 Task: Happy Birthday banner blue modern-bold.
Action: Mouse moved to (118, 275)
Screenshot: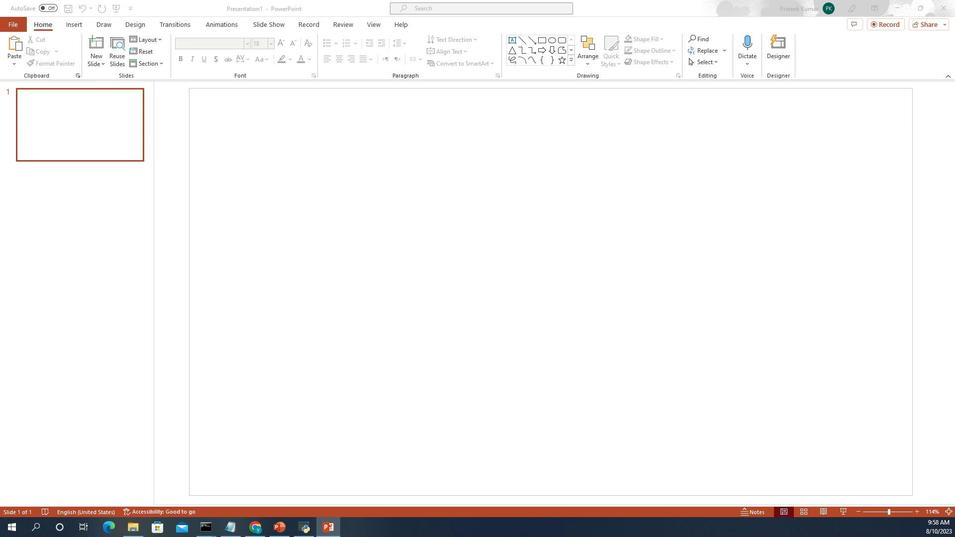 
Action: Mouse pressed left at (118, 275)
Screenshot: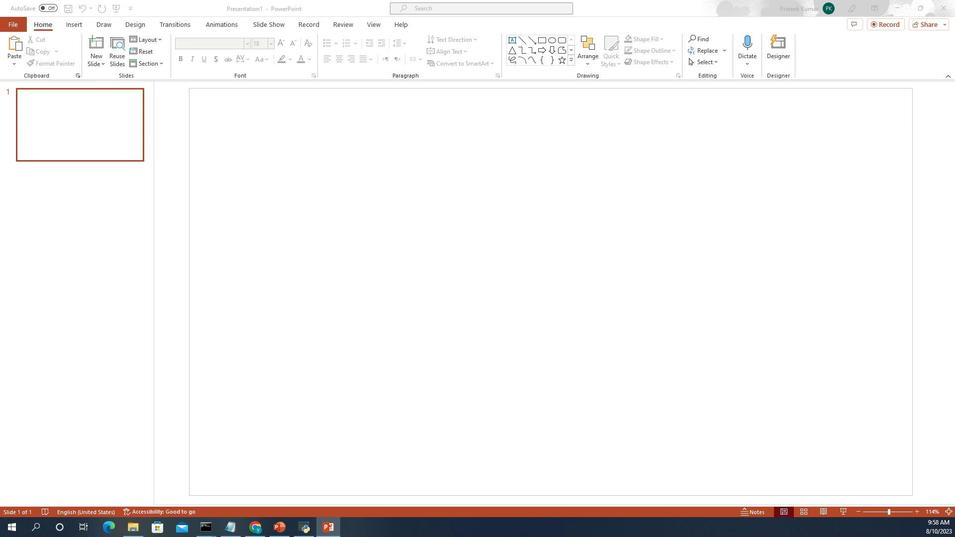 
Action: Mouse moved to (258, 177)
Screenshot: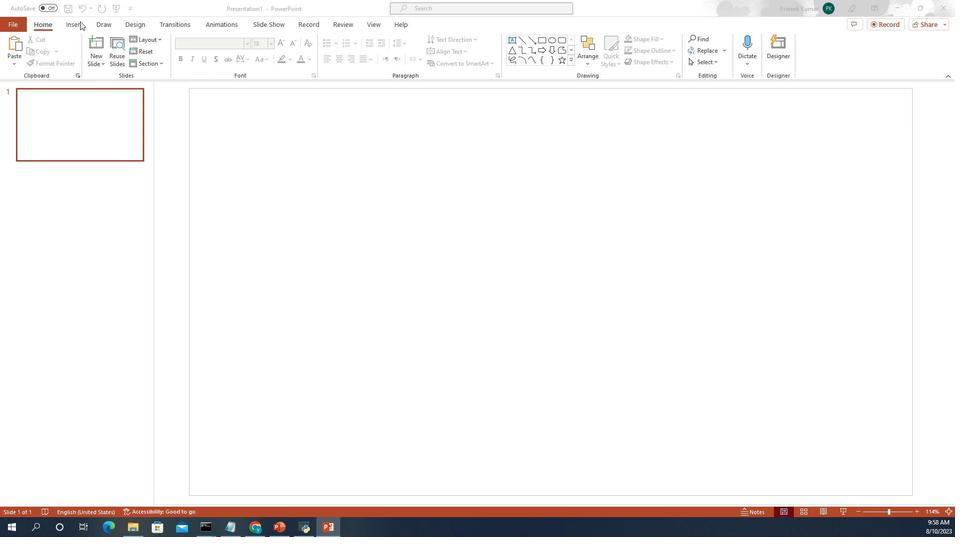 
Action: Mouse pressed left at (258, 177)
Screenshot: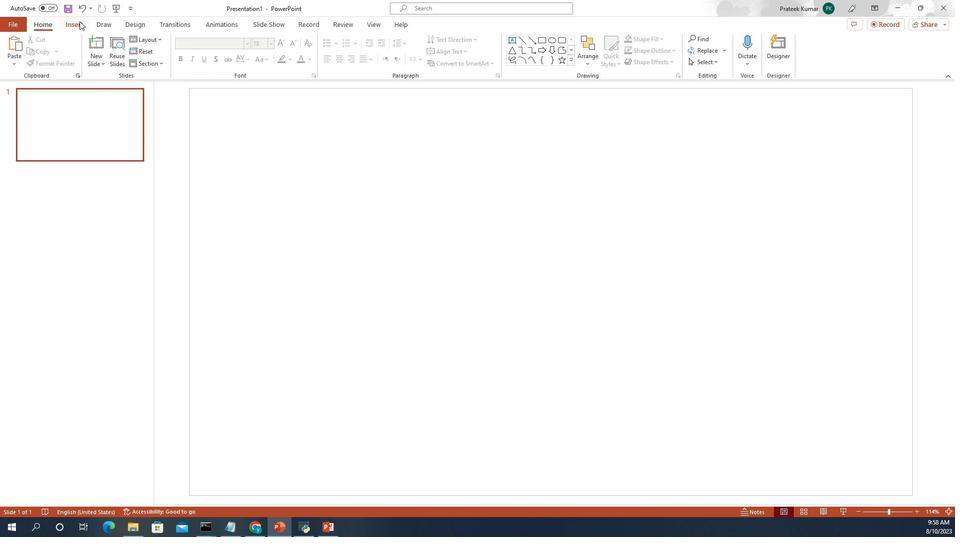 
Action: Mouse moved to (258, 177)
Screenshot: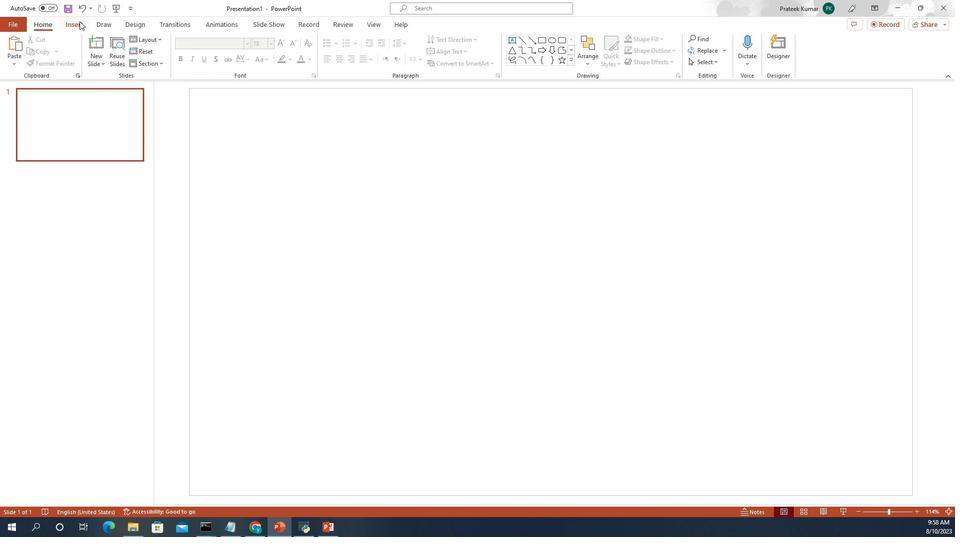 
Action: Mouse pressed left at (258, 177)
Screenshot: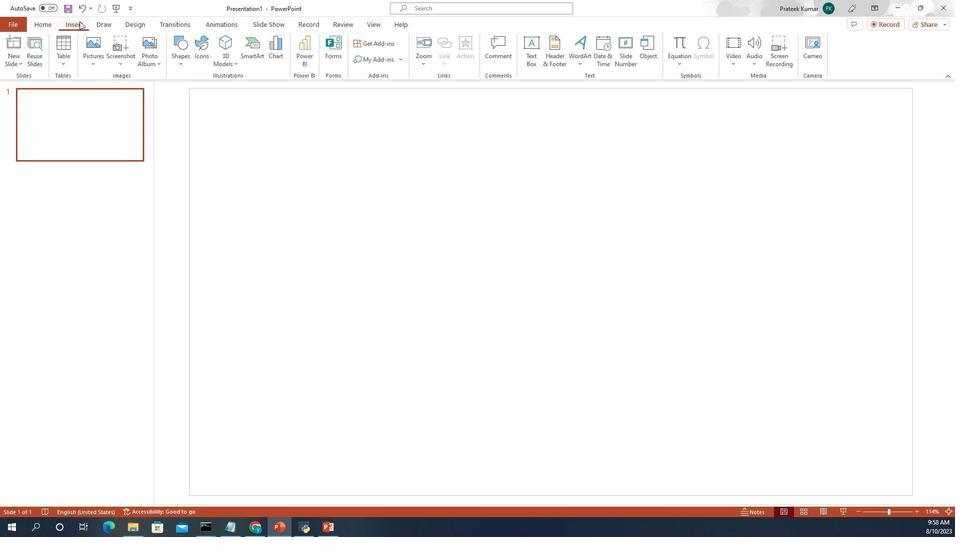 
Action: Mouse moved to (309, 187)
Screenshot: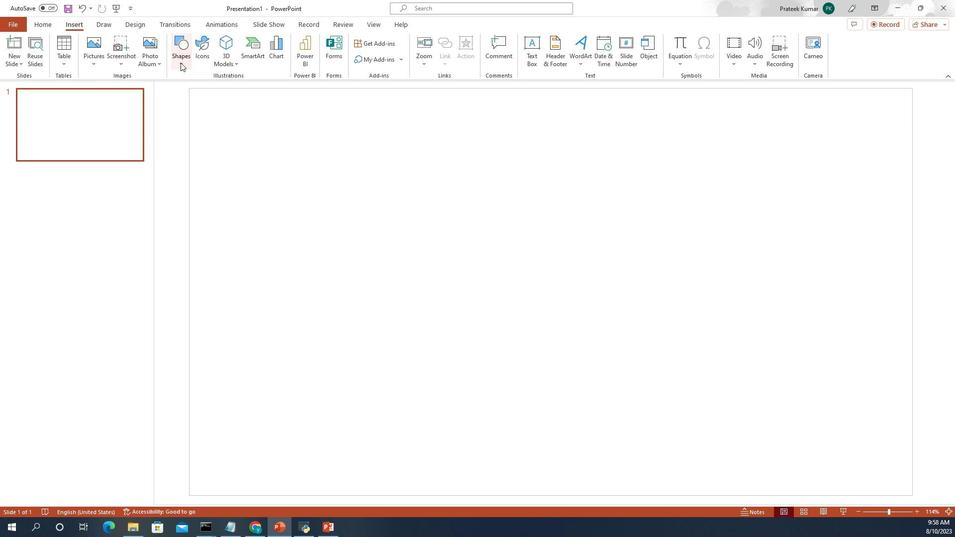 
Action: Mouse pressed left at (309, 187)
Screenshot: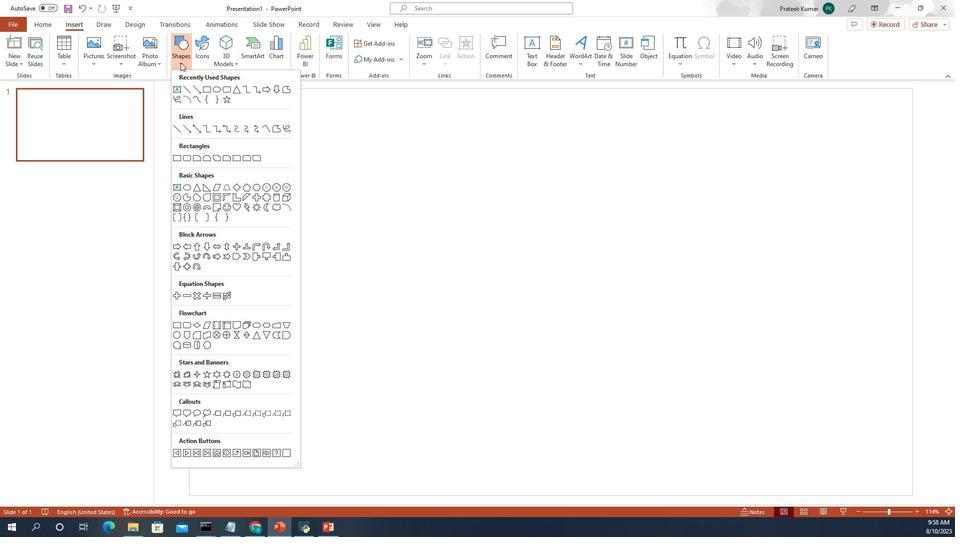 
Action: Mouse moved to (322, 193)
Screenshot: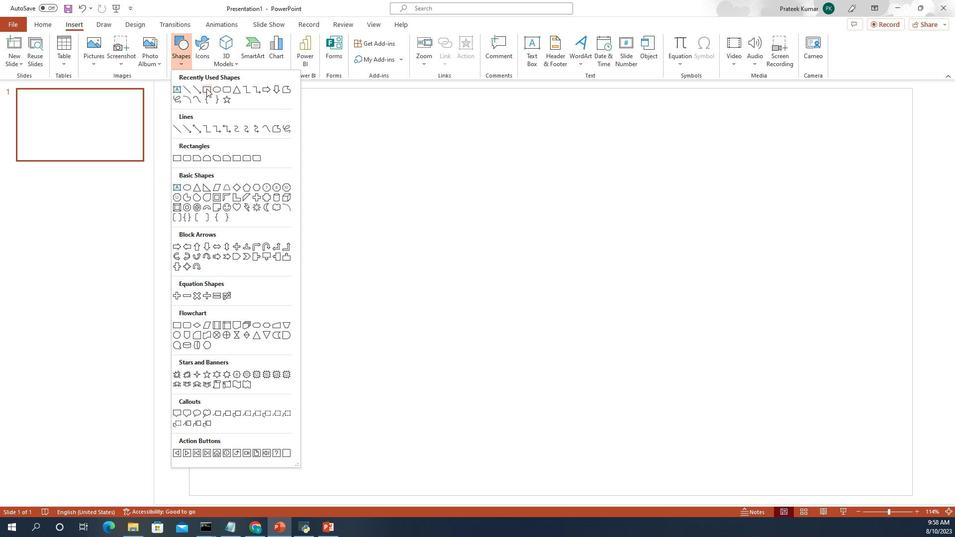 
Action: Mouse pressed left at (322, 193)
Screenshot: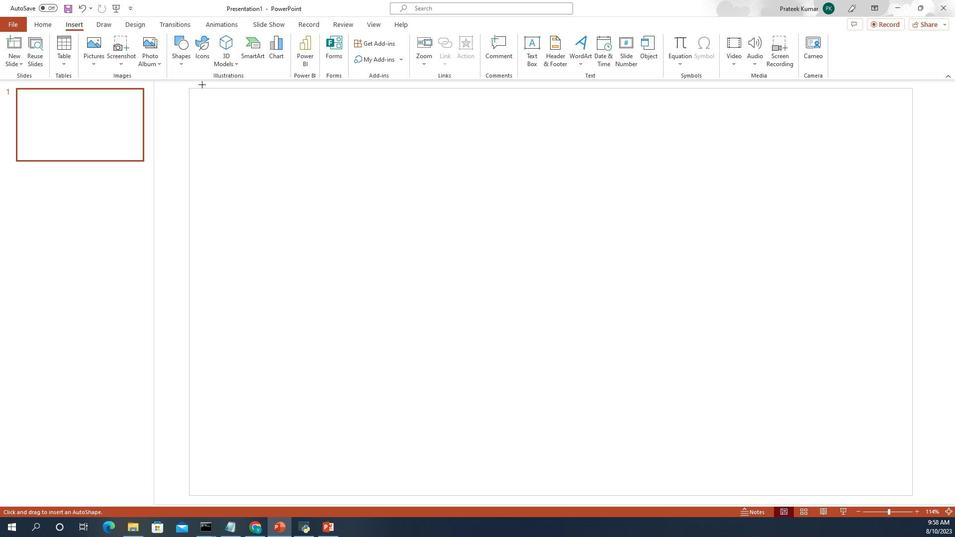 
Action: Mouse moved to (313, 193)
Screenshot: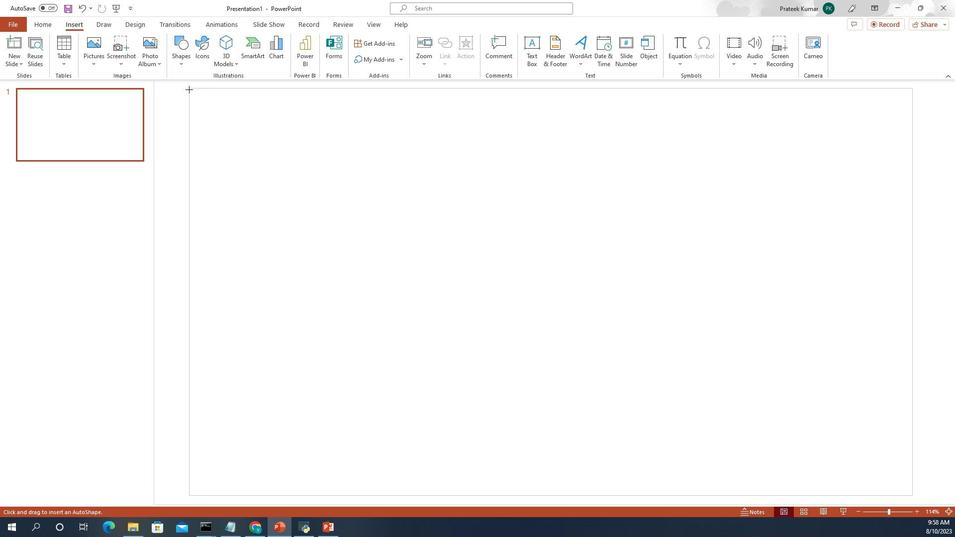 
Action: Mouse pressed left at (313, 193)
Screenshot: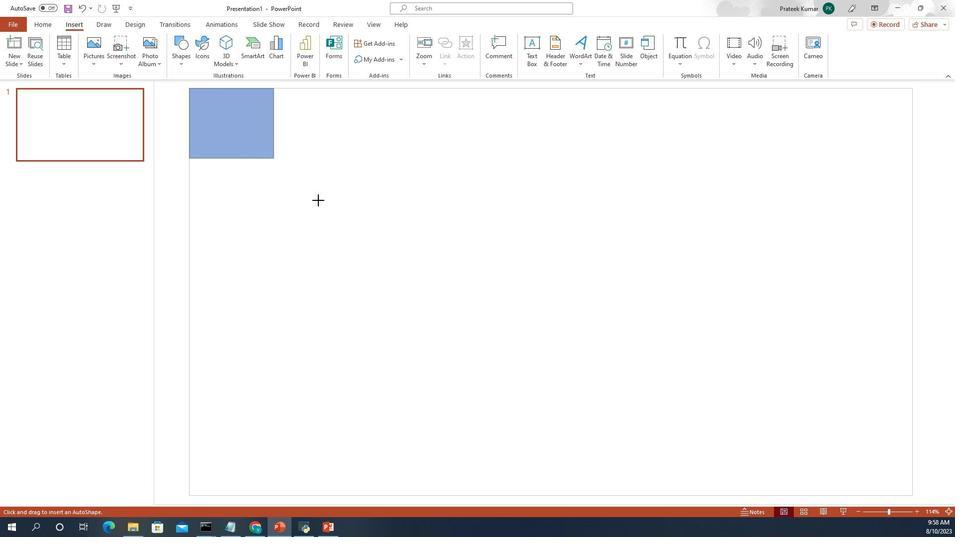 
Action: Mouse moved to (409, 181)
Screenshot: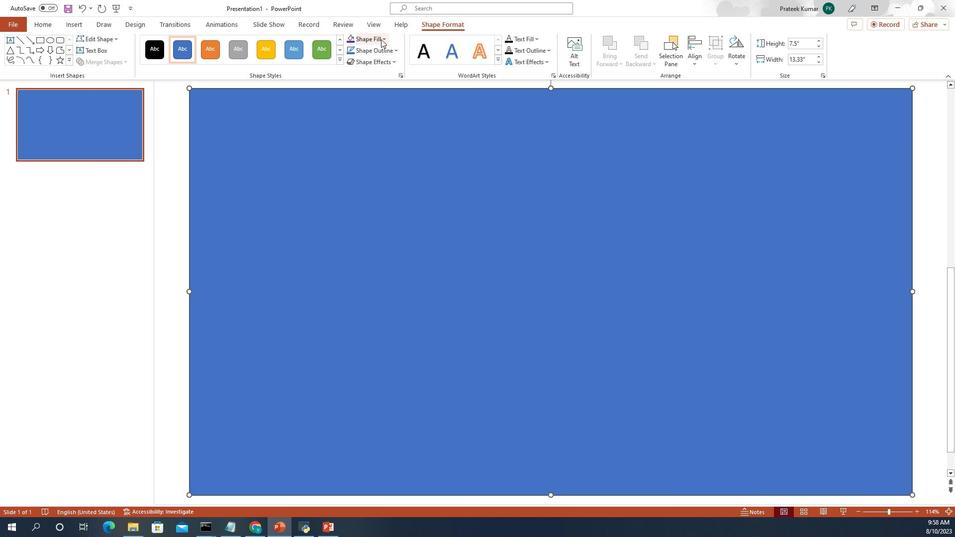 
Action: Mouse pressed left at (409, 181)
Screenshot: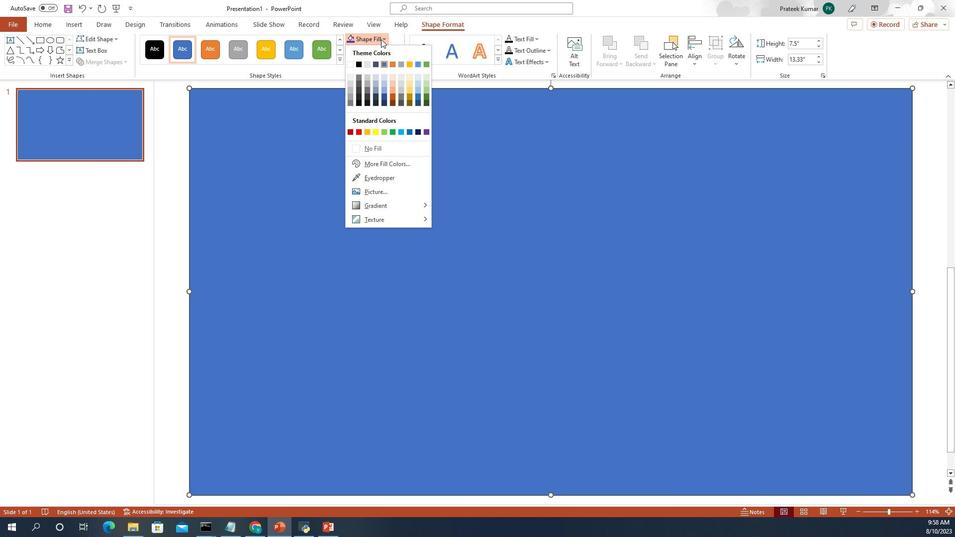 
Action: Mouse moved to (420, 203)
Screenshot: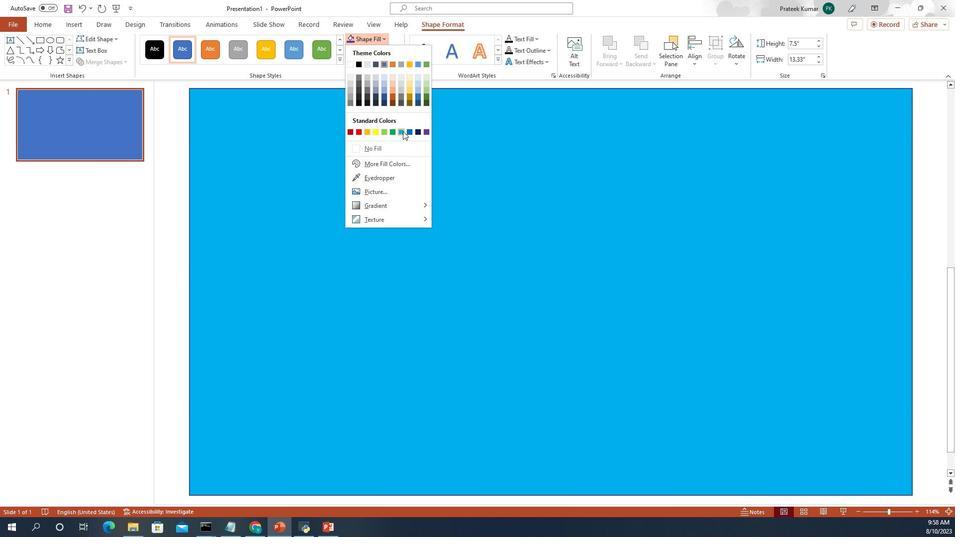 
Action: Mouse pressed left at (420, 203)
Screenshot: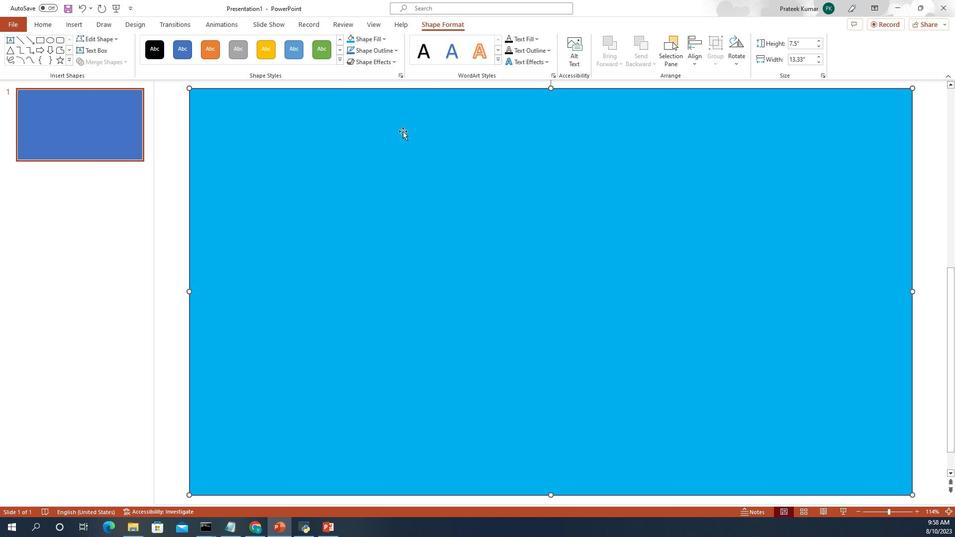 
Action: Mouse moved to (272, 177)
Screenshot: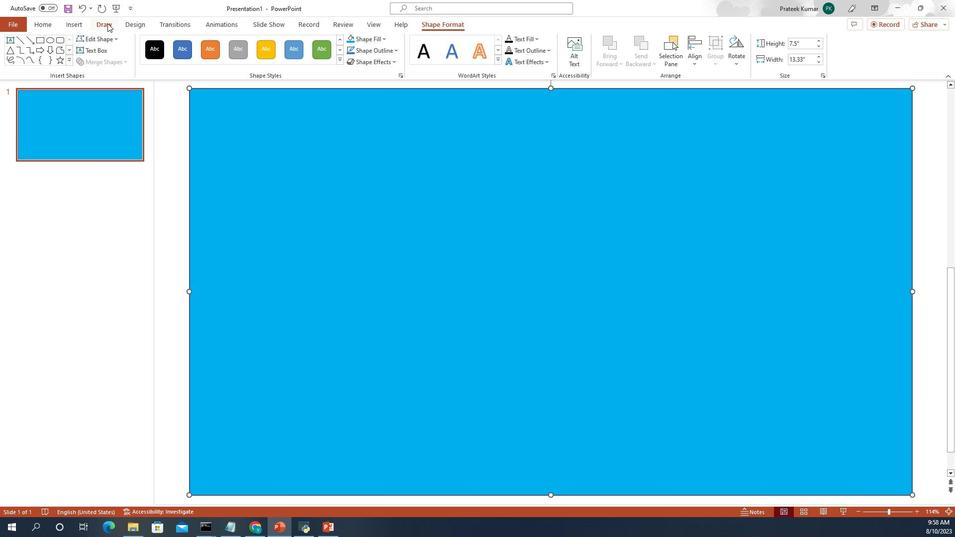 
Action: Mouse pressed left at (272, 177)
Screenshot: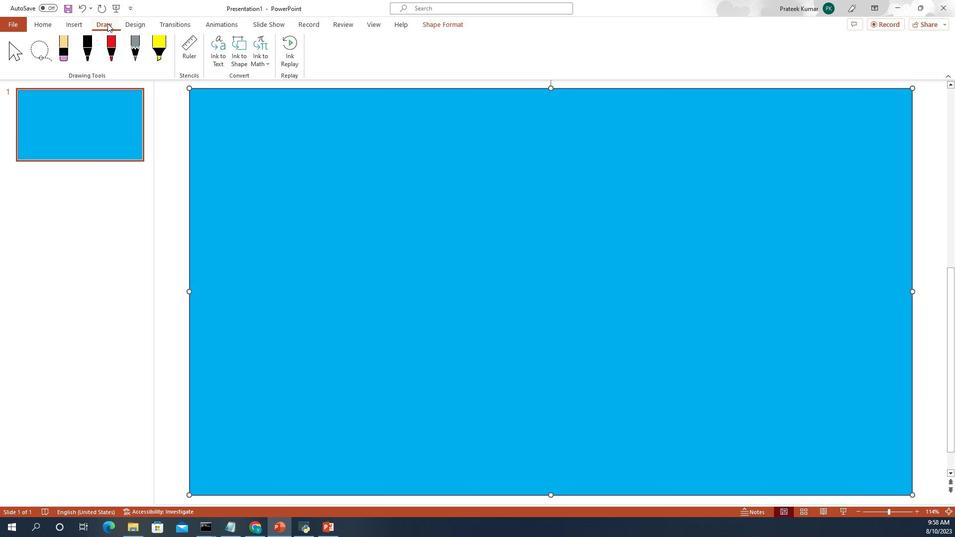 
Action: Mouse moved to (259, 178)
Screenshot: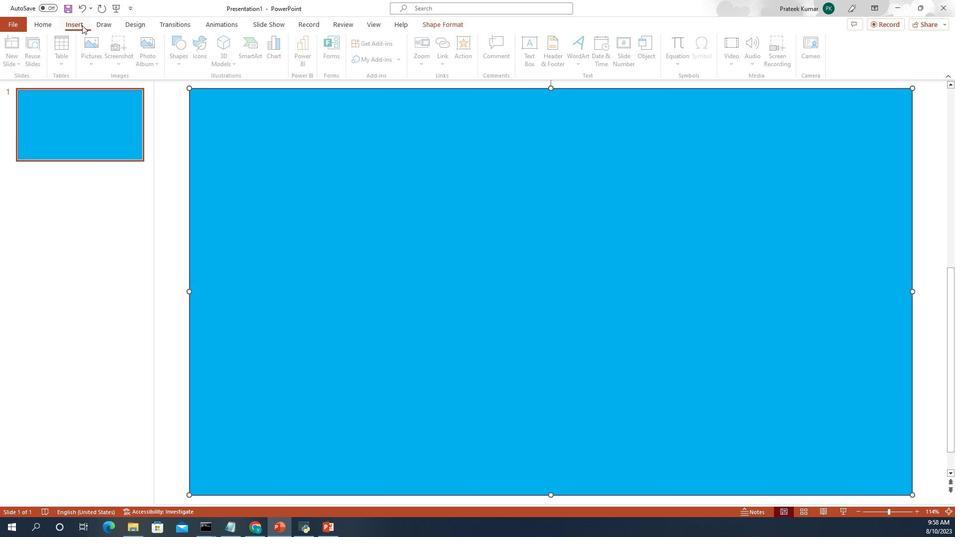
Action: Mouse pressed left at (259, 178)
Screenshot: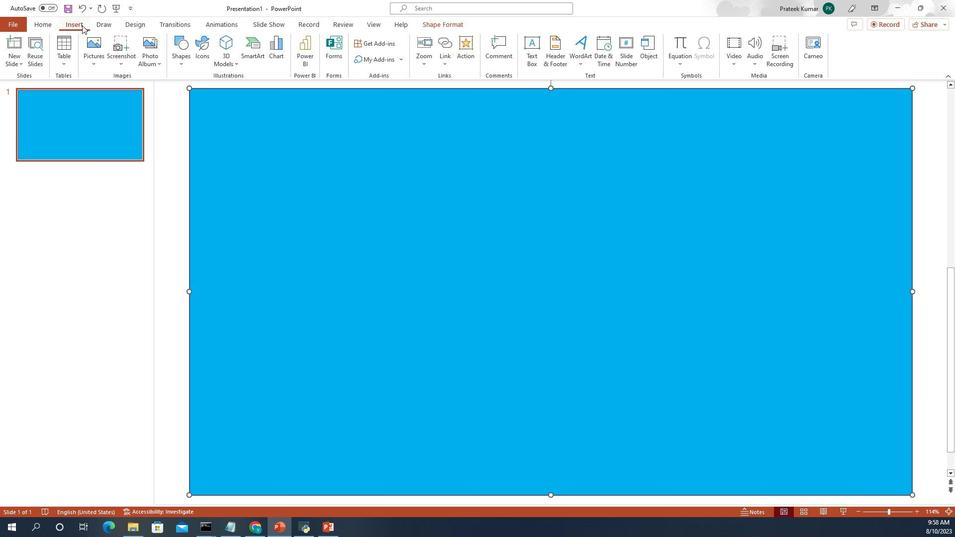 
Action: Mouse moved to (306, 187)
Screenshot: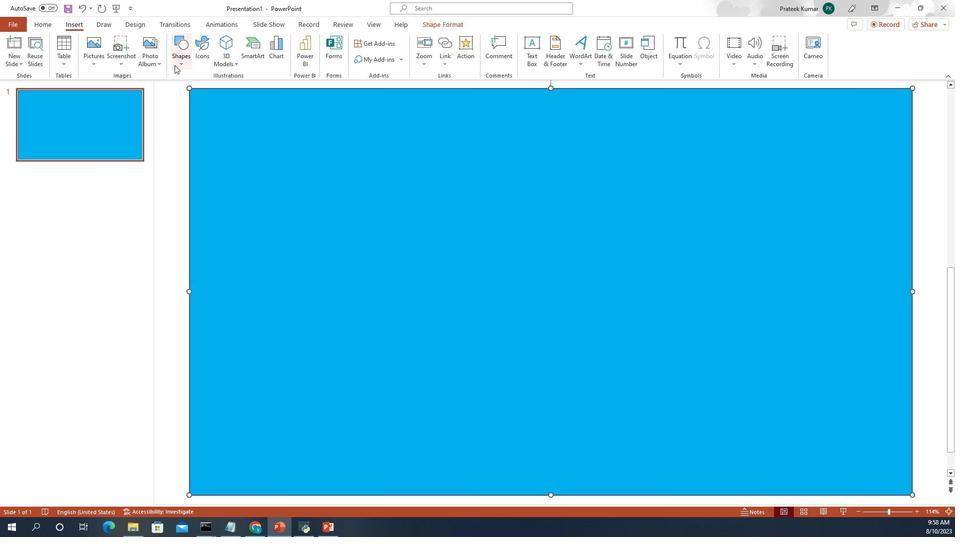 
Action: Mouse pressed left at (306, 187)
Screenshot: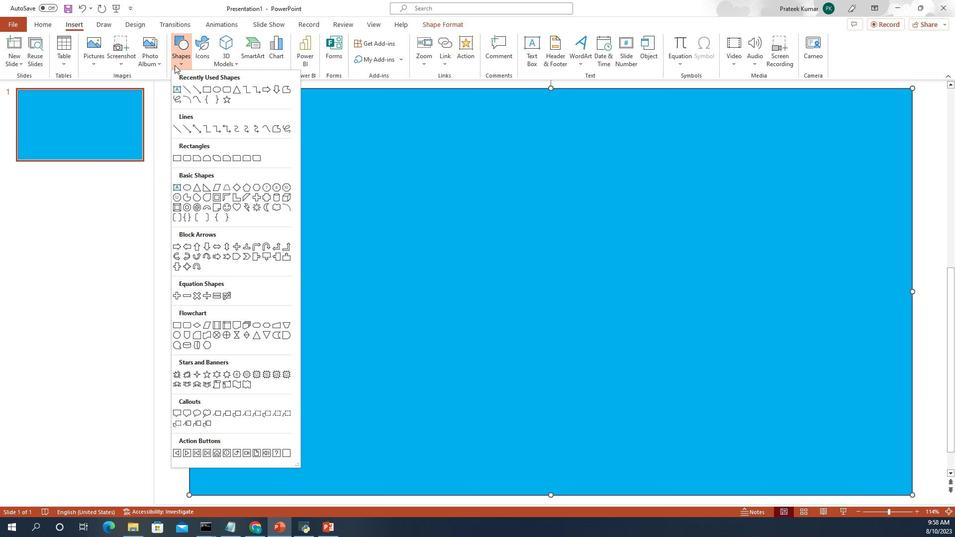 
Action: Mouse moved to (326, 193)
Screenshot: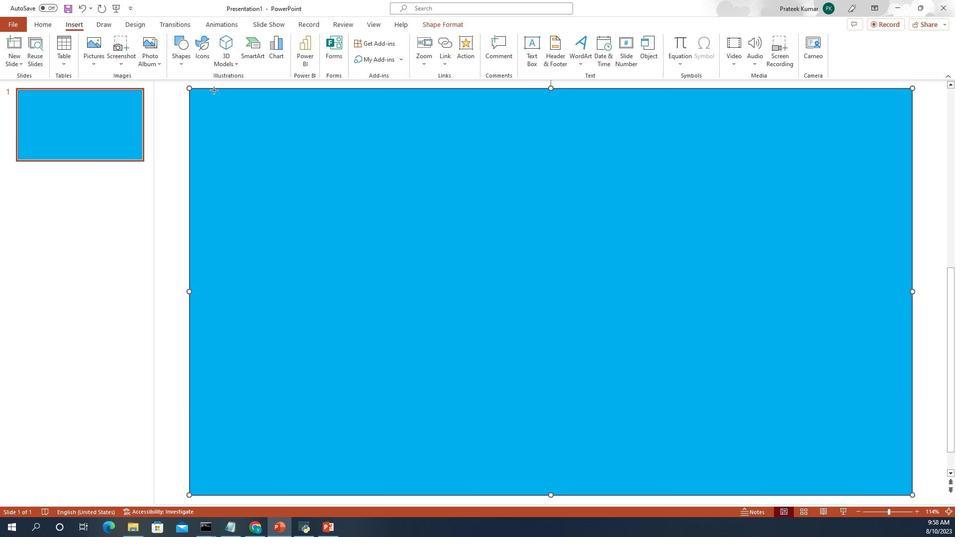
Action: Mouse pressed left at (326, 193)
Screenshot: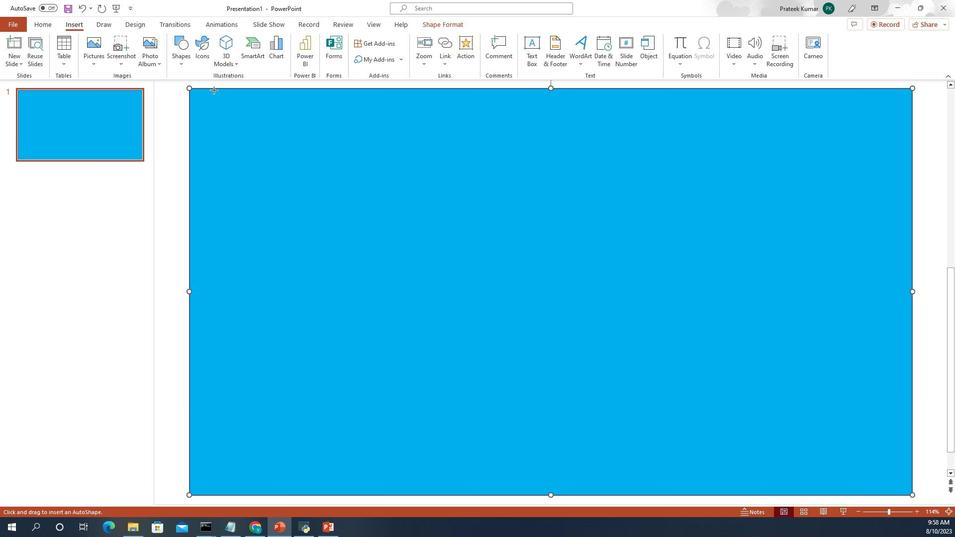 
Action: Mouse moved to (332, 207)
Screenshot: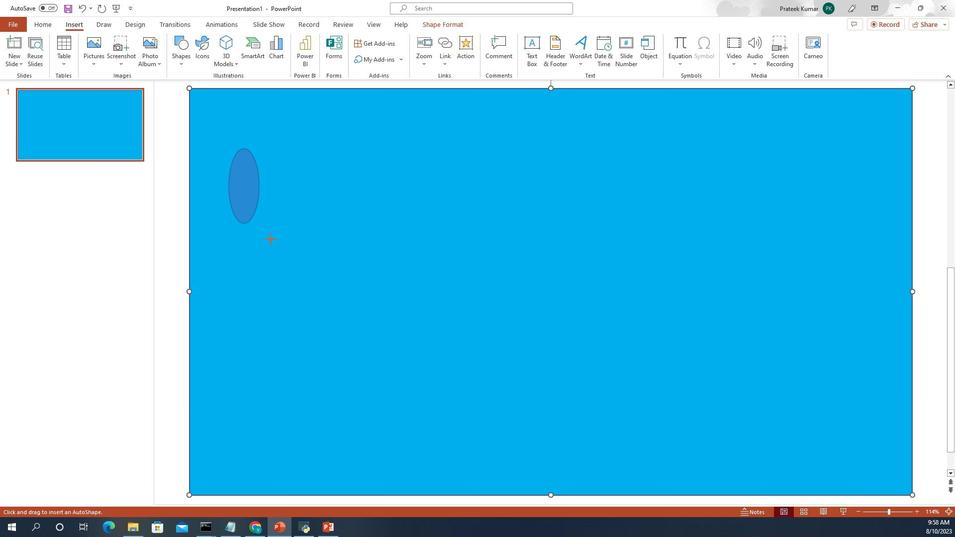 
Action: Mouse pressed left at (332, 207)
Screenshot: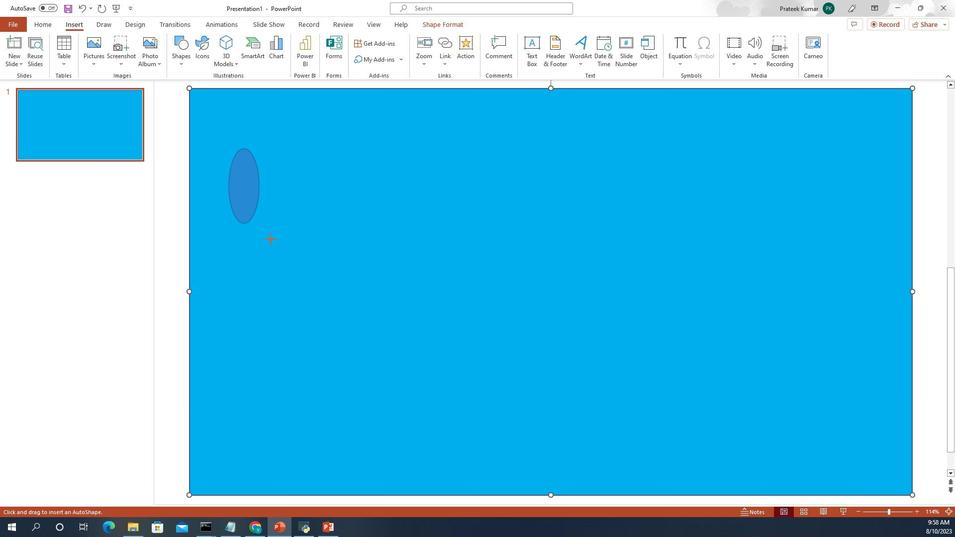 
Action: Mouse moved to (255, 178)
Screenshot: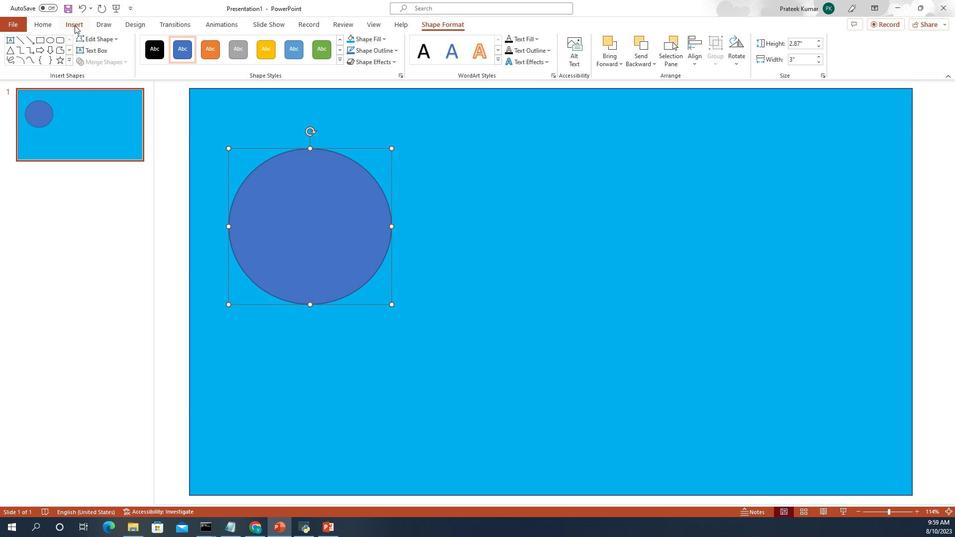 
Action: Mouse pressed left at (255, 178)
Screenshot: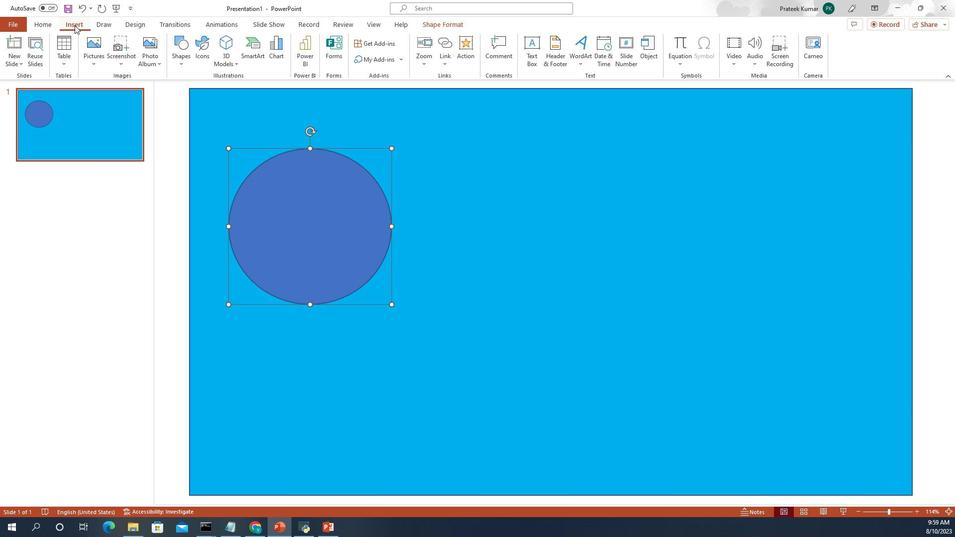 
Action: Mouse moved to (306, 188)
Screenshot: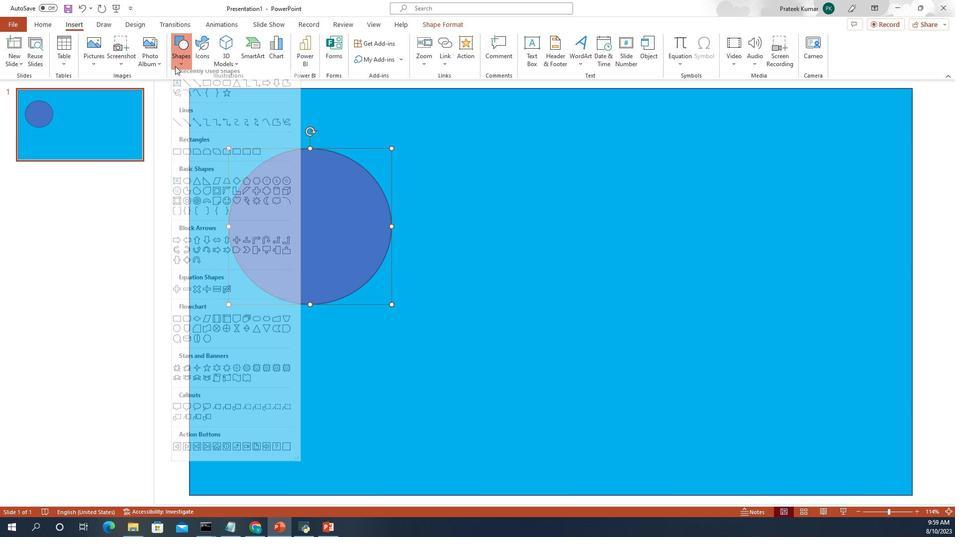 
Action: Mouse pressed left at (306, 188)
Screenshot: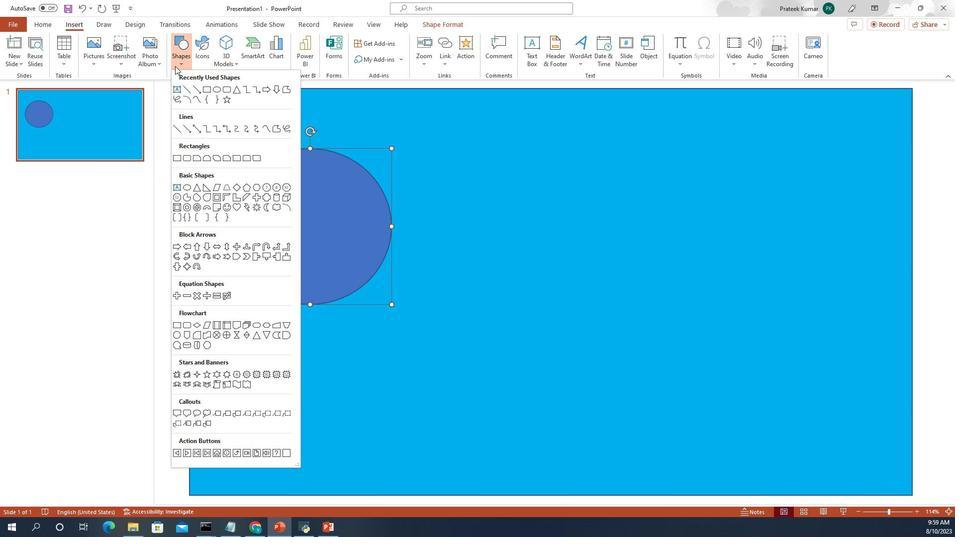 
Action: Mouse moved to (335, 193)
Screenshot: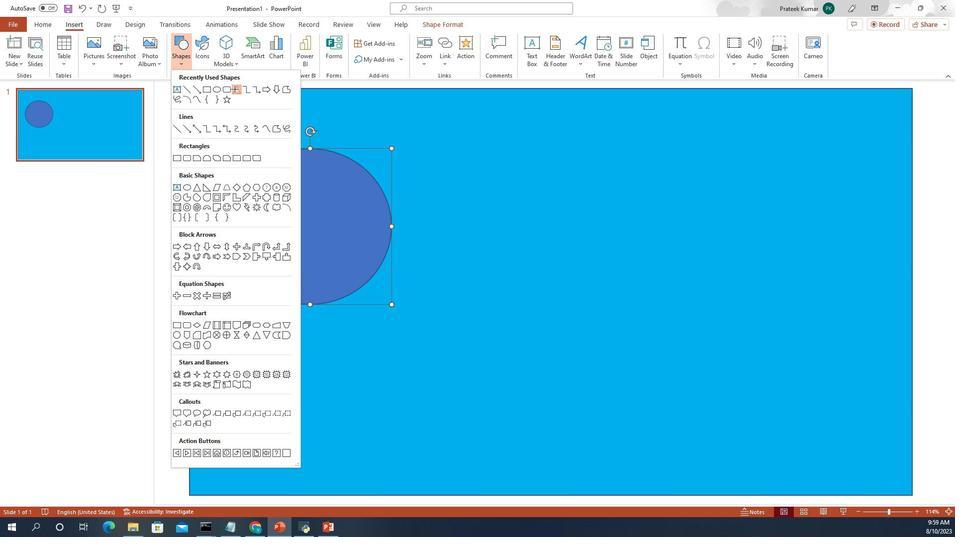 
Action: Mouse pressed left at (335, 193)
Screenshot: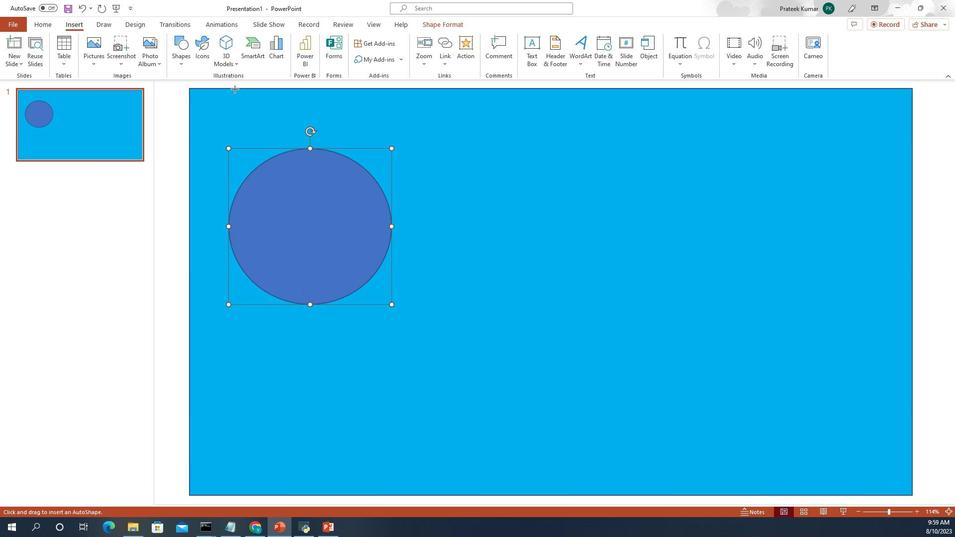 
Action: Mouse moved to (469, 207)
Screenshot: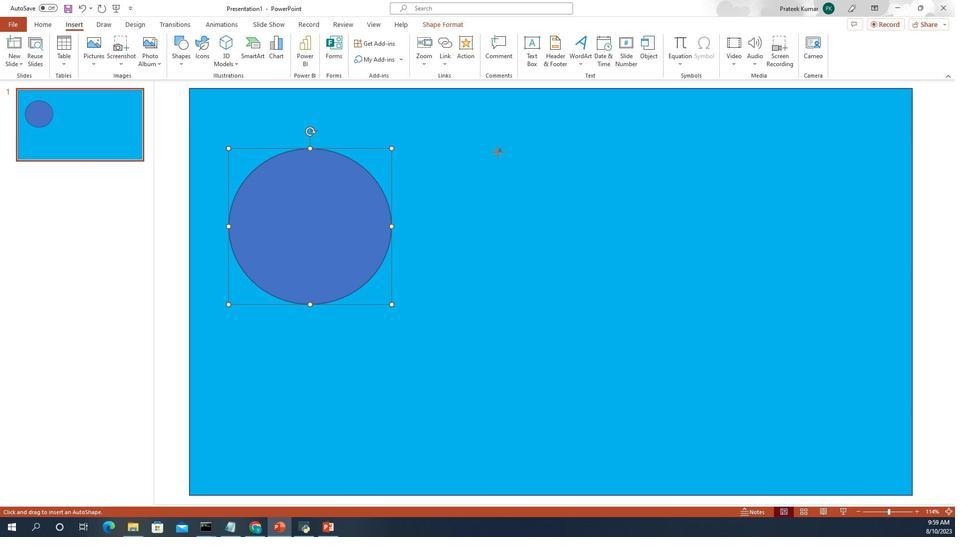 
Action: Mouse pressed left at (469, 207)
Screenshot: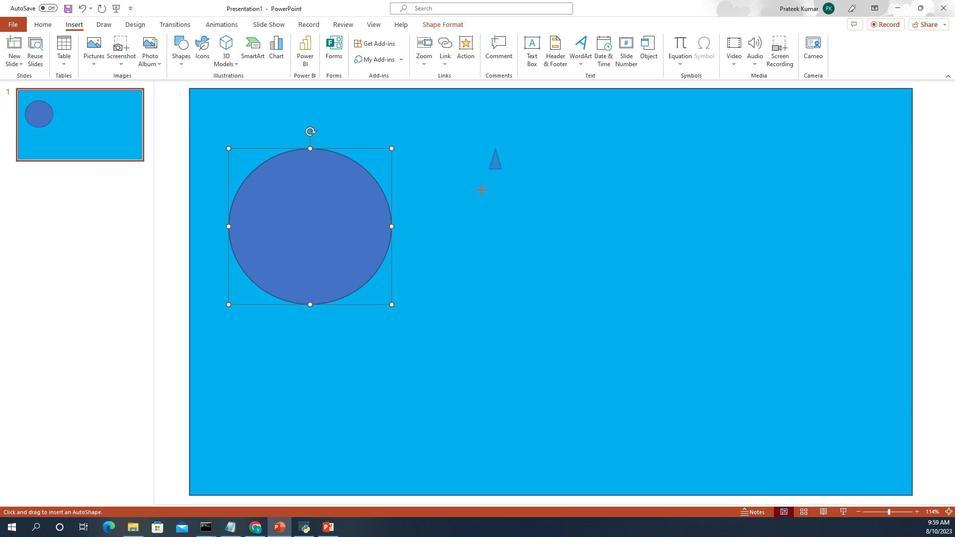 
Action: Mouse moved to (469, 251)
Screenshot: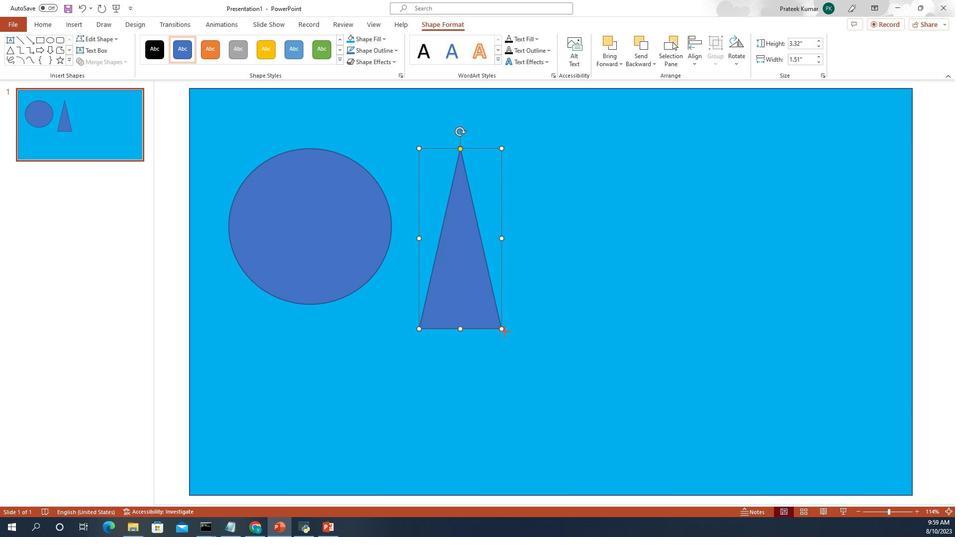 
Action: Mouse pressed left at (469, 251)
Screenshot: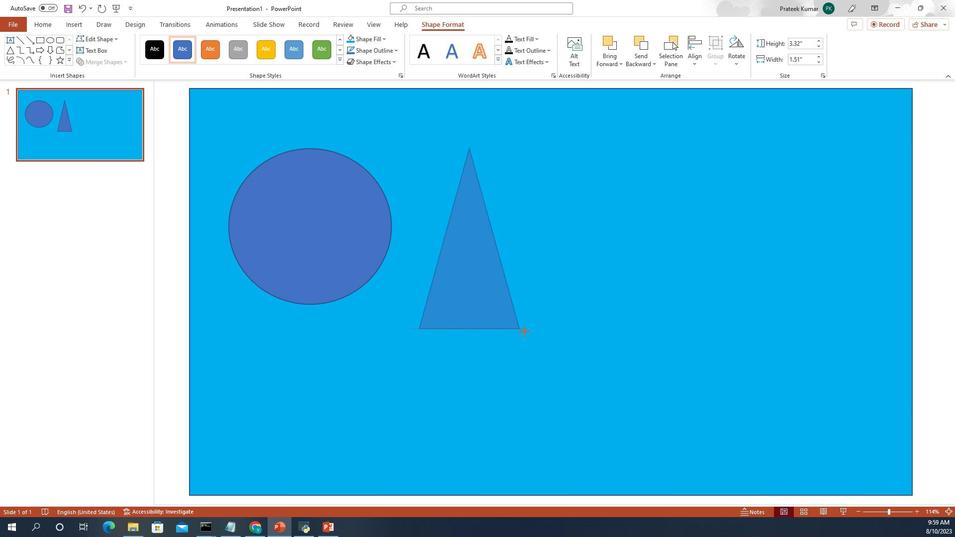 
Action: Mouse moved to (429, 229)
Screenshot: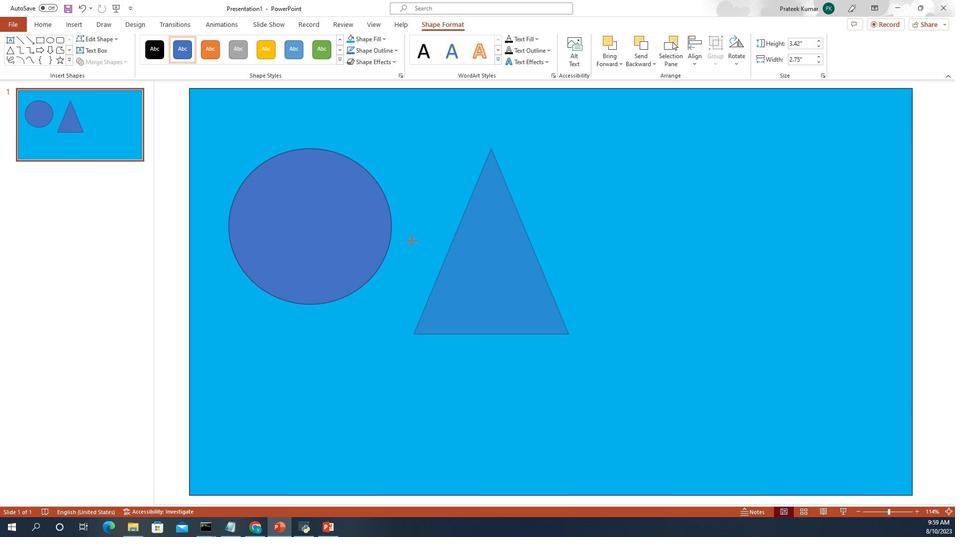 
Action: Mouse pressed left at (429, 229)
Screenshot: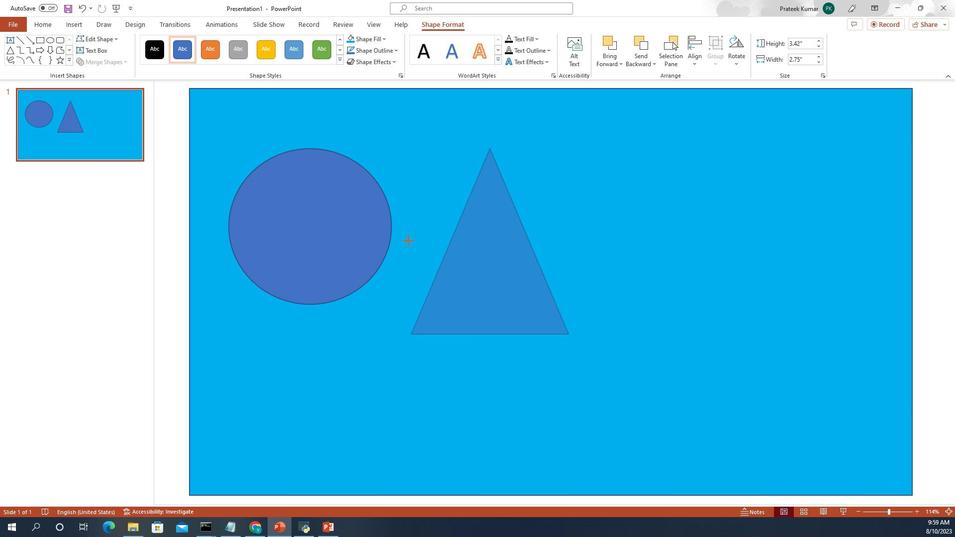 
Action: Mouse moved to (257, 178)
Screenshot: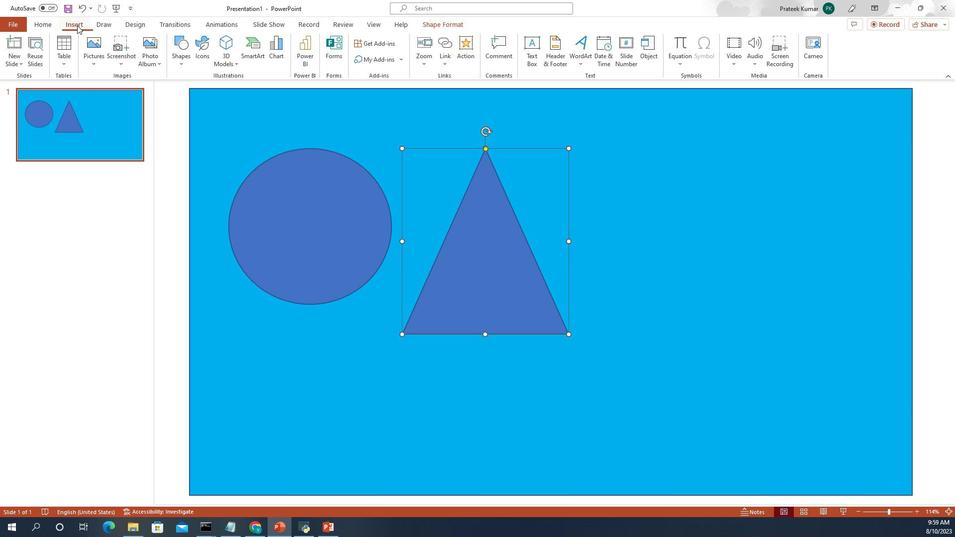 
Action: Mouse pressed left at (257, 178)
Screenshot: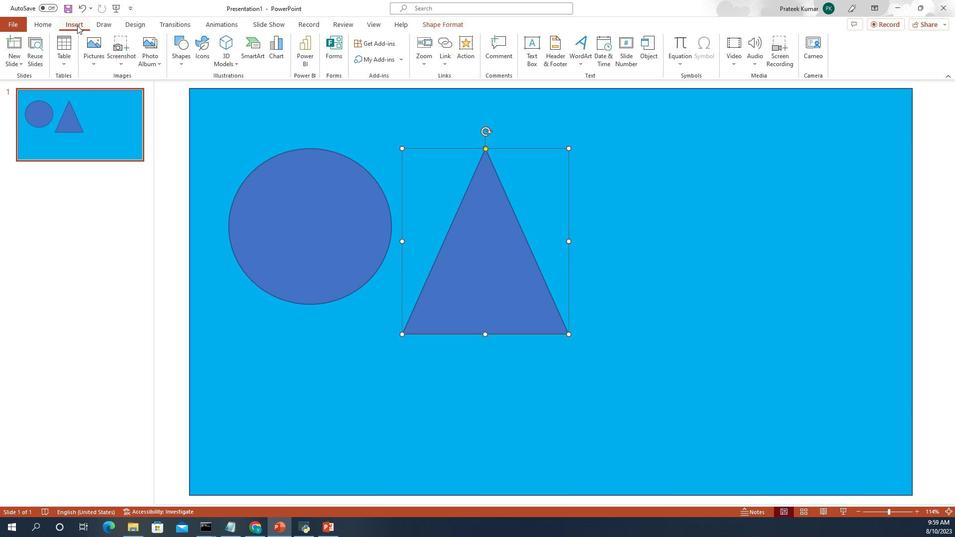 
Action: Mouse moved to (311, 188)
Screenshot: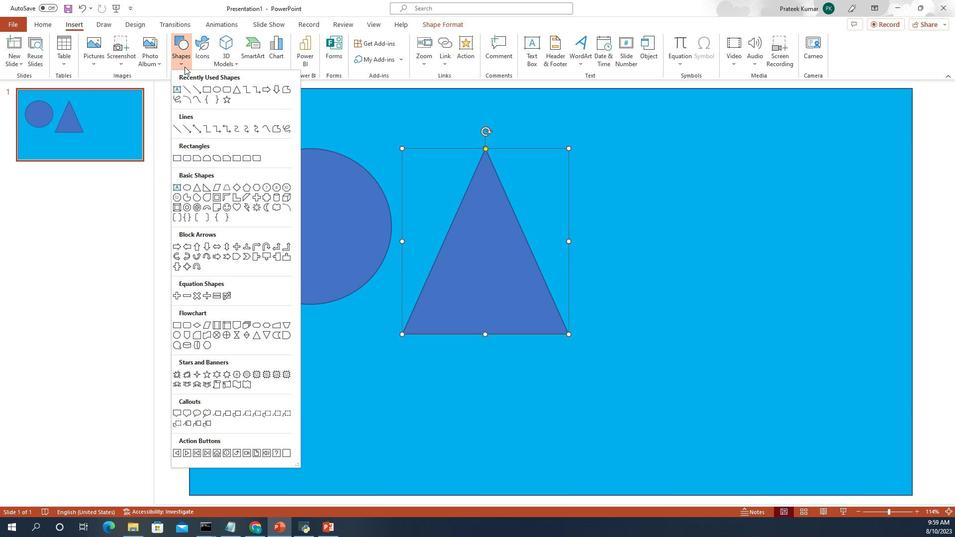 
Action: Mouse pressed left at (311, 188)
Screenshot: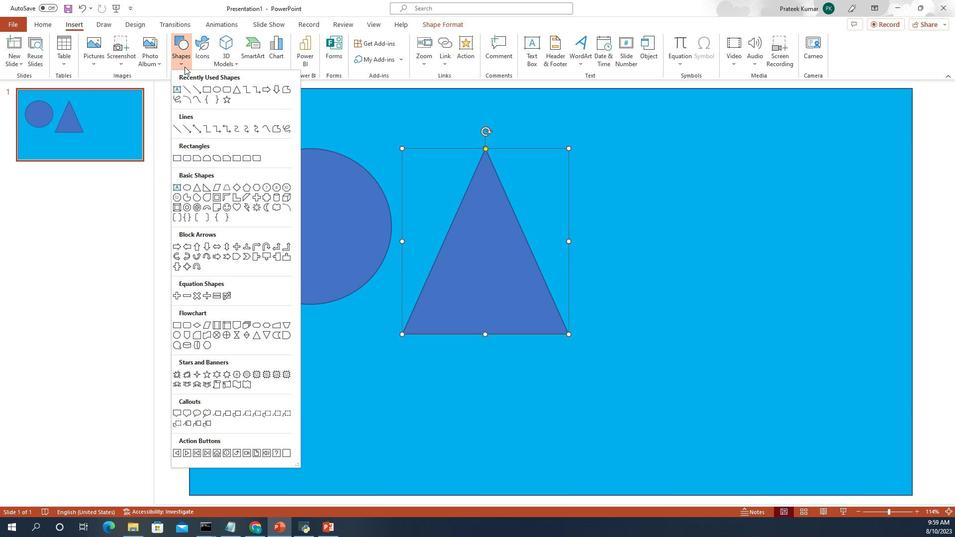 
Action: Mouse moved to (322, 194)
Screenshot: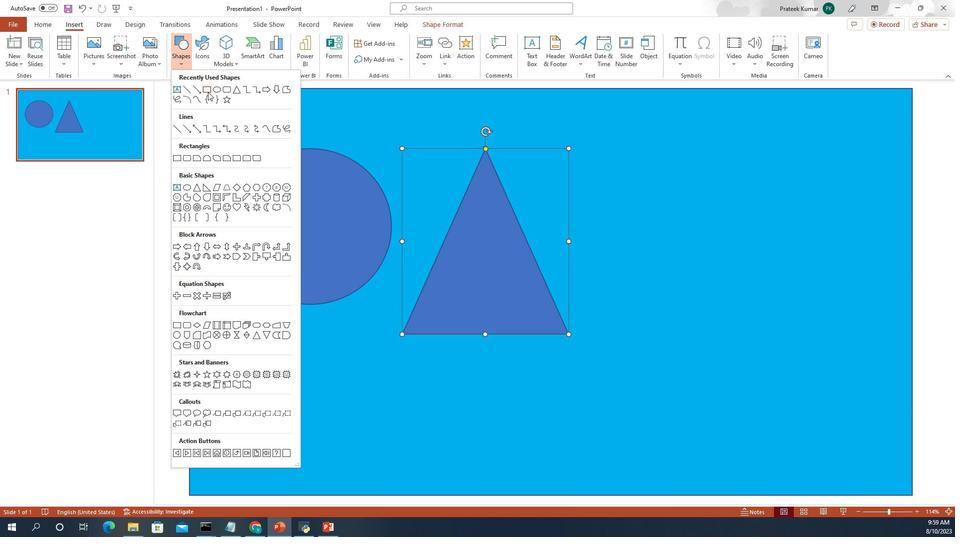 
Action: Mouse pressed left at (322, 194)
Screenshot: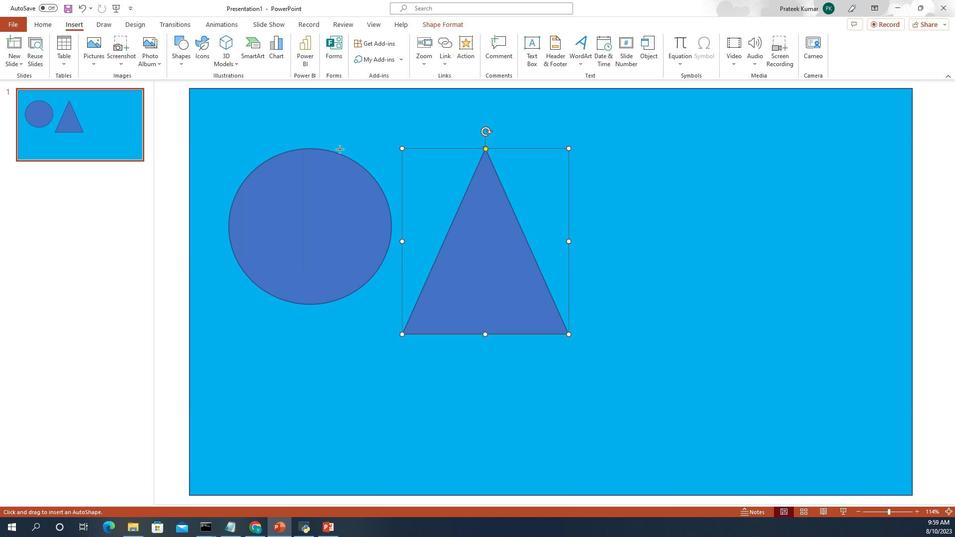 
Action: Mouse moved to (526, 209)
Screenshot: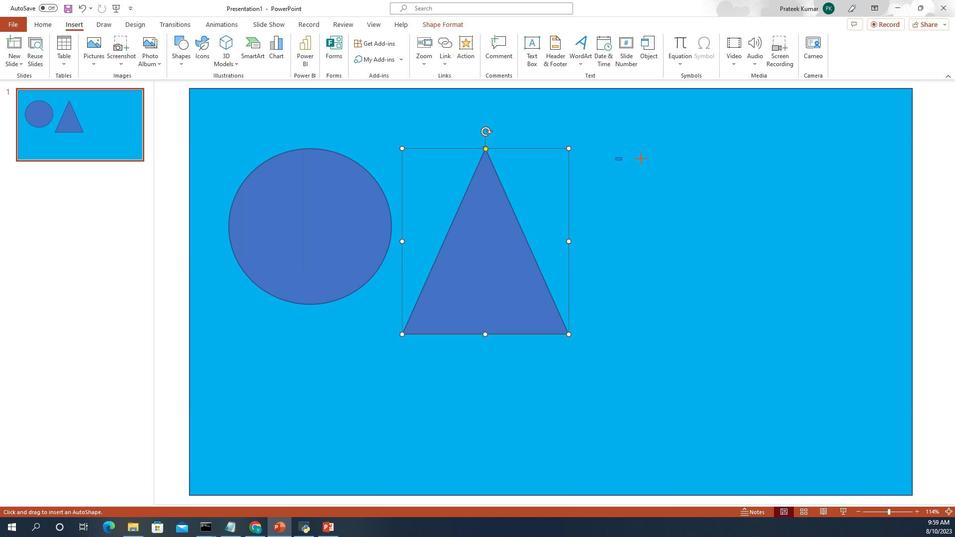 
Action: Mouse pressed left at (526, 209)
Screenshot: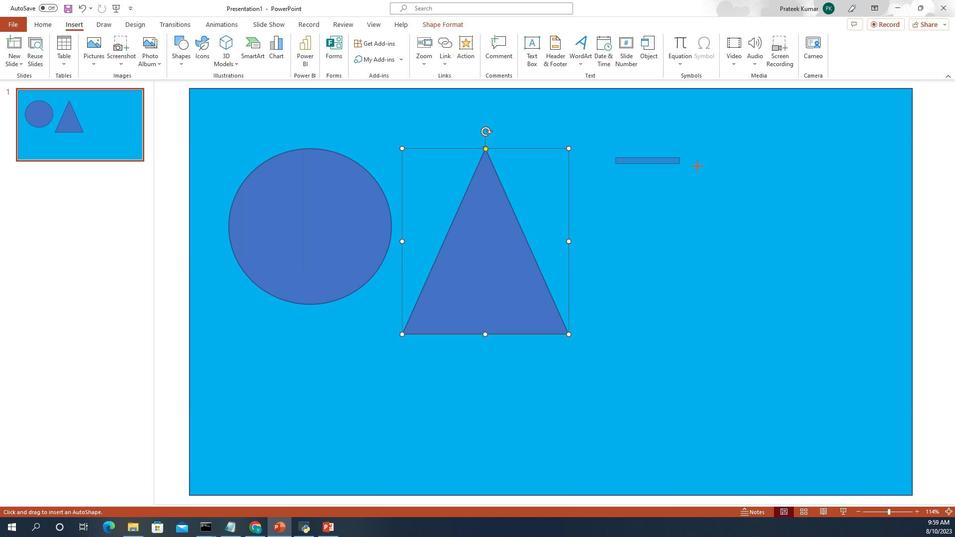 
Action: Mouse moved to (605, 237)
Screenshot: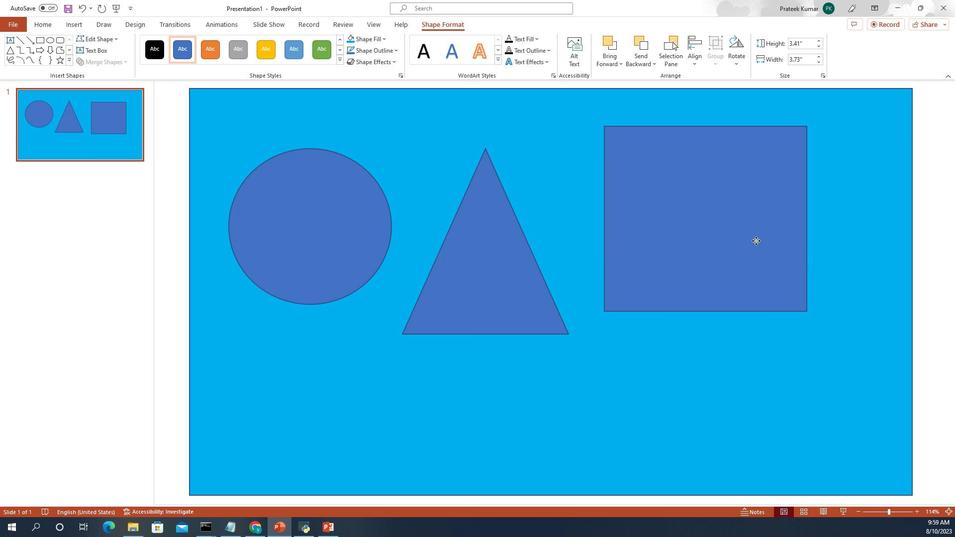 
Action: Mouse pressed left at (605, 237)
Screenshot: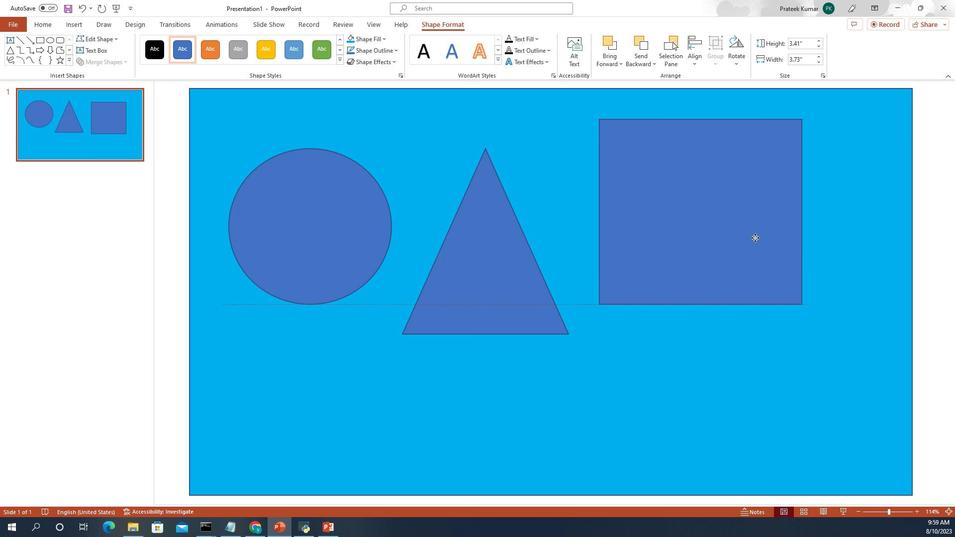 
Action: Mouse moved to (552, 233)
Screenshot: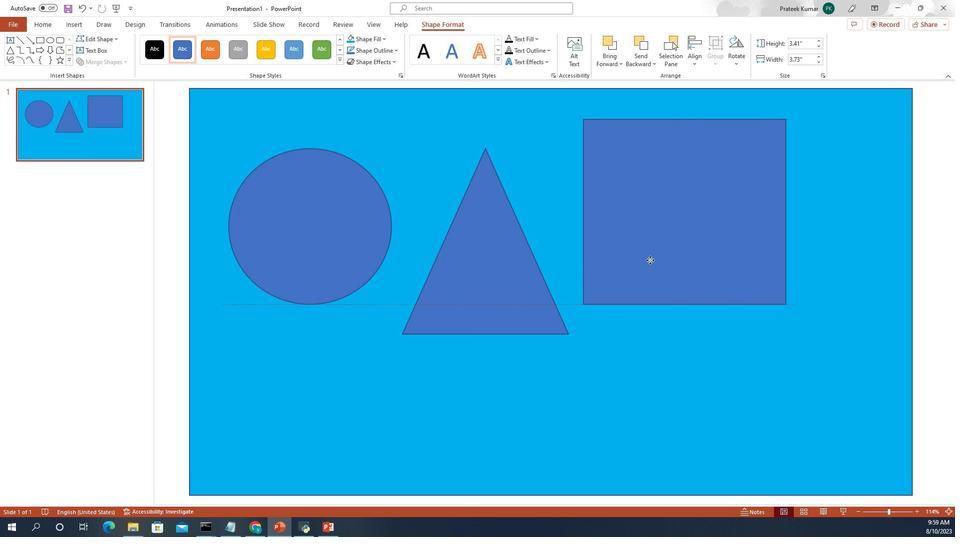 
Action: Mouse pressed left at (552, 233)
Screenshot: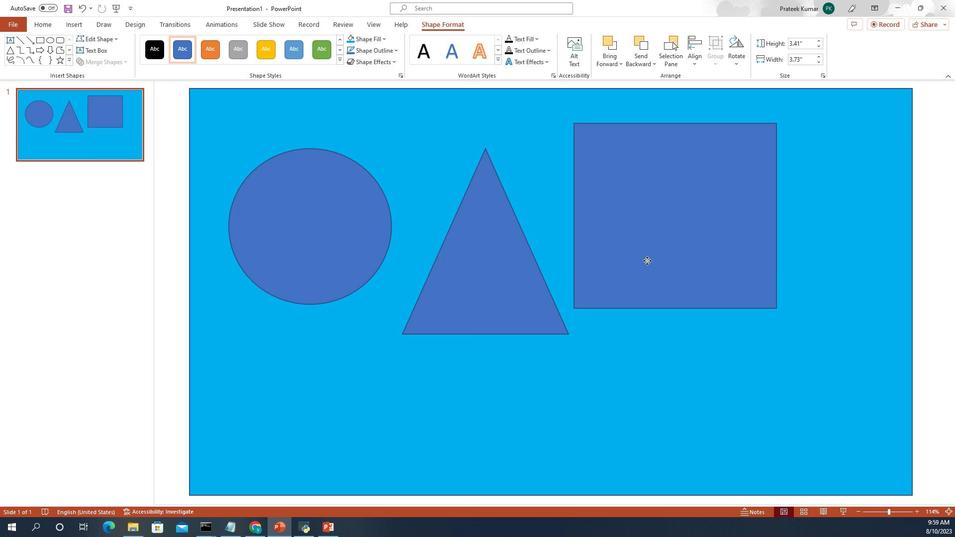 
Action: Mouse moved to (488, 238)
Screenshot: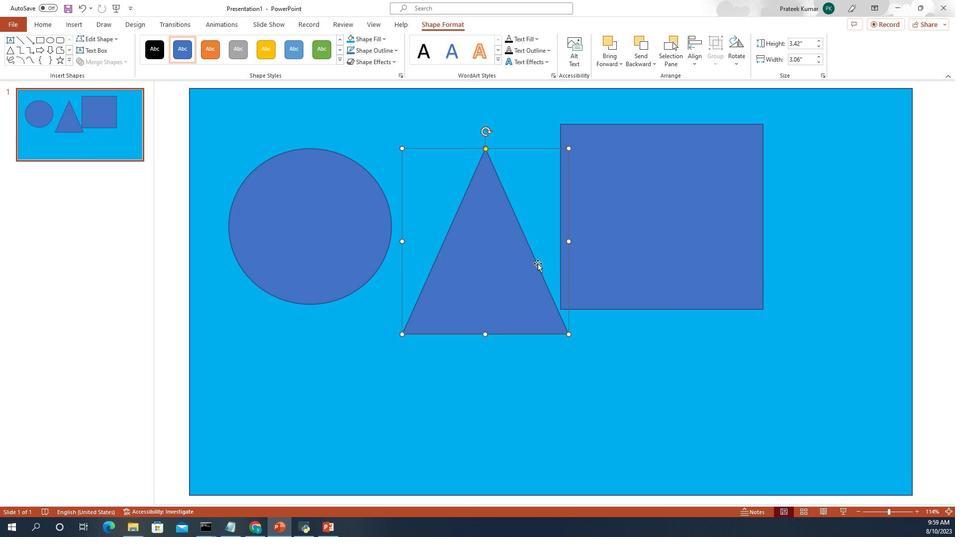 
Action: Mouse pressed left at (488, 238)
Screenshot: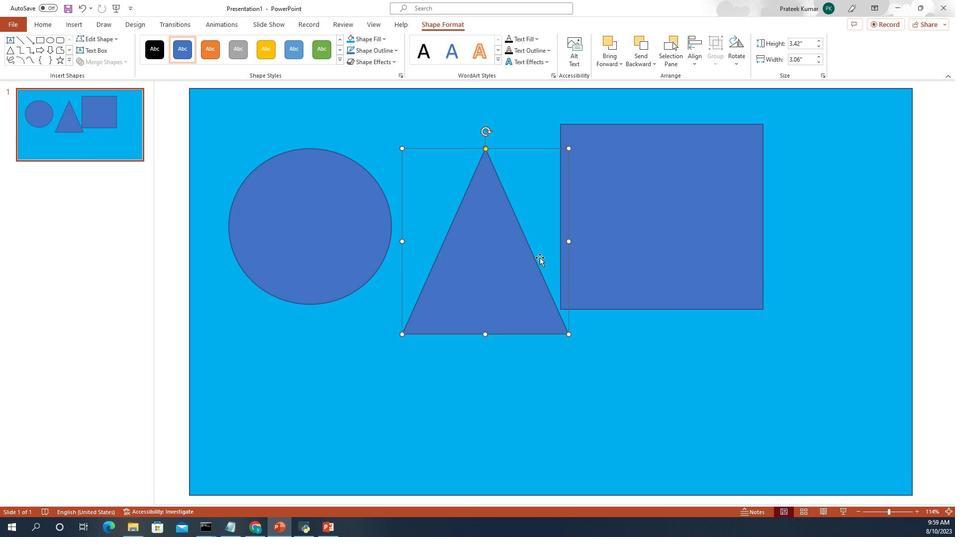 
Action: Mouse moved to (503, 229)
Screenshot: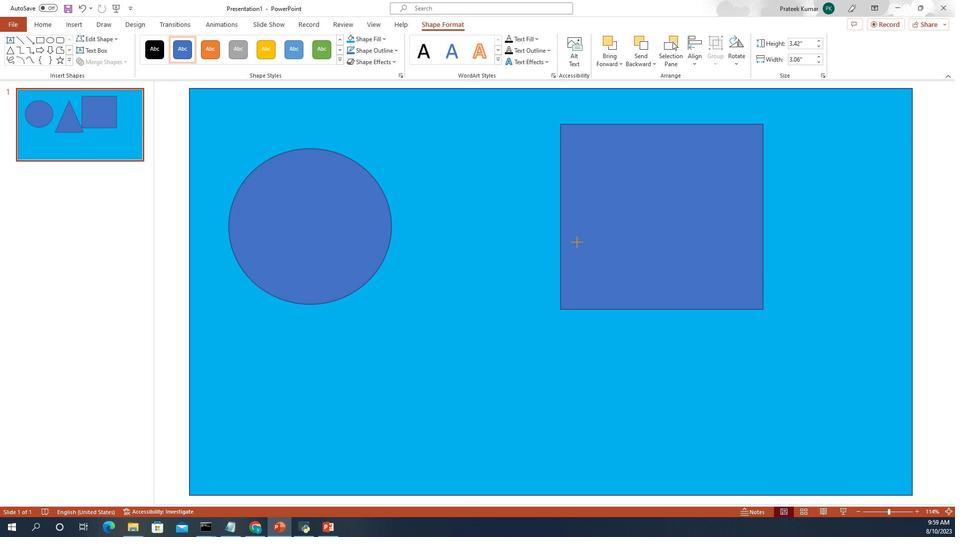 
Action: Mouse pressed left at (503, 229)
Screenshot: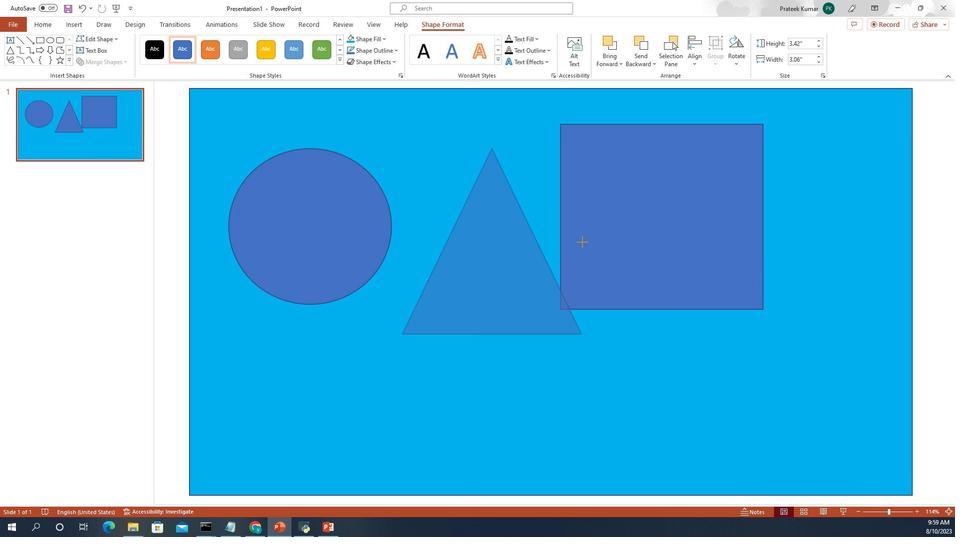 
Action: Mouse moved to (471, 231)
Screenshot: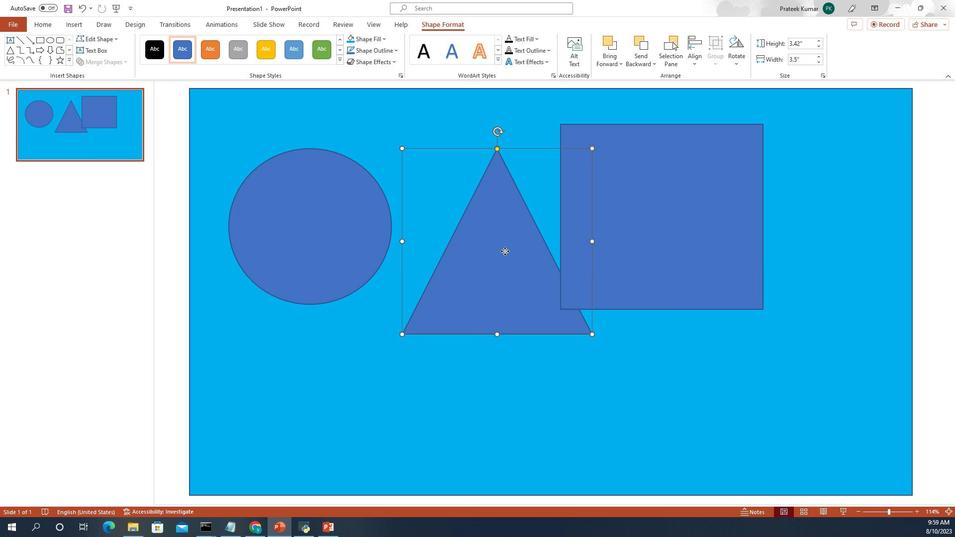 
Action: Mouse pressed left at (471, 231)
Screenshot: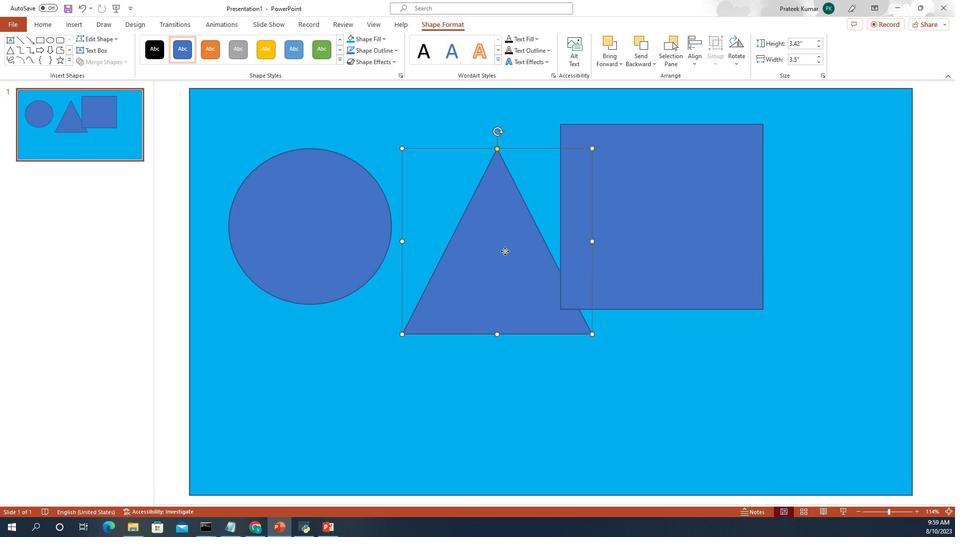 
Action: Mouse pressed right at (471, 231)
Screenshot: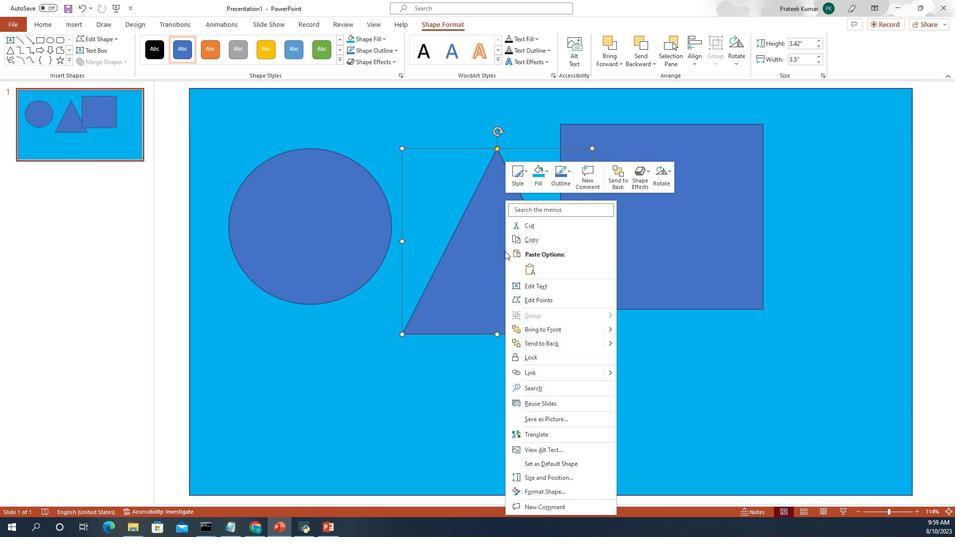 
Action: Mouse moved to (496, 250)
Screenshot: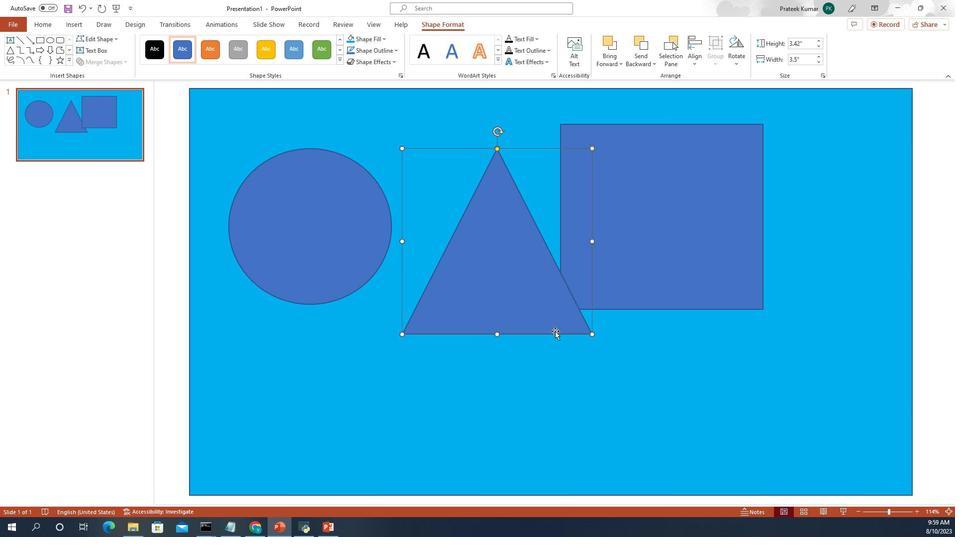 
Action: Mouse pressed left at (496, 250)
Screenshot: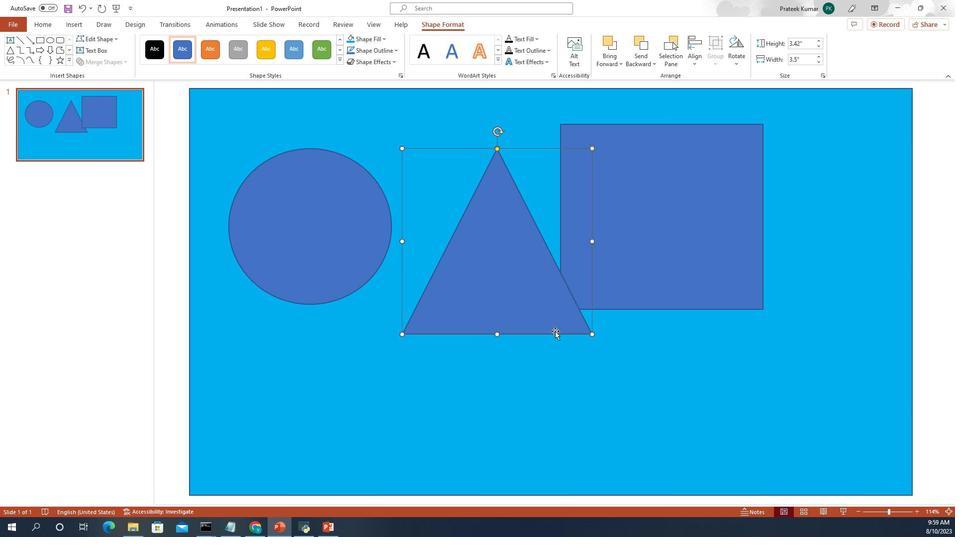 
Action: Mouse moved to (479, 245)
Screenshot: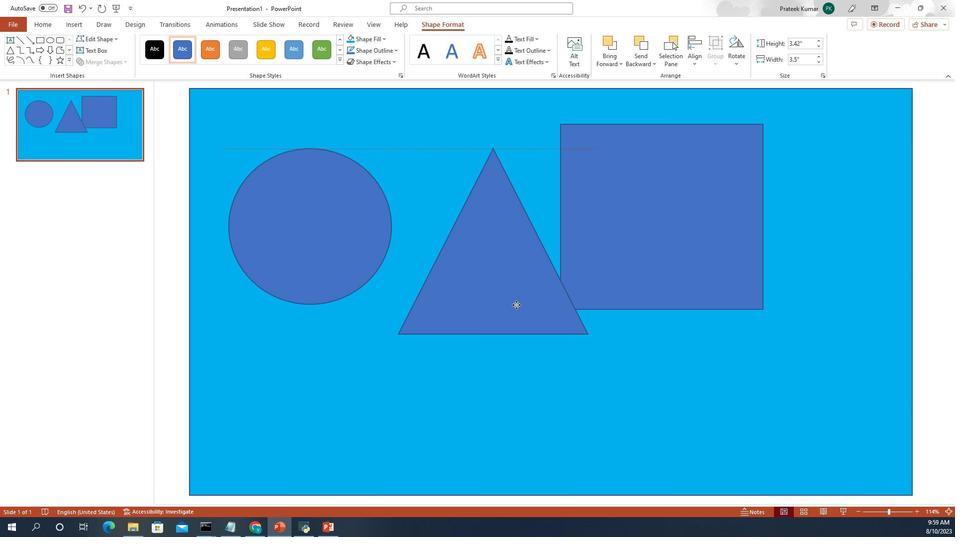 
Action: Mouse pressed left at (479, 245)
Screenshot: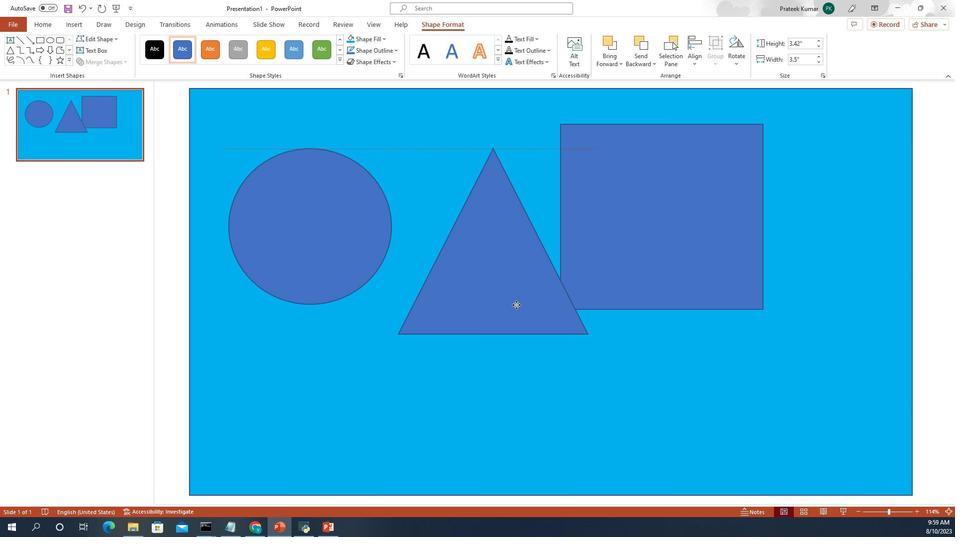 
Action: Mouse moved to (266, 178)
Screenshot: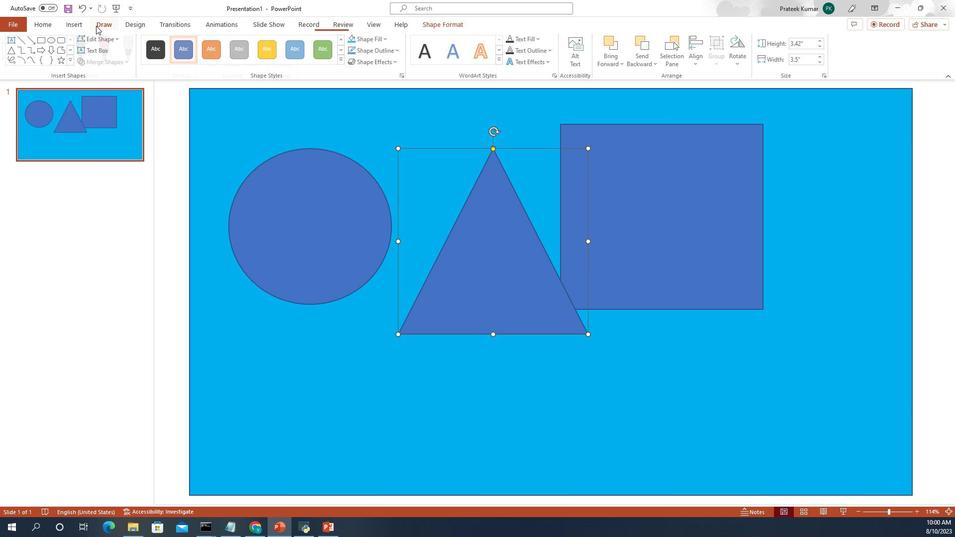 
Action: Mouse pressed left at (266, 178)
Screenshot: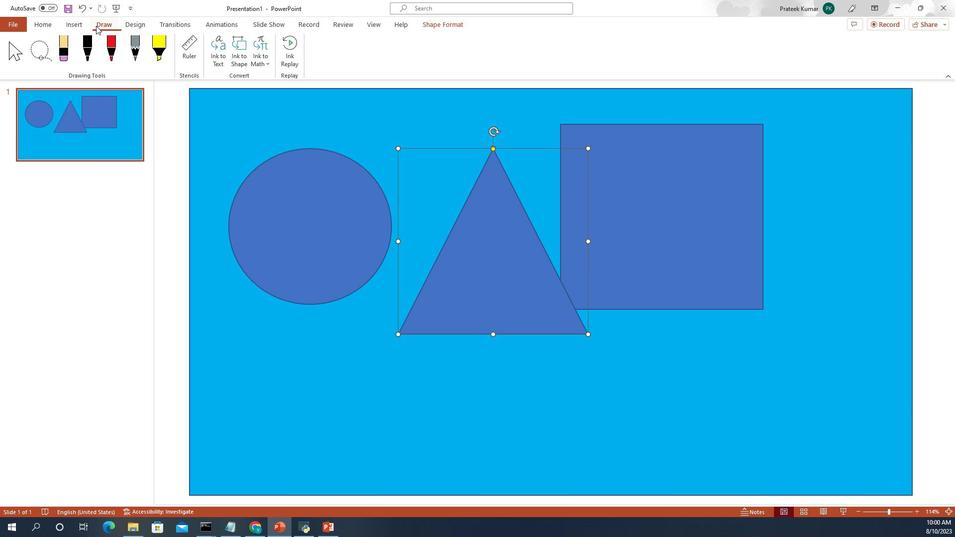 
Action: Mouse moved to (254, 178)
Screenshot: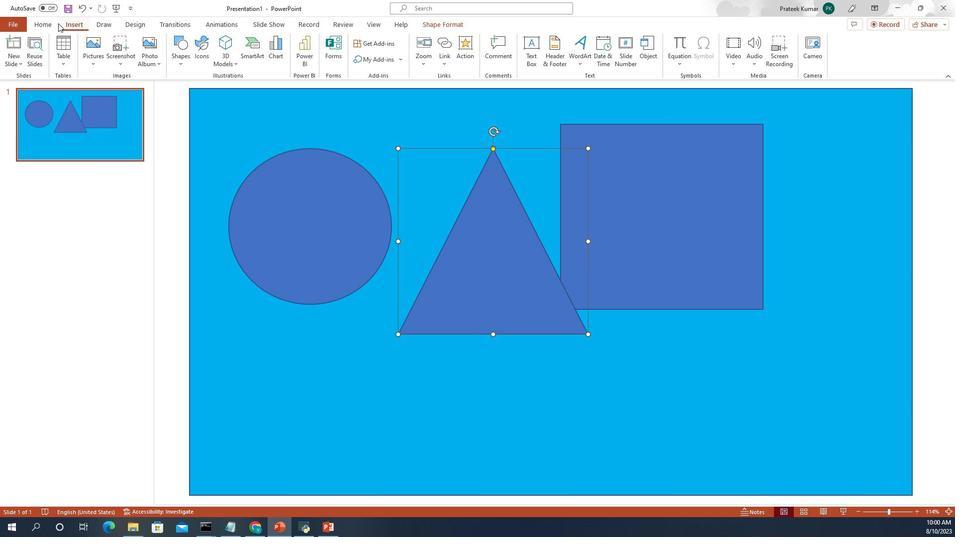 
Action: Mouse pressed left at (254, 178)
Screenshot: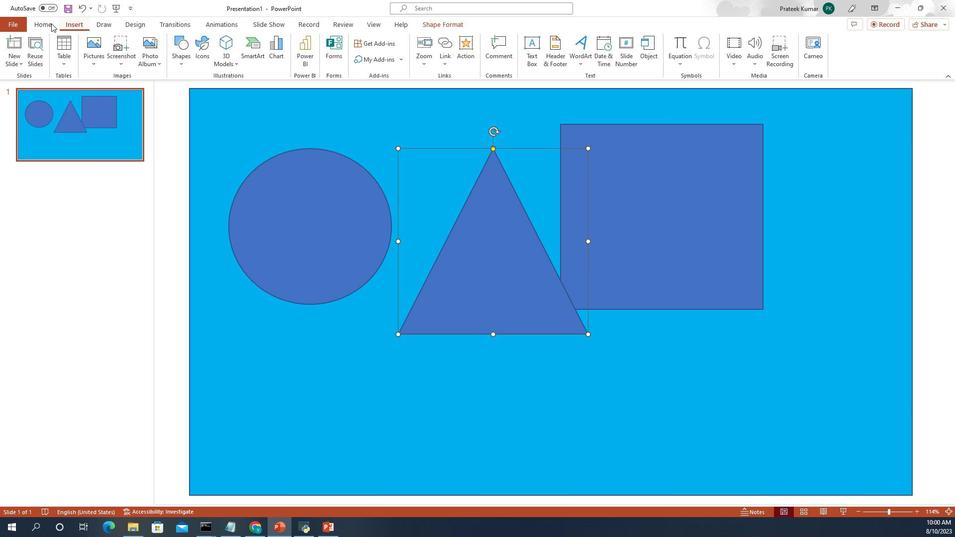 
Action: Mouse moved to (242, 177)
Screenshot: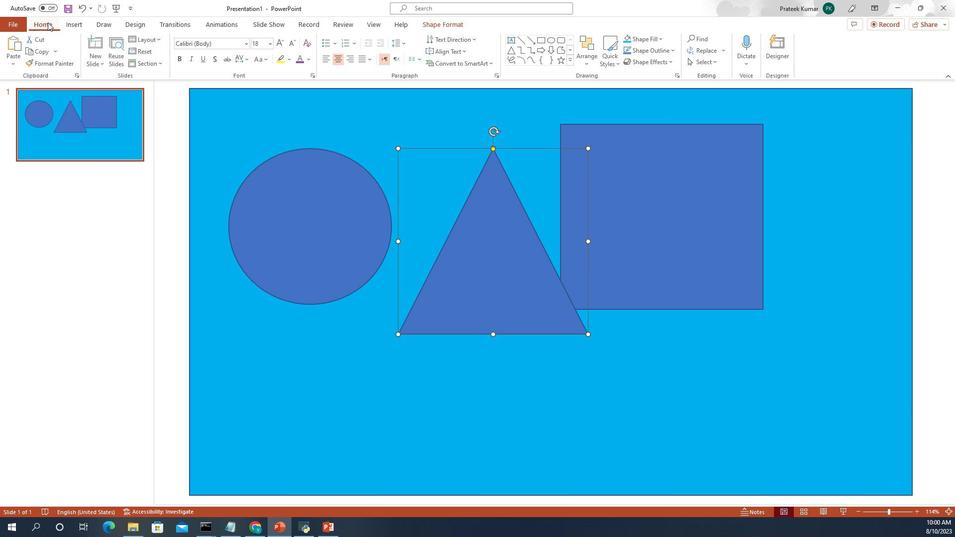 
Action: Mouse pressed left at (242, 177)
Screenshot: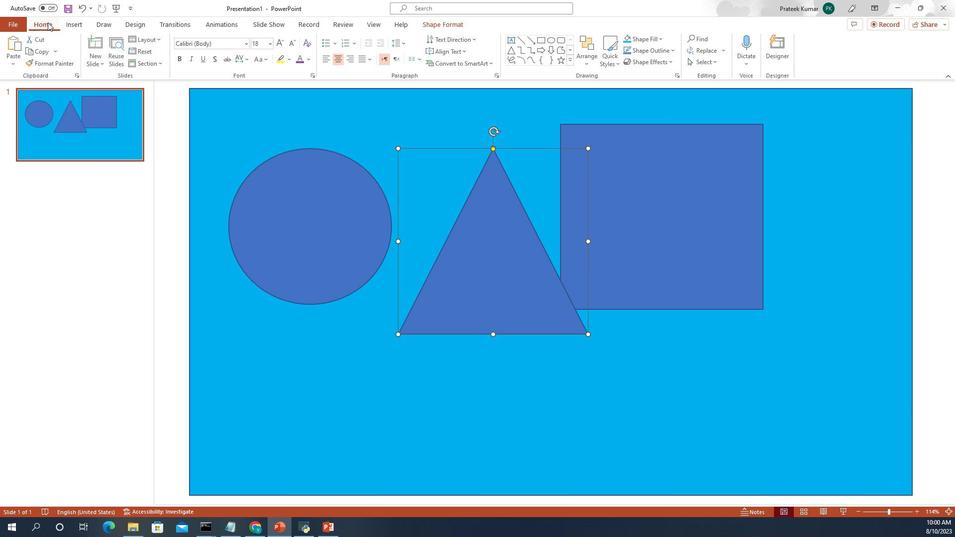 
Action: Mouse moved to (256, 177)
Screenshot: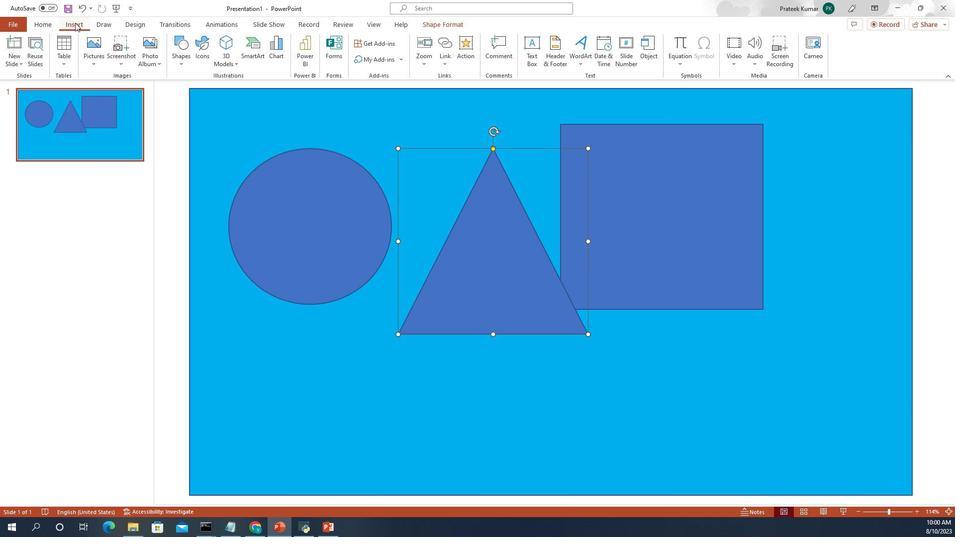 
Action: Mouse pressed left at (256, 177)
Screenshot: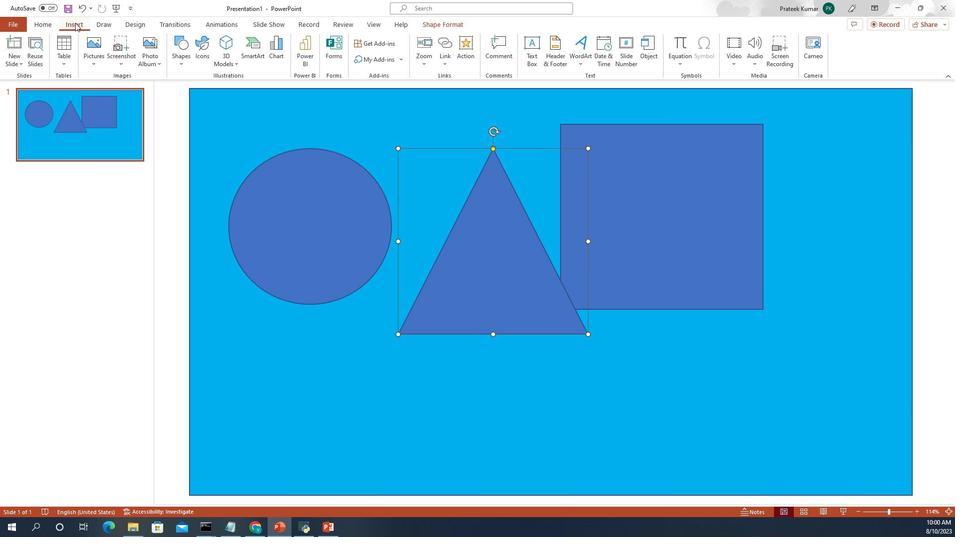 
Action: Mouse moved to (352, 216)
Screenshot: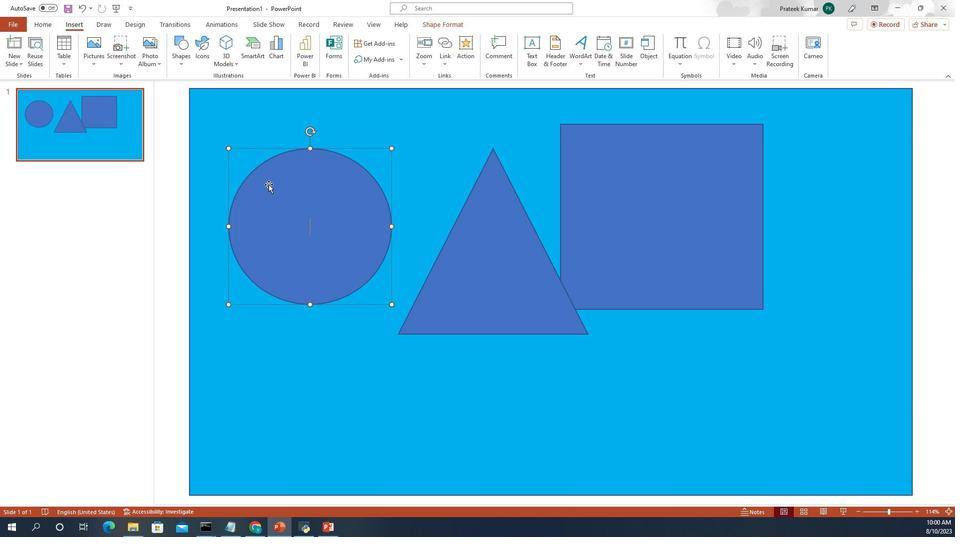 
Action: Mouse pressed left at (352, 216)
Screenshot: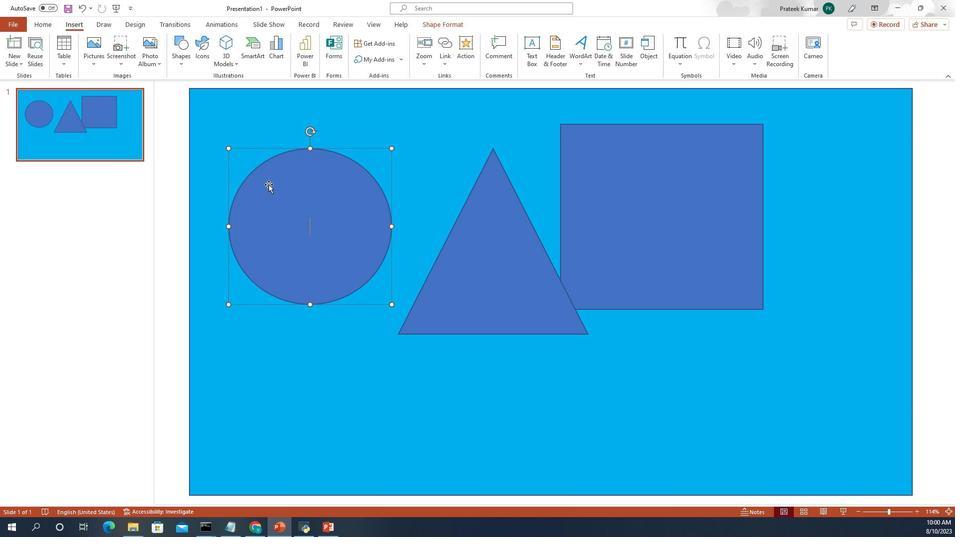 
Action: Mouse pressed left at (352, 216)
Screenshot: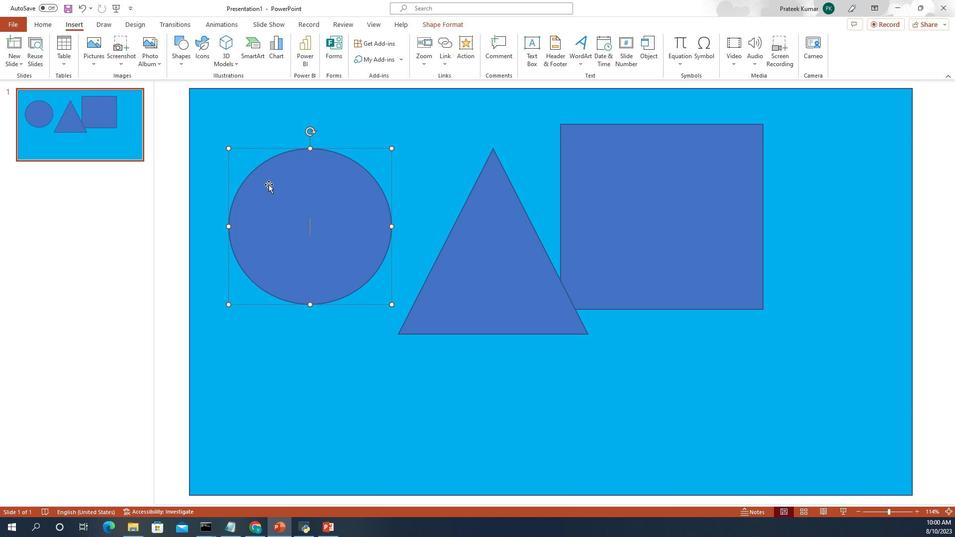 
Action: Mouse pressed left at (352, 216)
Screenshot: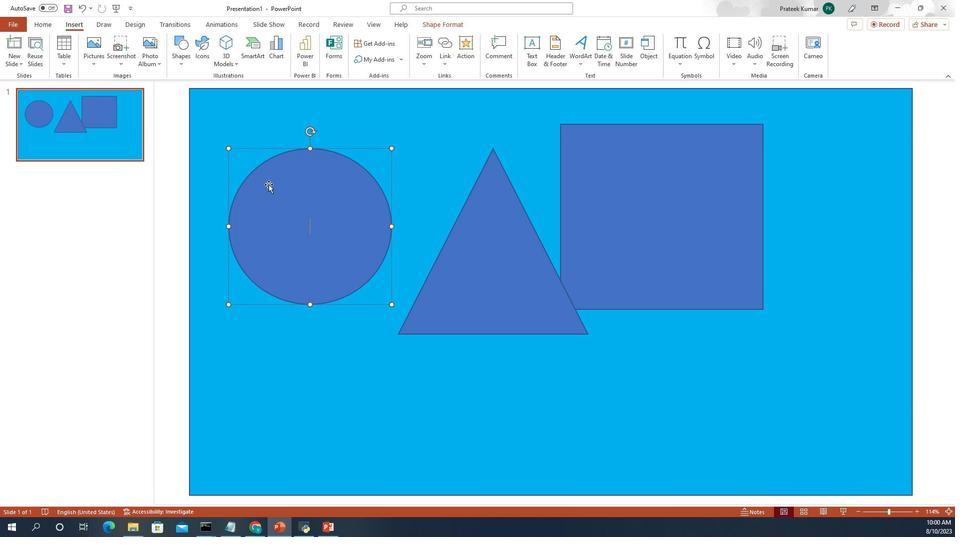 
Action: Mouse pressed left at (352, 216)
Screenshot: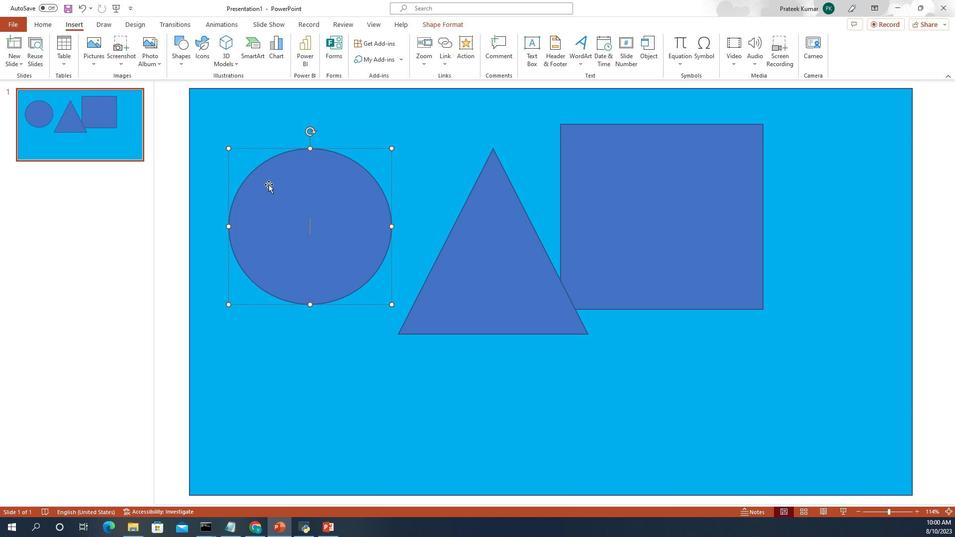 
Action: Mouse pressed left at (352, 216)
Screenshot: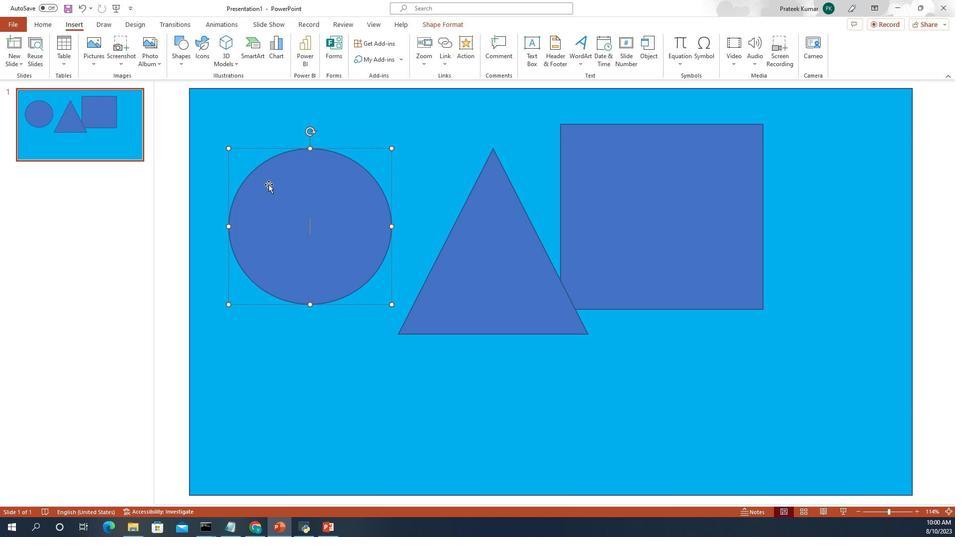 
Action: Mouse pressed left at (352, 216)
Screenshot: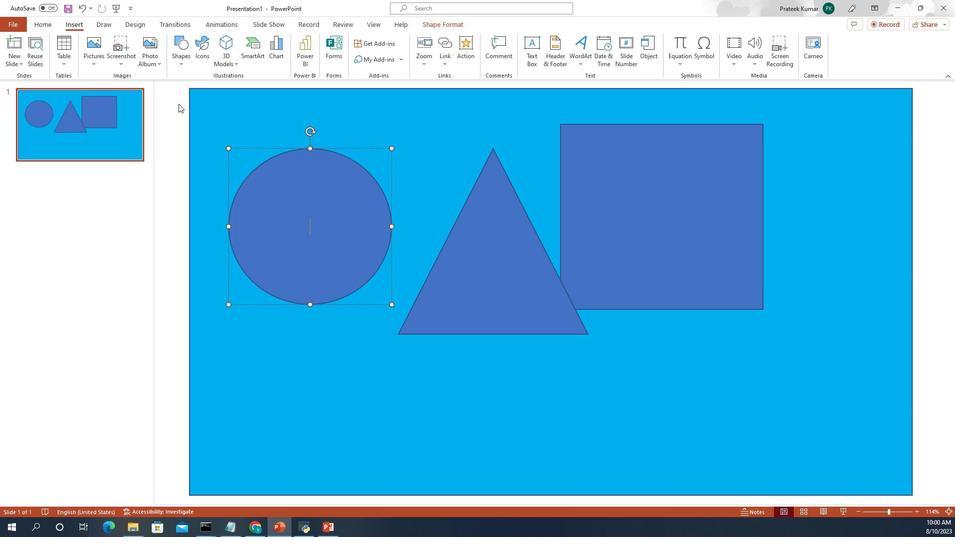 
Action: Mouse moved to (274, 178)
Screenshot: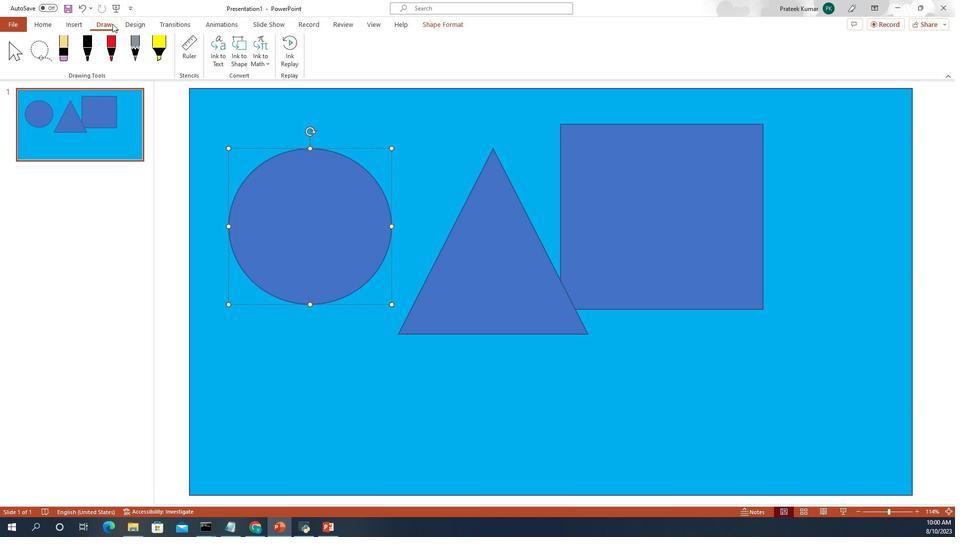
Action: Mouse pressed left at (274, 178)
Screenshot: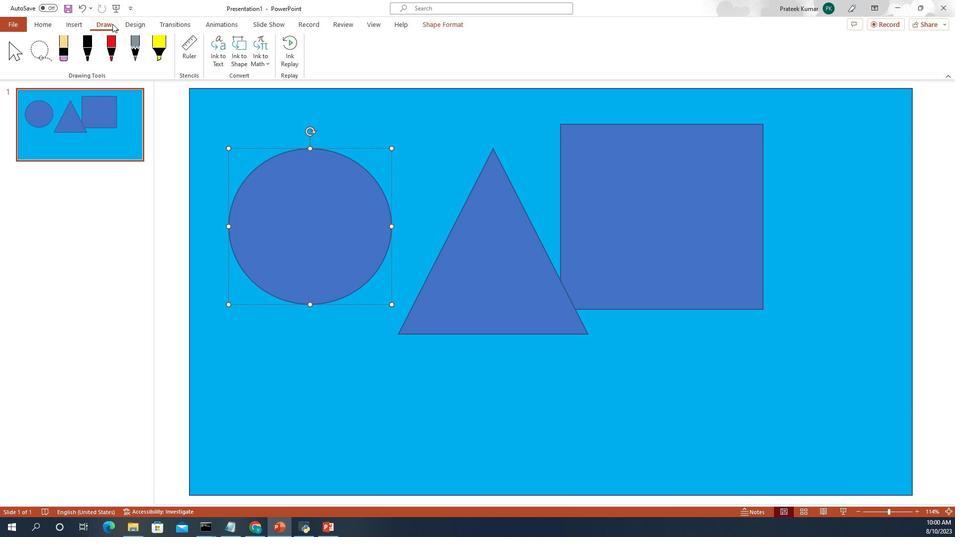 
Action: Mouse moved to (361, 219)
Screenshot: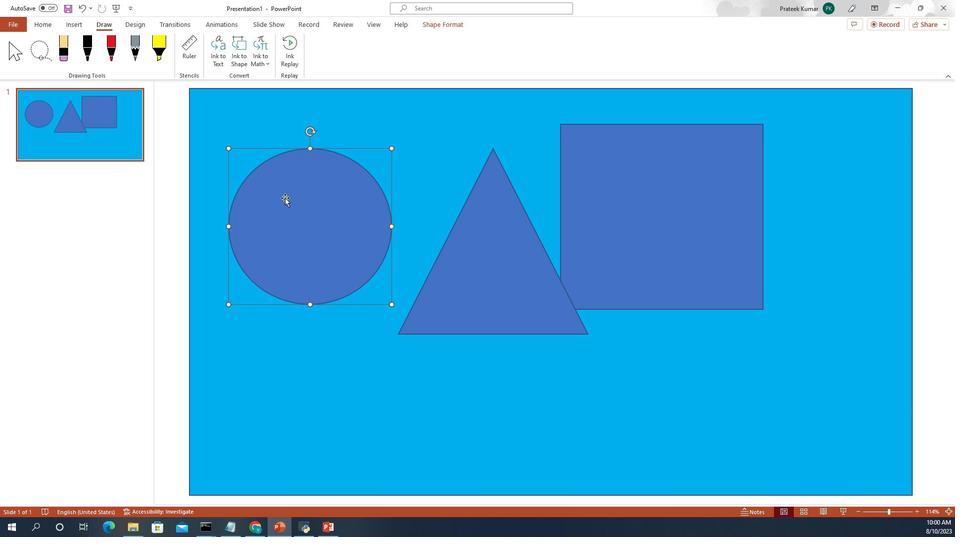 
Action: Mouse pressed left at (361, 219)
Screenshot: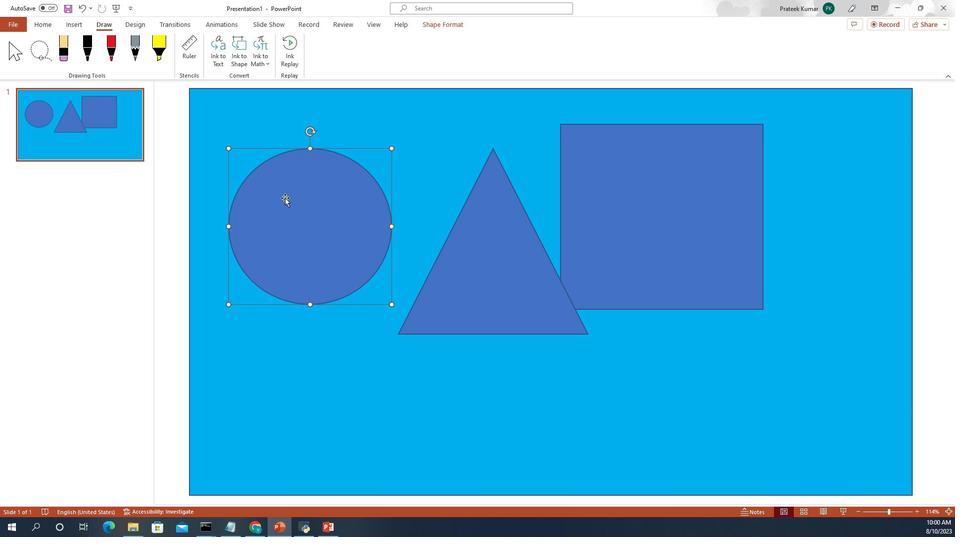 
Action: Mouse pressed left at (361, 219)
Screenshot: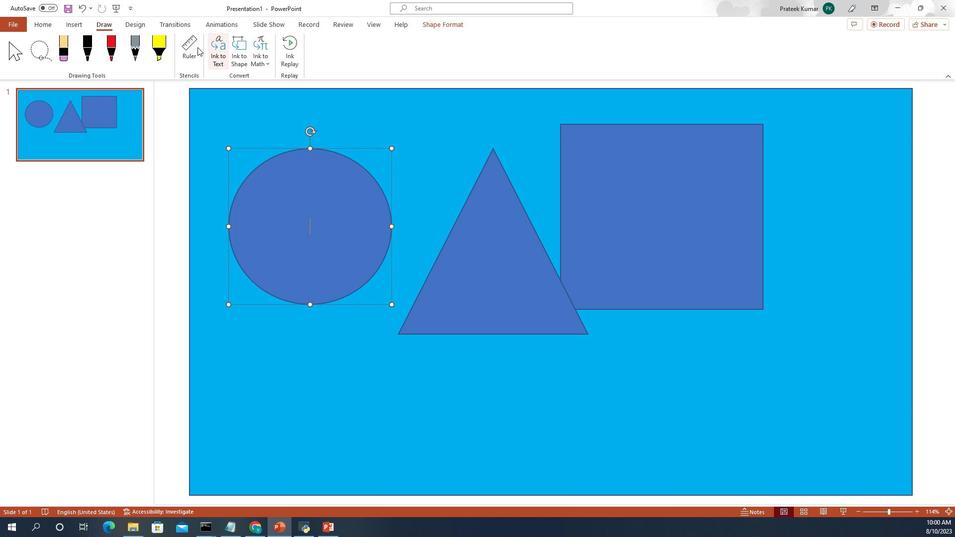 
Action: Mouse moved to (289, 177)
Screenshot: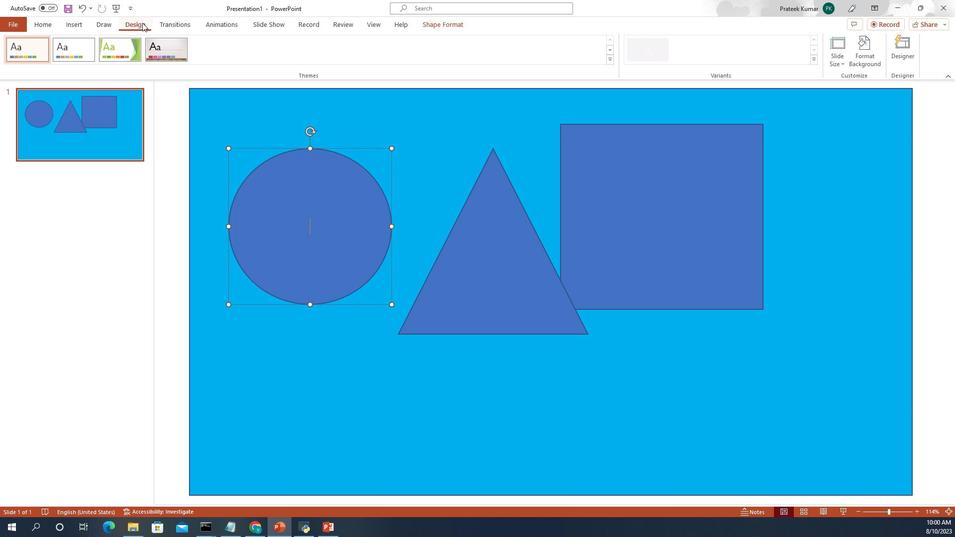 
Action: Mouse pressed left at (289, 177)
Screenshot: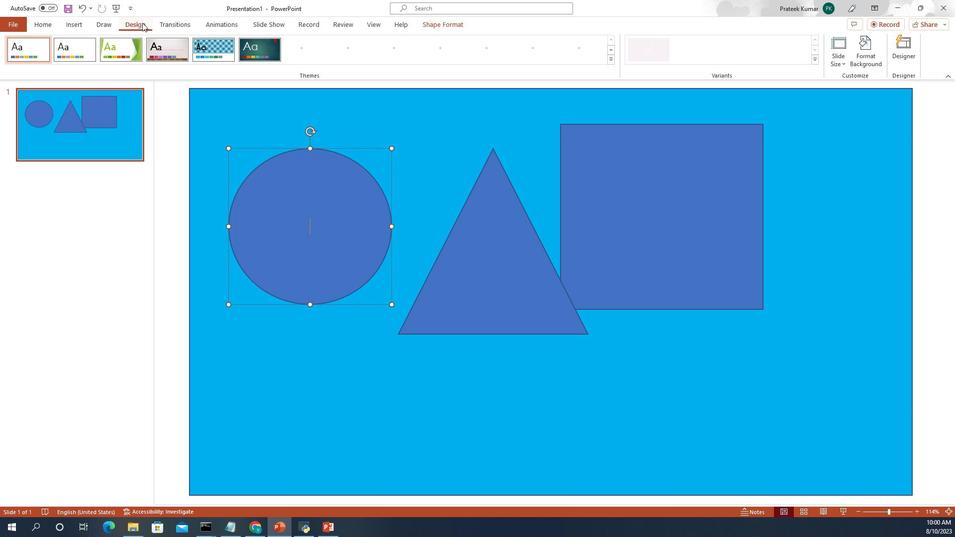 
Action: Mouse moved to (646, 185)
Screenshot: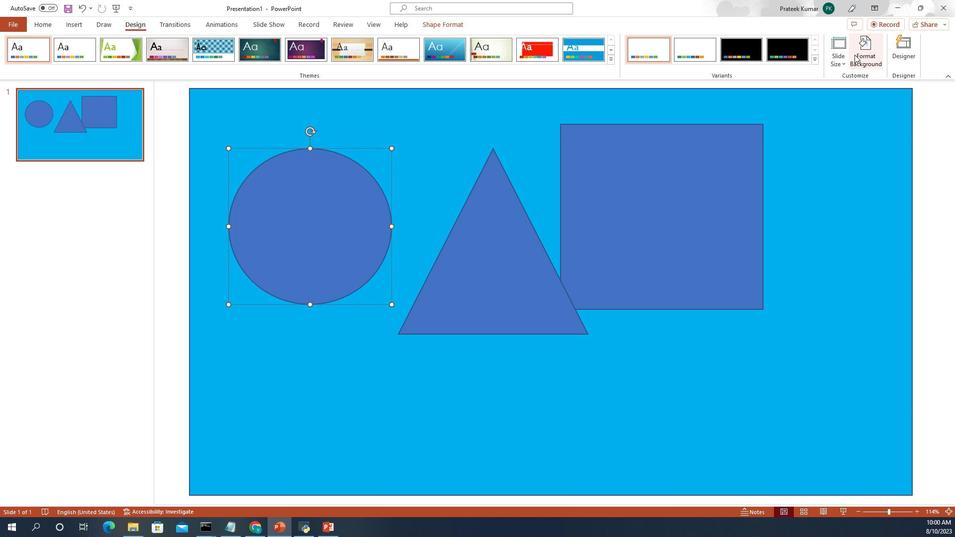 
Action: Mouse pressed left at (646, 185)
Screenshot: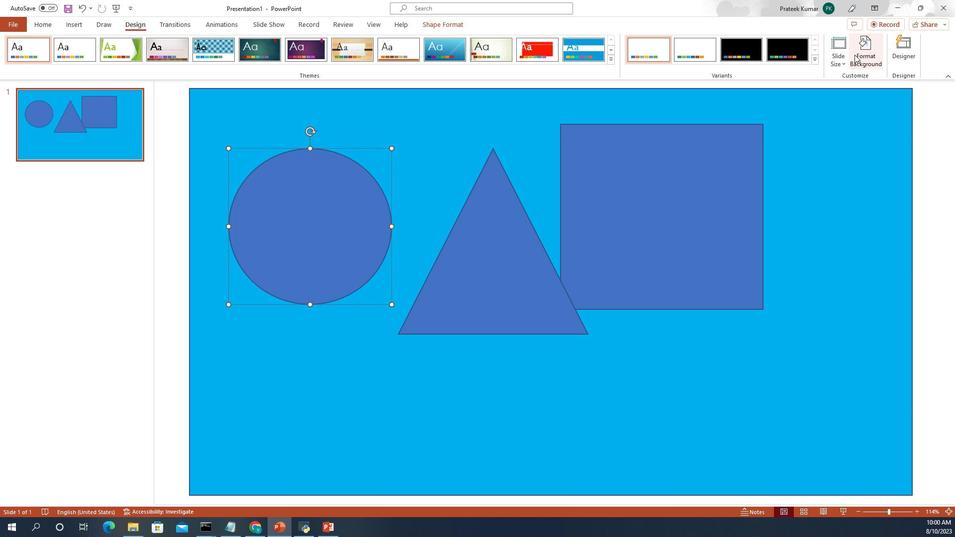 
Action: Mouse moved to (365, 228)
Screenshot: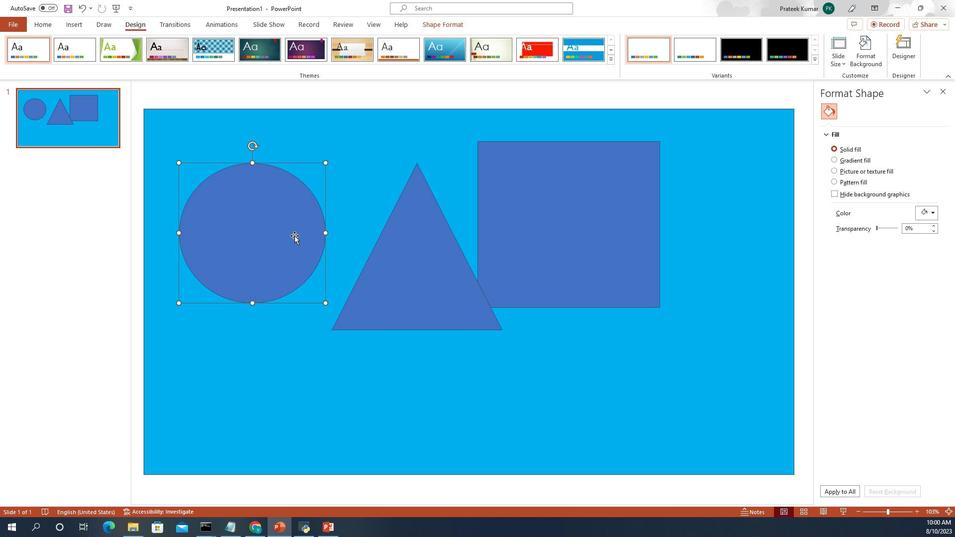
Action: Mouse pressed left at (365, 228)
Screenshot: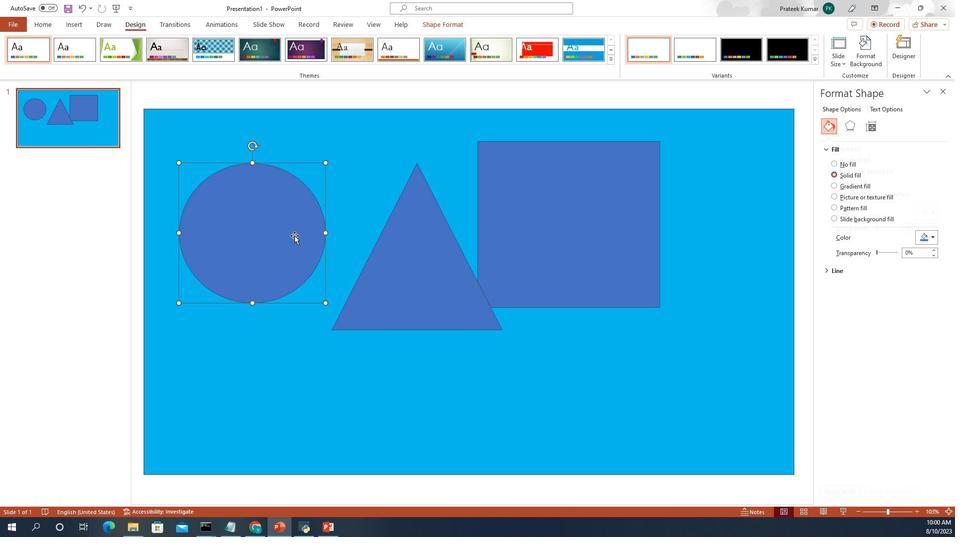 
Action: Mouse moved to (635, 218)
Screenshot: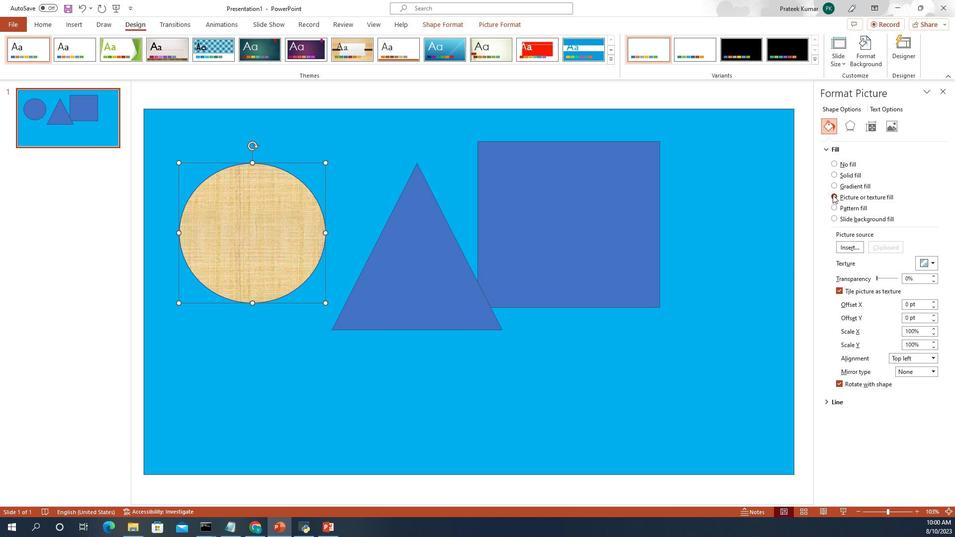 
Action: Mouse pressed left at (635, 218)
Screenshot: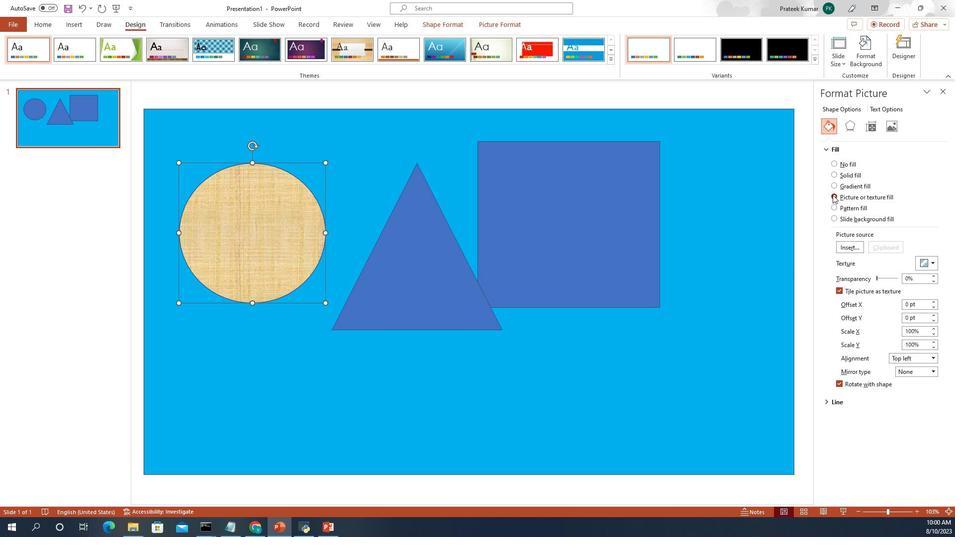
Action: Mouse moved to (642, 230)
Screenshot: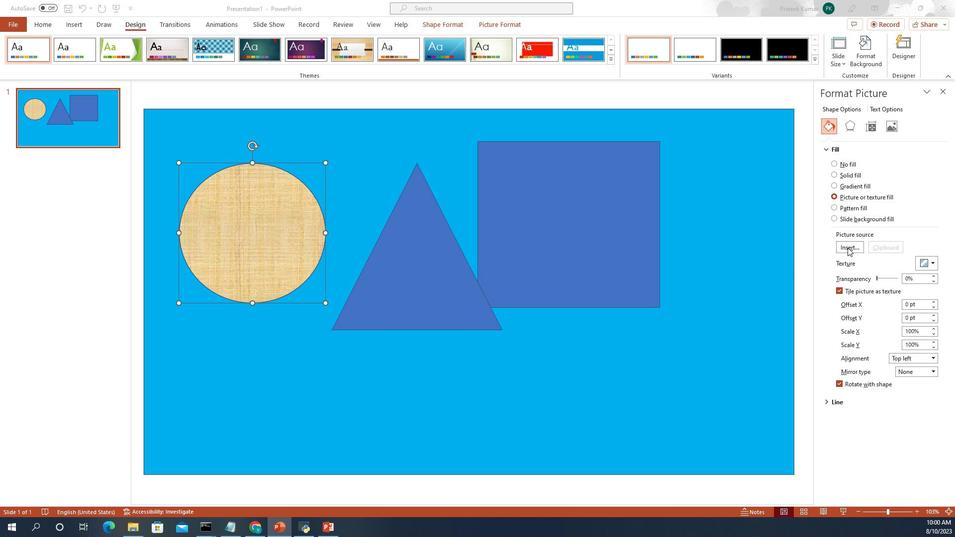 
Action: Mouse pressed left at (642, 230)
Screenshot: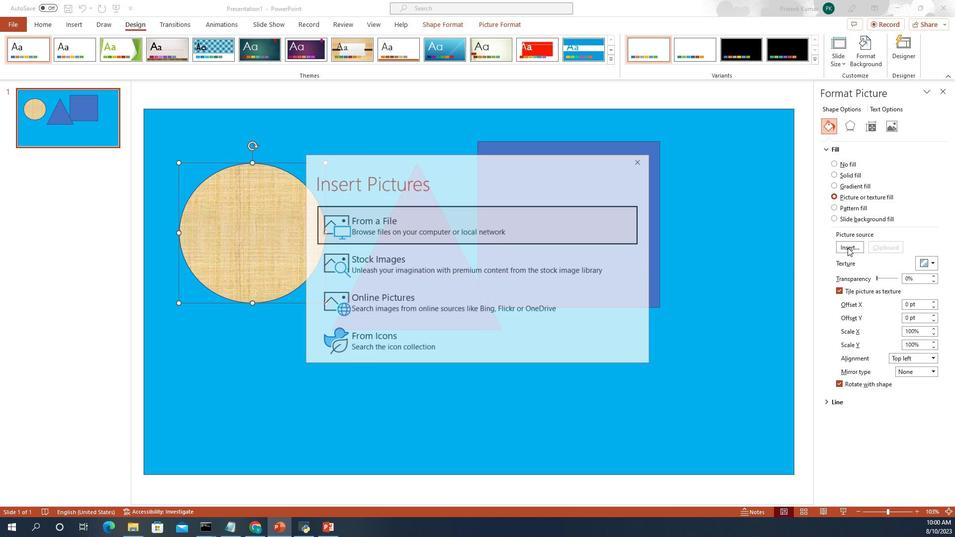 
Action: Mouse moved to (465, 224)
Screenshot: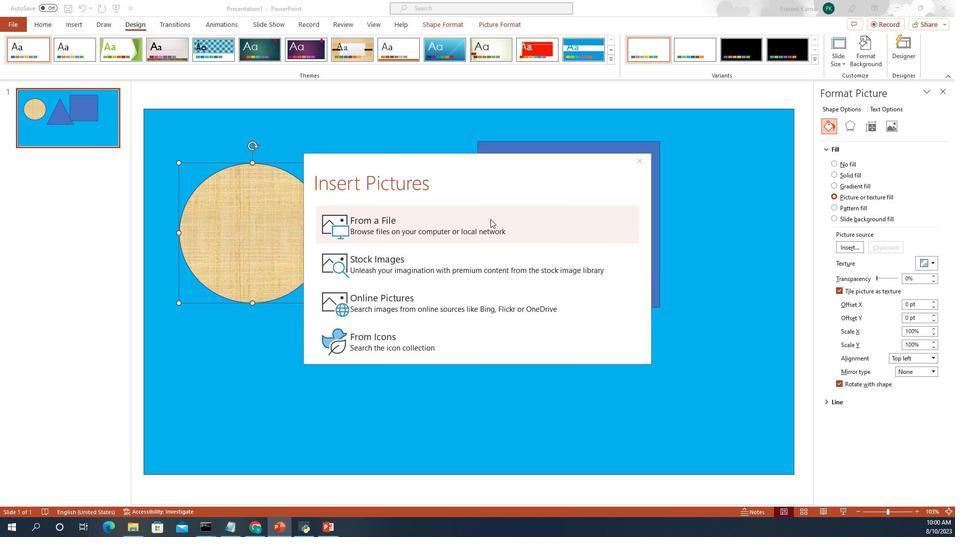 
Action: Mouse pressed left at (465, 224)
Screenshot: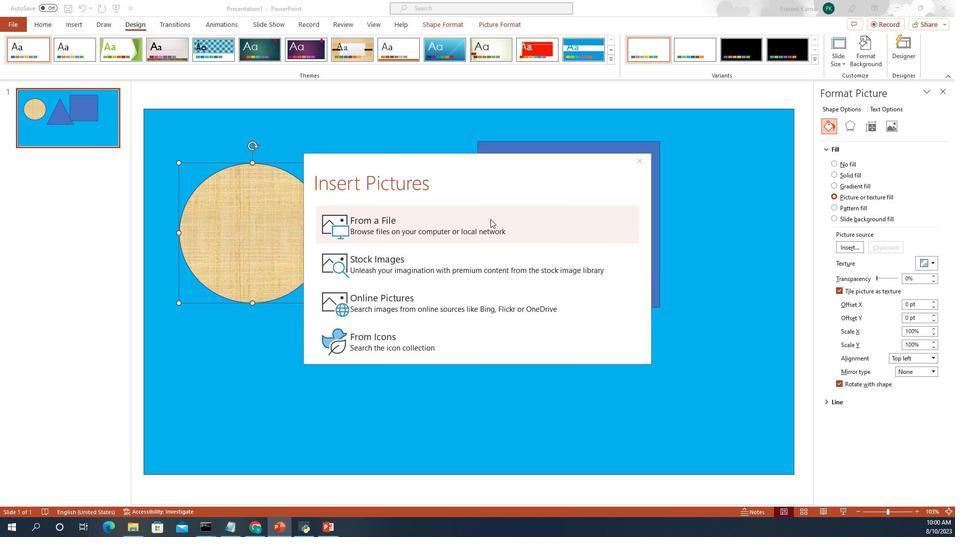 
Action: Mouse moved to (240, 197)
Screenshot: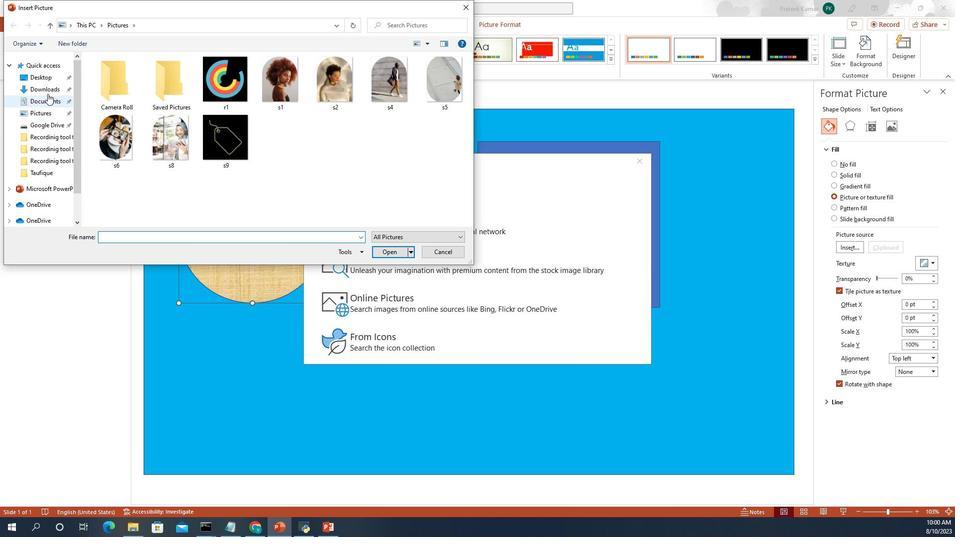 
Action: Mouse scrolled (240, 198) with delta (0, 0)
Screenshot: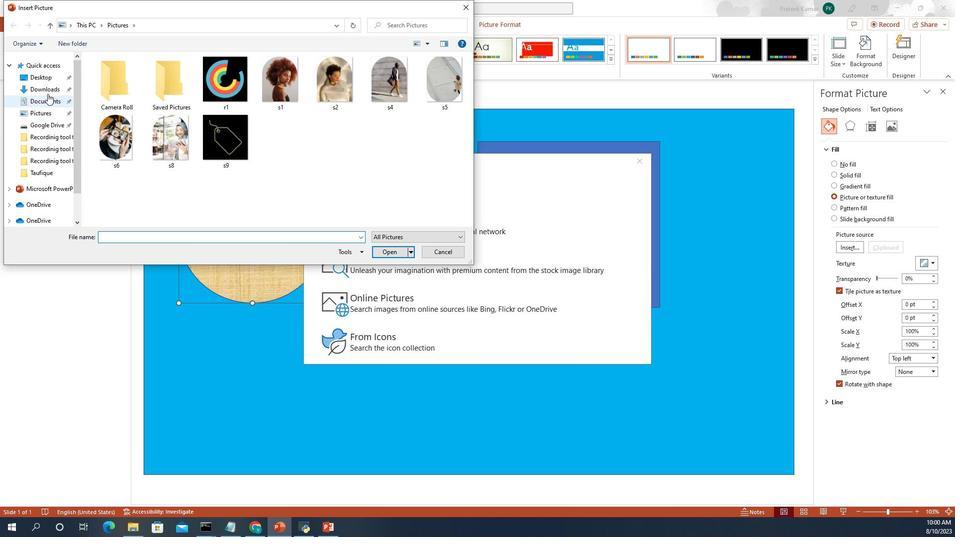 
Action: Mouse moved to (241, 197)
Screenshot: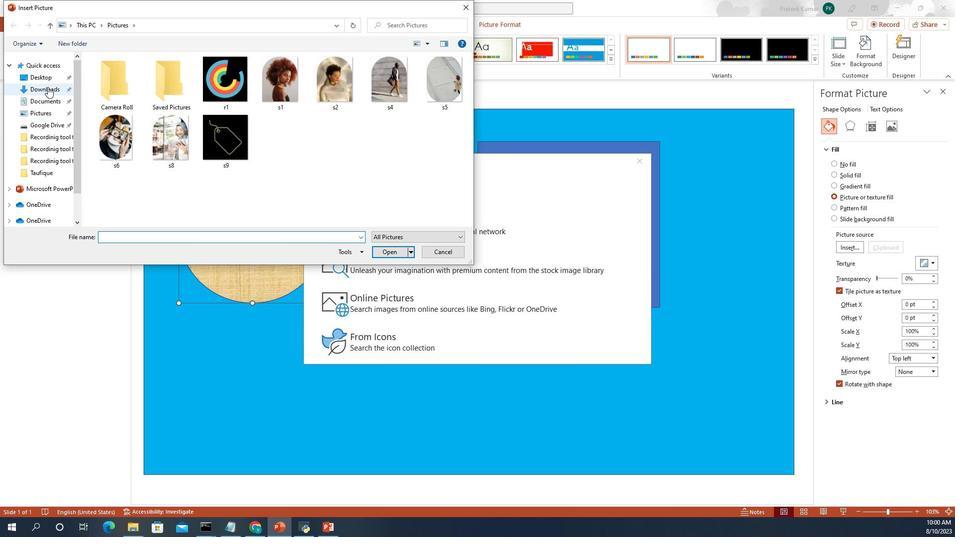 
Action: Mouse scrolled (241, 197) with delta (0, 0)
Screenshot: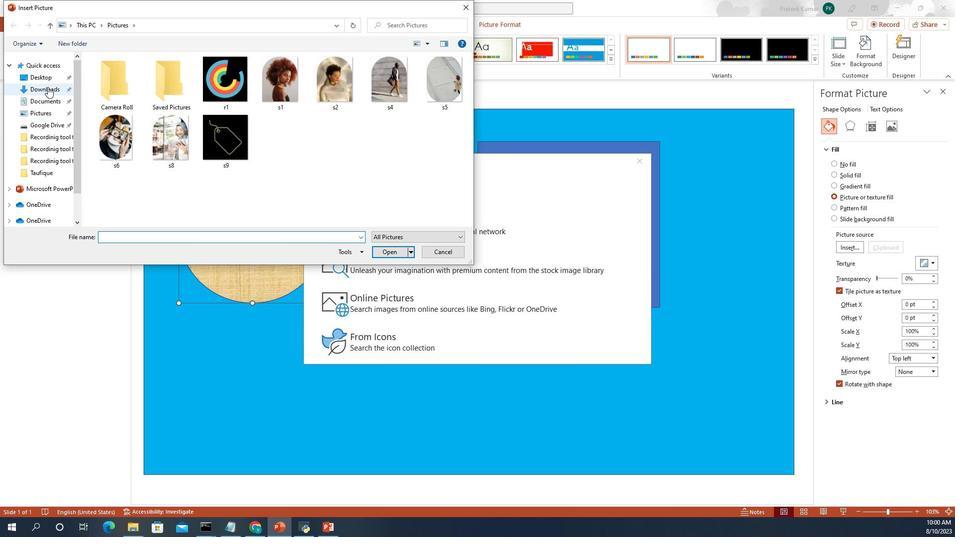 
Action: Mouse moved to (242, 197)
Screenshot: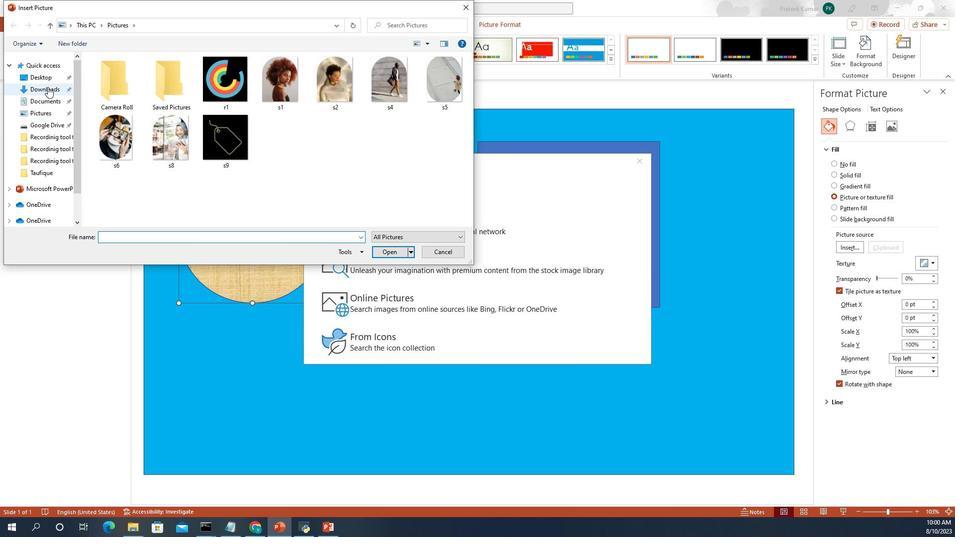 
Action: Mouse scrolled (242, 197) with delta (0, 0)
Screenshot: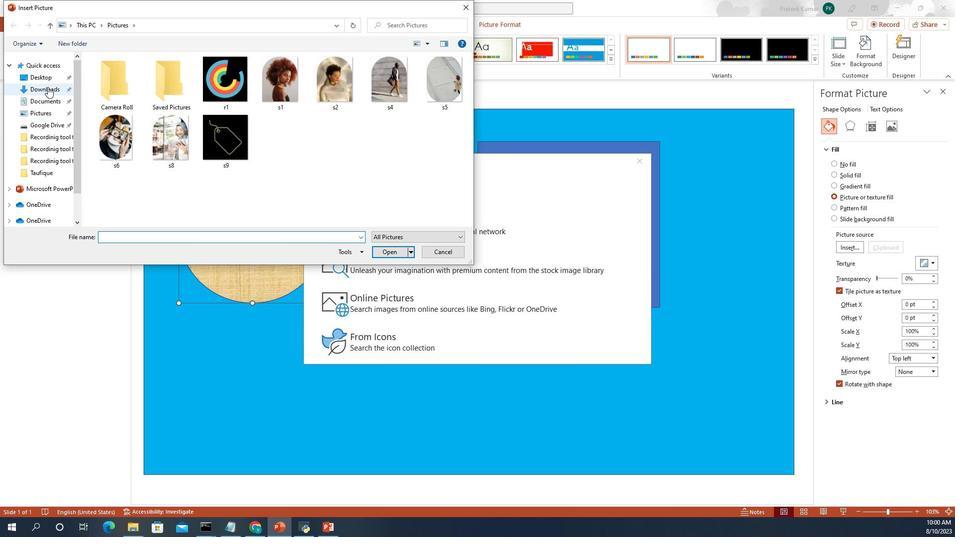 
Action: Mouse moved to (243, 197)
Screenshot: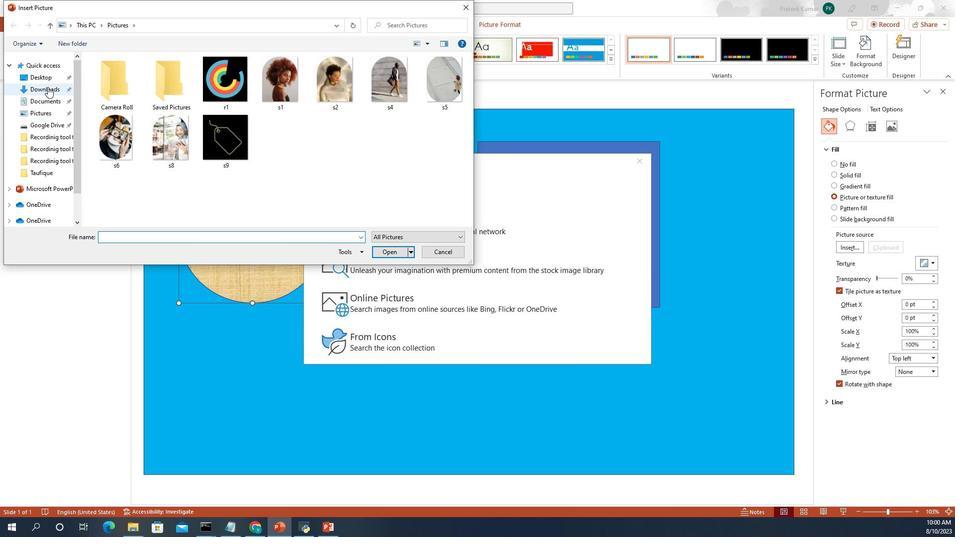 
Action: Mouse scrolled (243, 197) with delta (0, 0)
Screenshot: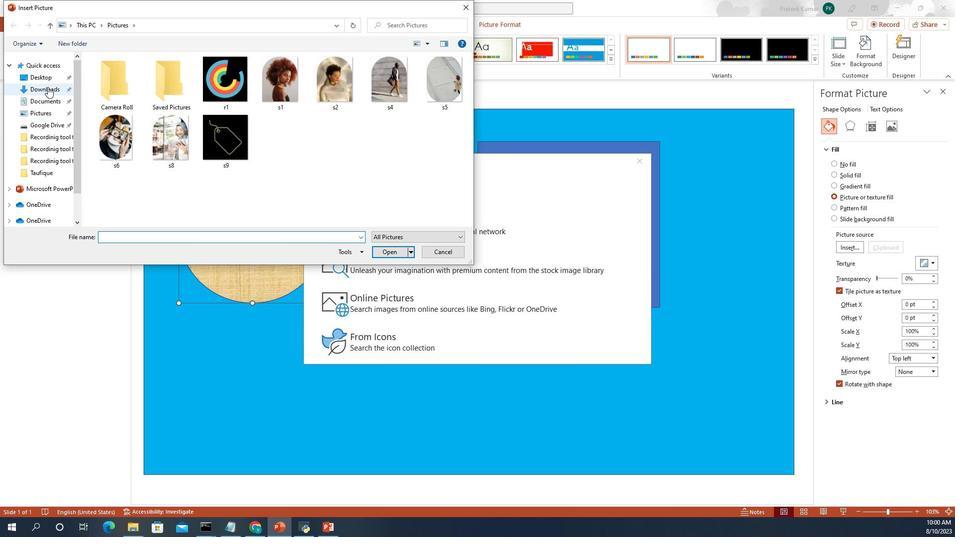 
Action: Mouse scrolled (243, 197) with delta (0, 0)
Screenshot: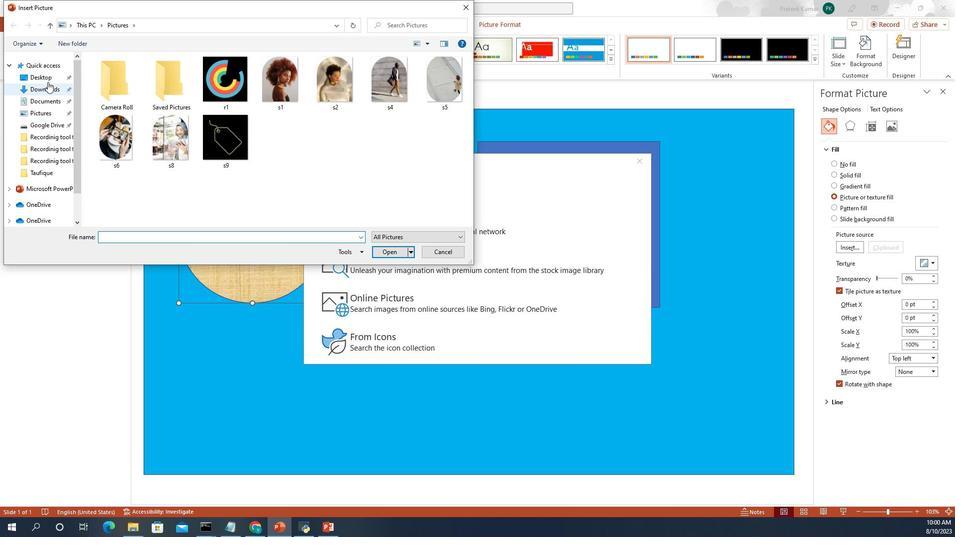 
Action: Mouse moved to (242, 191)
Screenshot: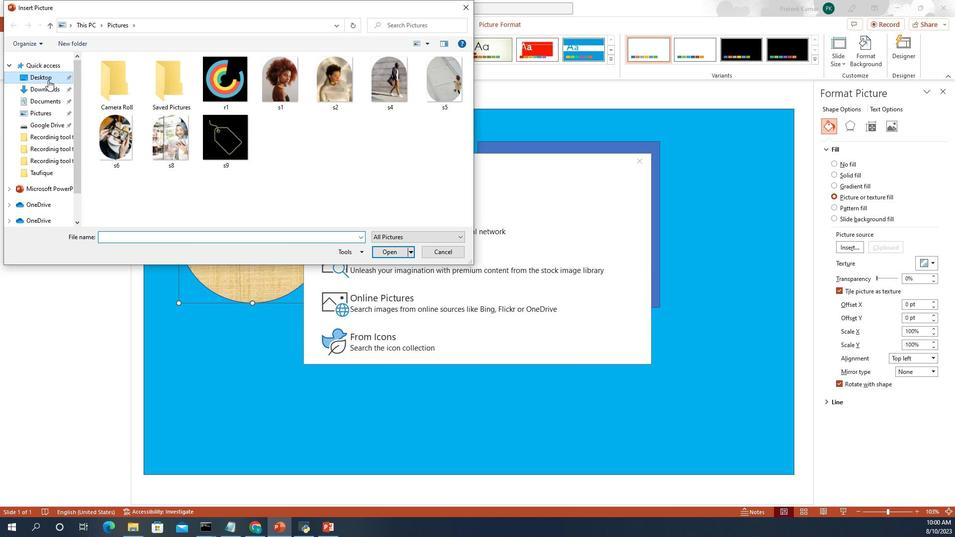 
Action: Mouse pressed left at (242, 191)
Screenshot: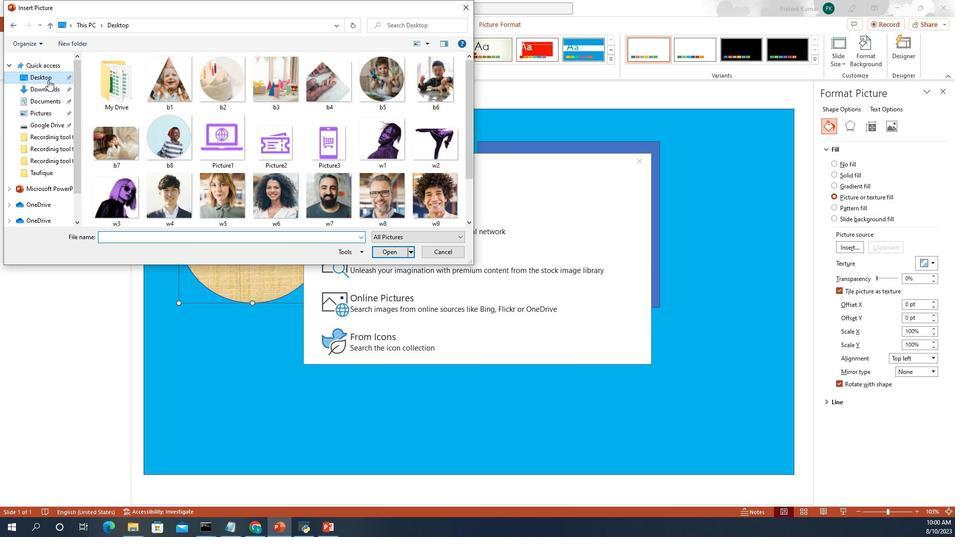 
Action: Mouse moved to (322, 192)
Screenshot: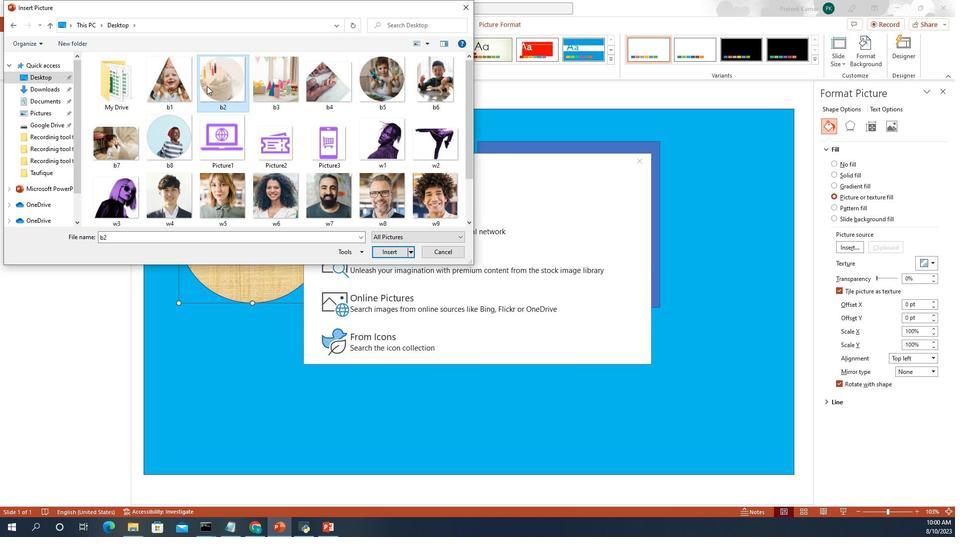 
Action: Mouse pressed left at (322, 192)
Screenshot: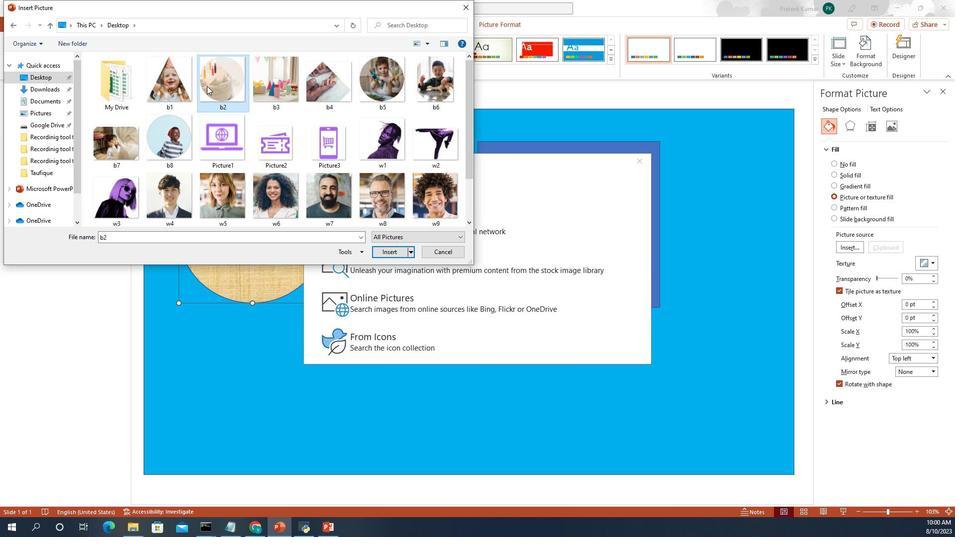 
Action: Mouse moved to (408, 232)
Screenshot: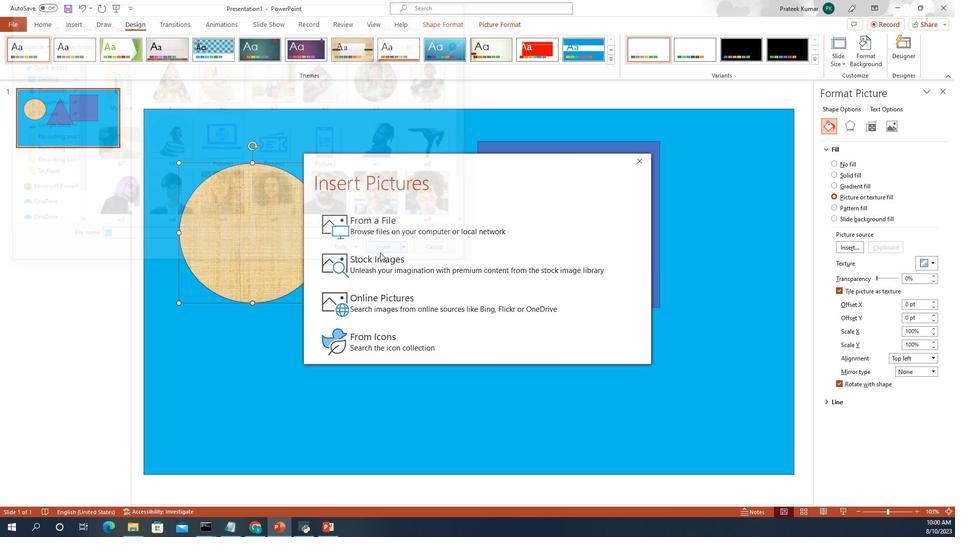 
Action: Mouse pressed left at (408, 232)
Screenshot: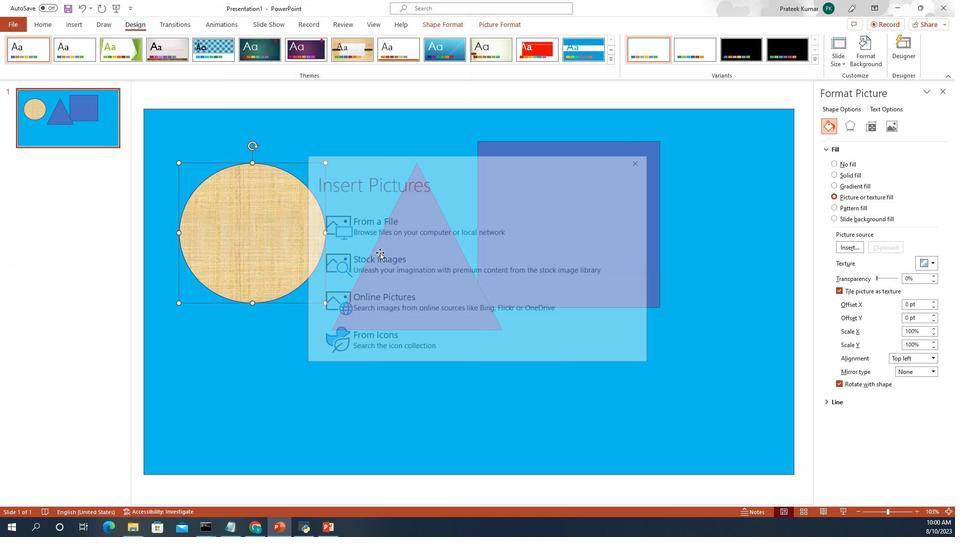 
Action: Mouse moved to (434, 235)
Screenshot: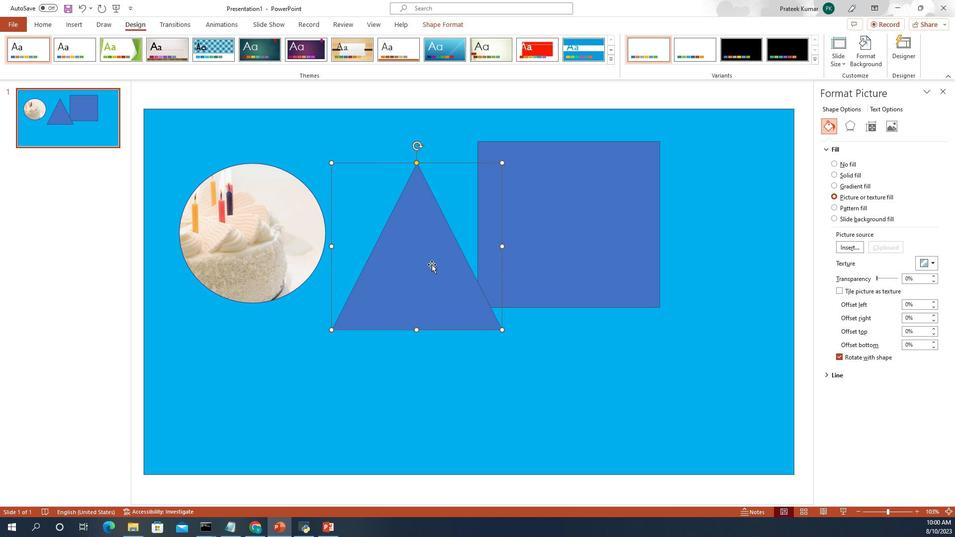 
Action: Mouse pressed left at (434, 235)
Screenshot: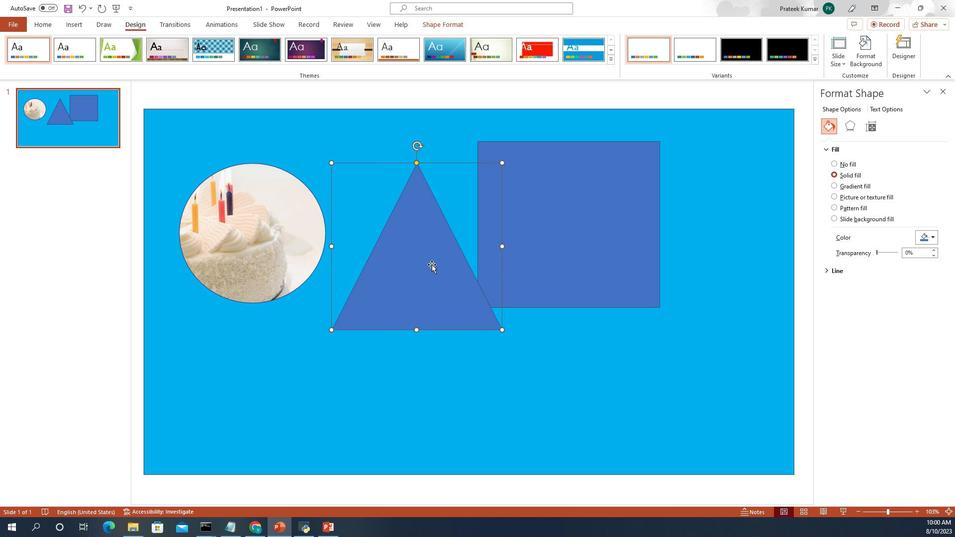 
Action: Mouse moved to (636, 218)
Screenshot: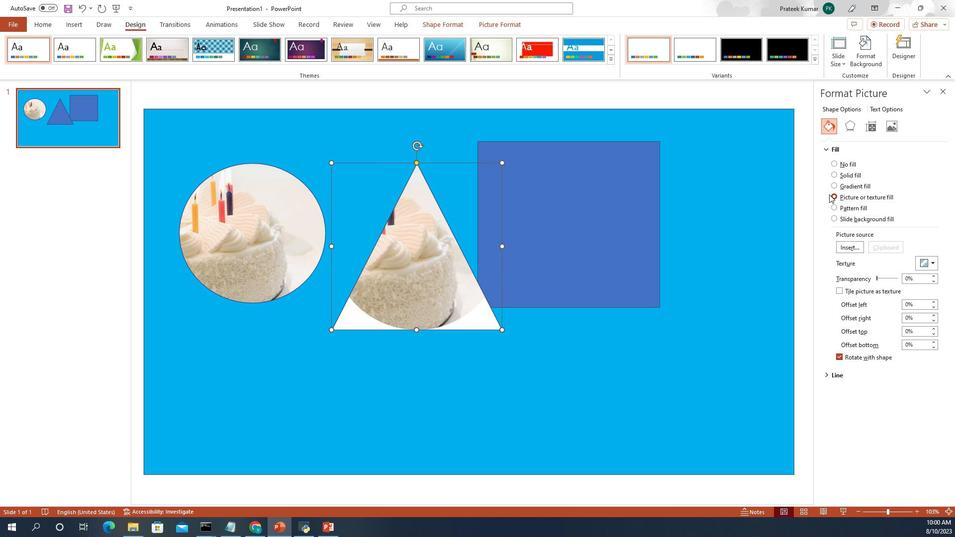 
Action: Mouse pressed left at (636, 218)
Screenshot: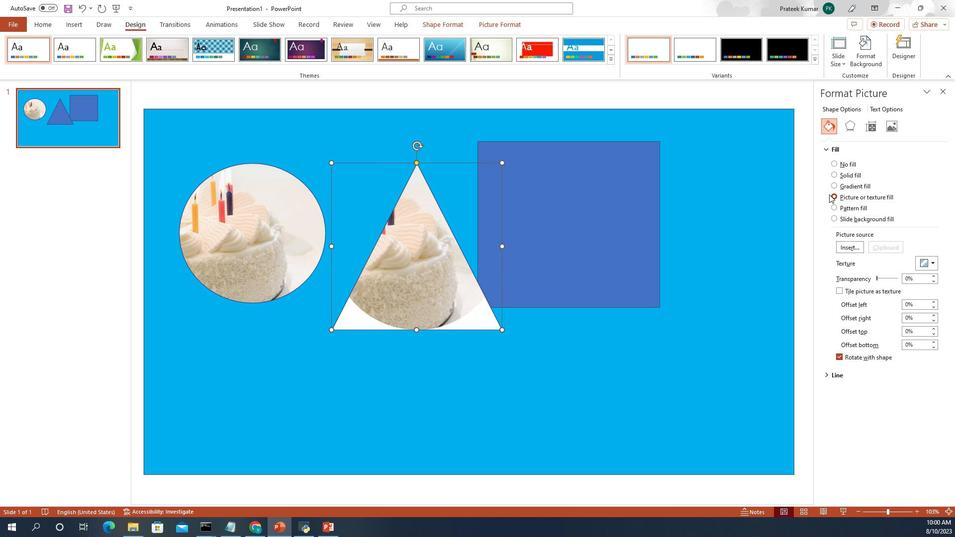 
Action: Mouse moved to (641, 230)
Screenshot: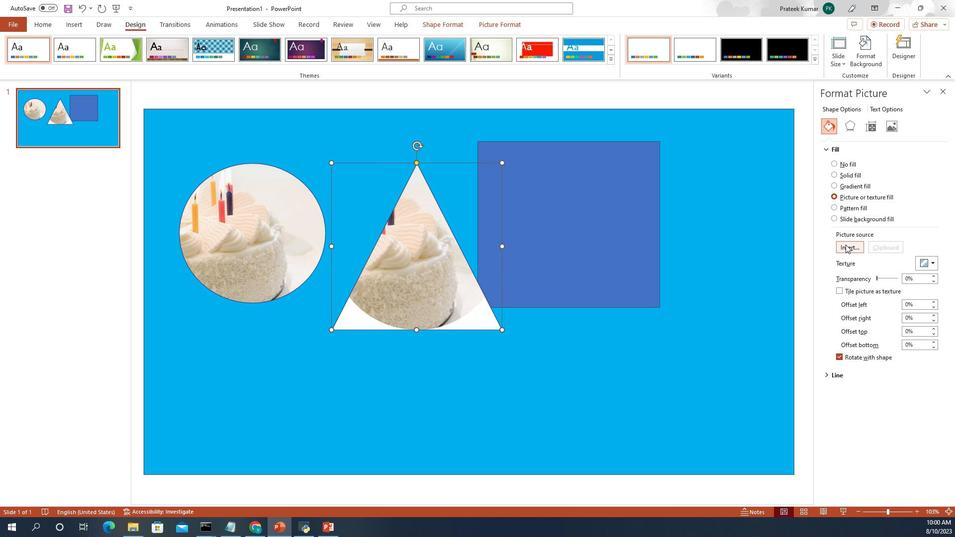 
Action: Mouse pressed left at (641, 230)
Screenshot: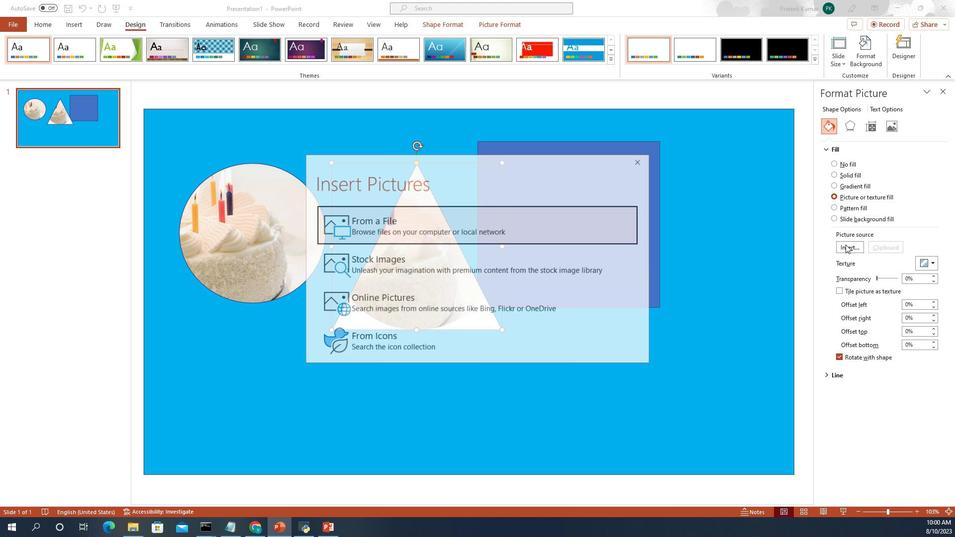 
Action: Mouse moved to (479, 221)
Screenshot: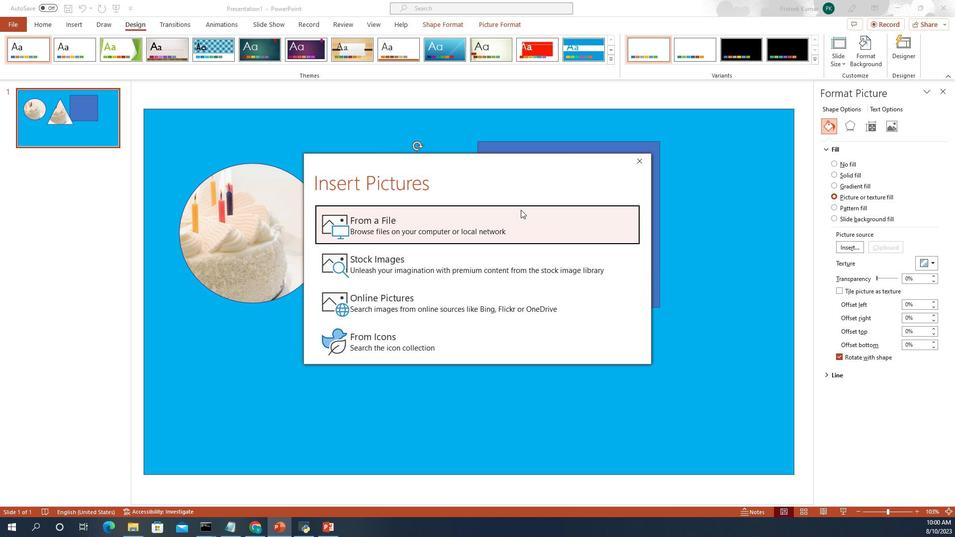 
Action: Mouse pressed left at (479, 221)
Screenshot: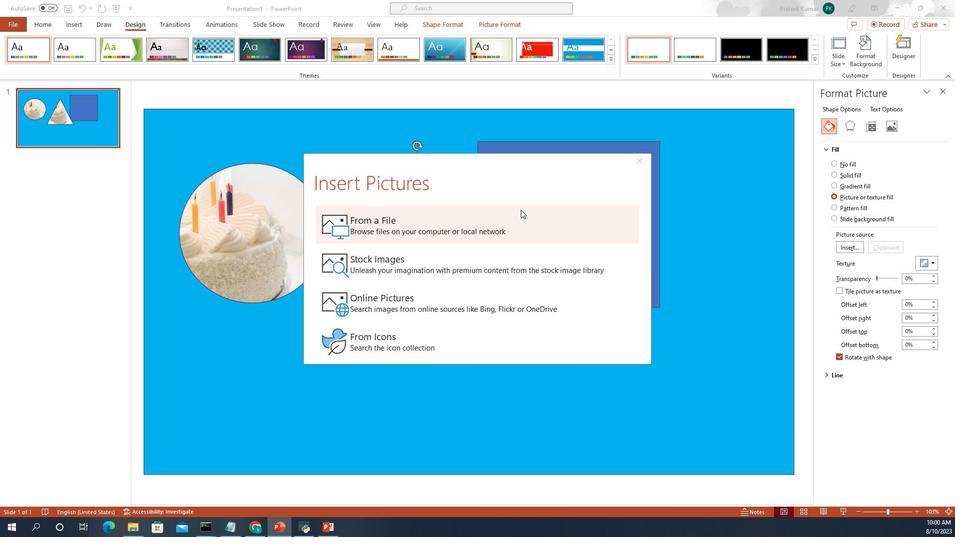 
Action: Mouse moved to (301, 191)
Screenshot: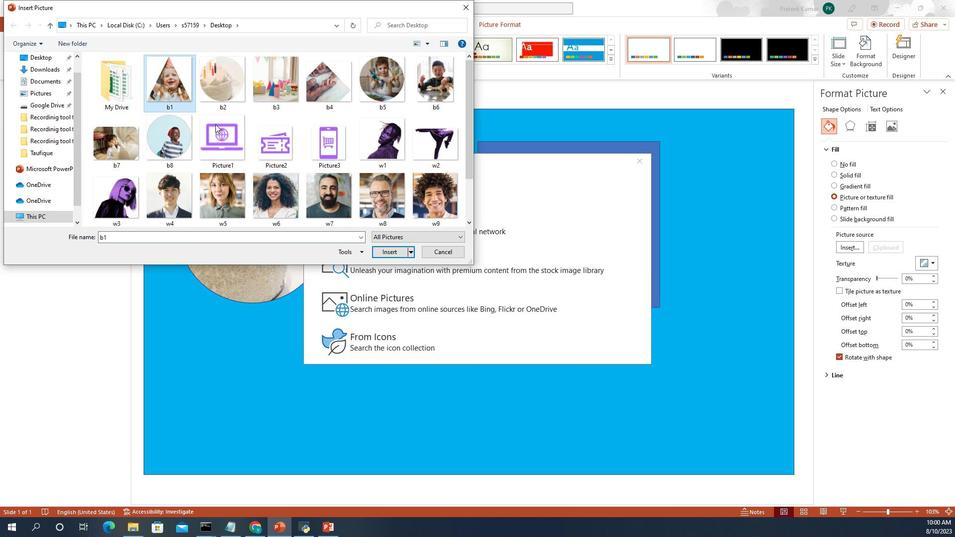 
Action: Mouse pressed left at (301, 191)
Screenshot: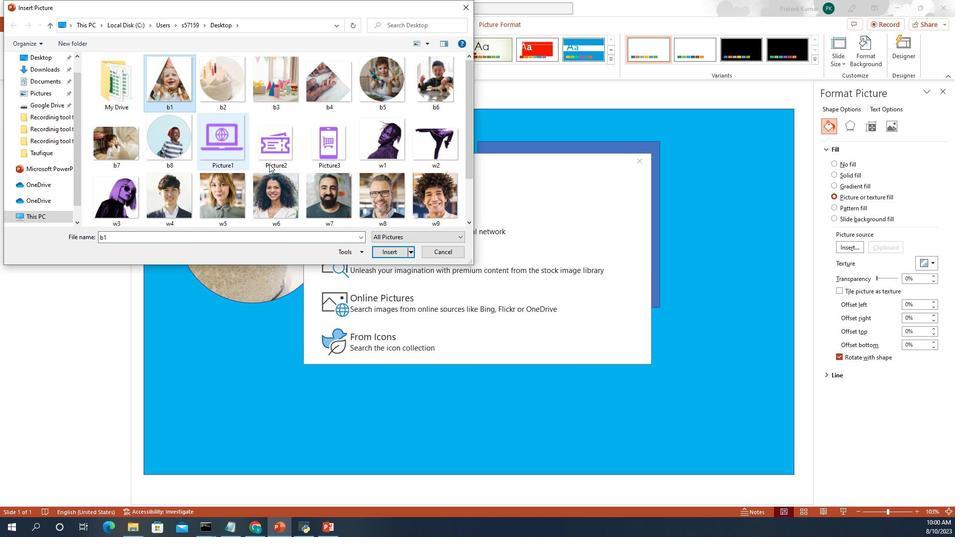 
Action: Mouse moved to (418, 231)
Screenshot: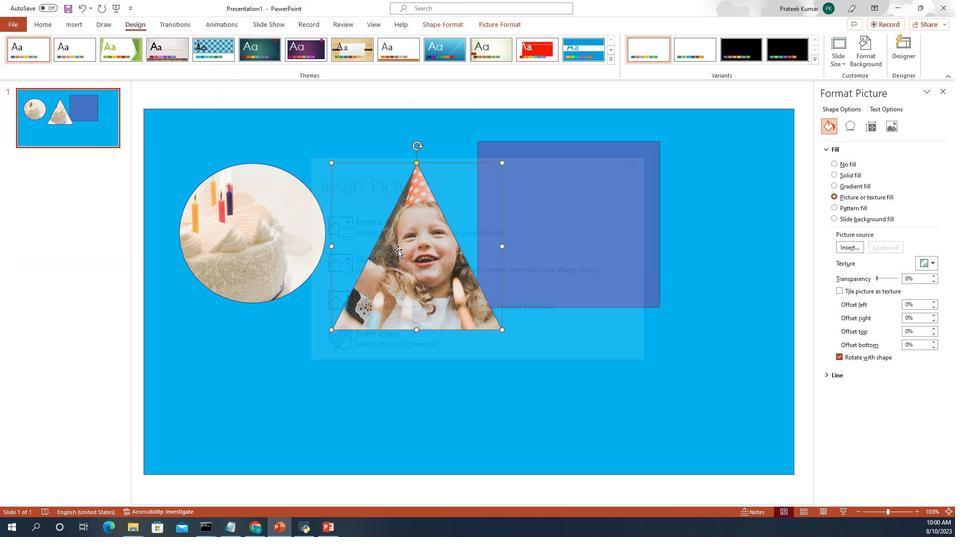 
Action: Mouse pressed left at (418, 231)
Screenshot: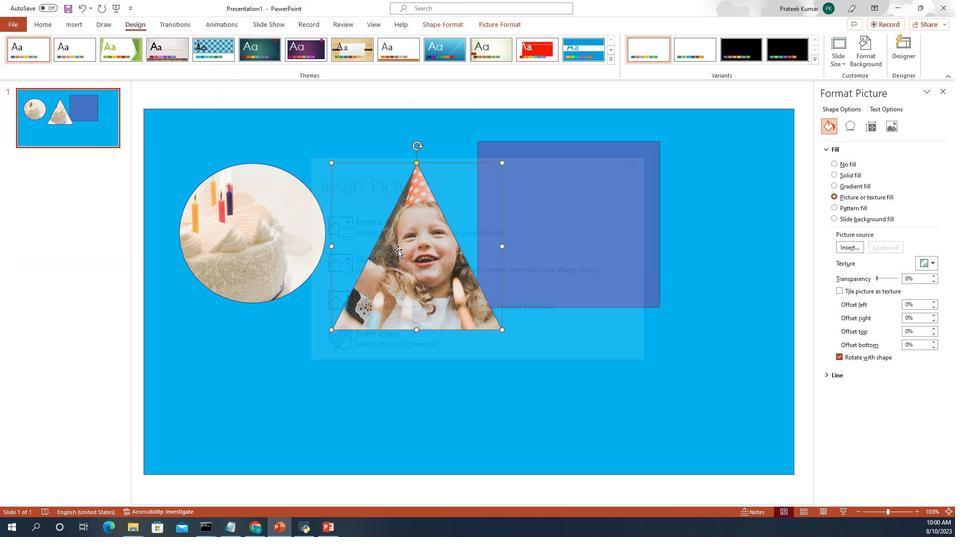 
Action: Mouse moved to (494, 222)
Screenshot: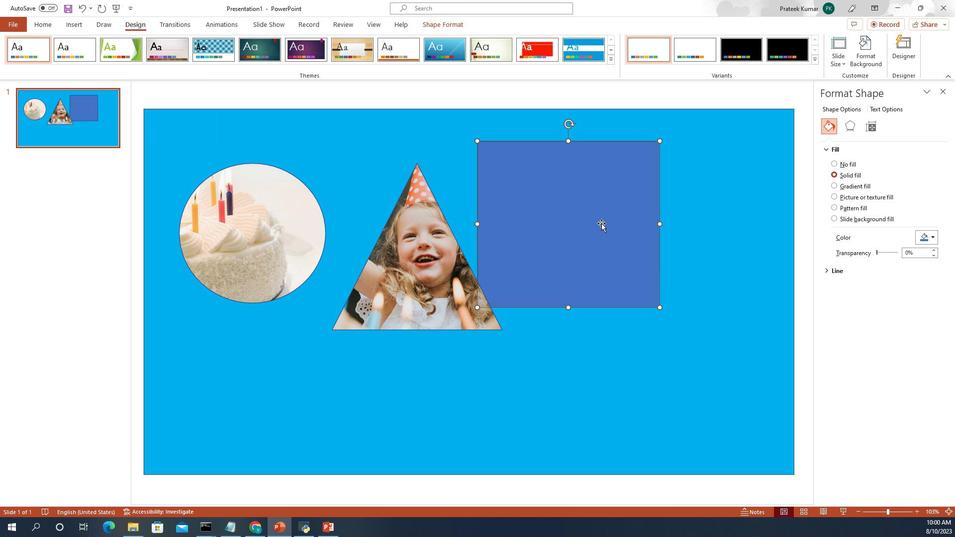 
Action: Mouse pressed left at (494, 222)
Screenshot: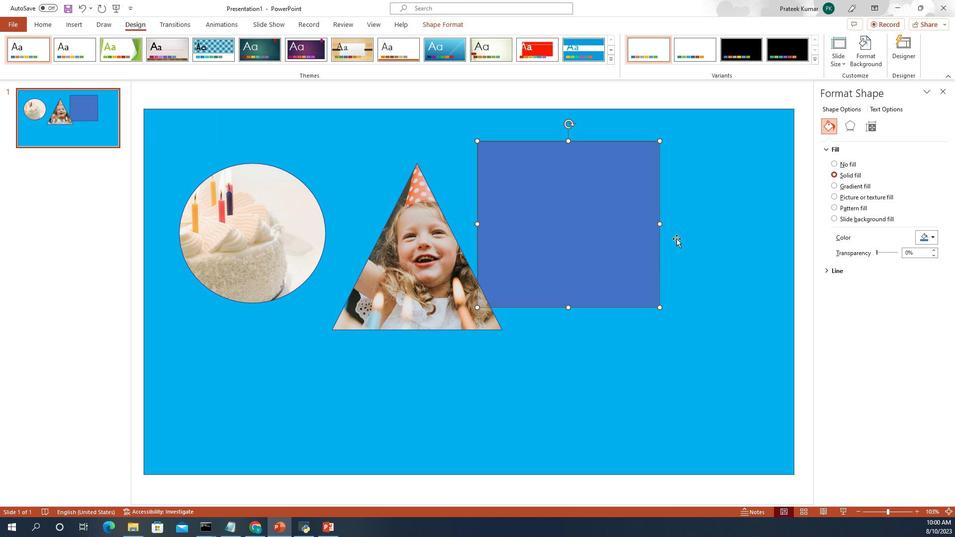 
Action: Mouse moved to (636, 219)
Screenshot: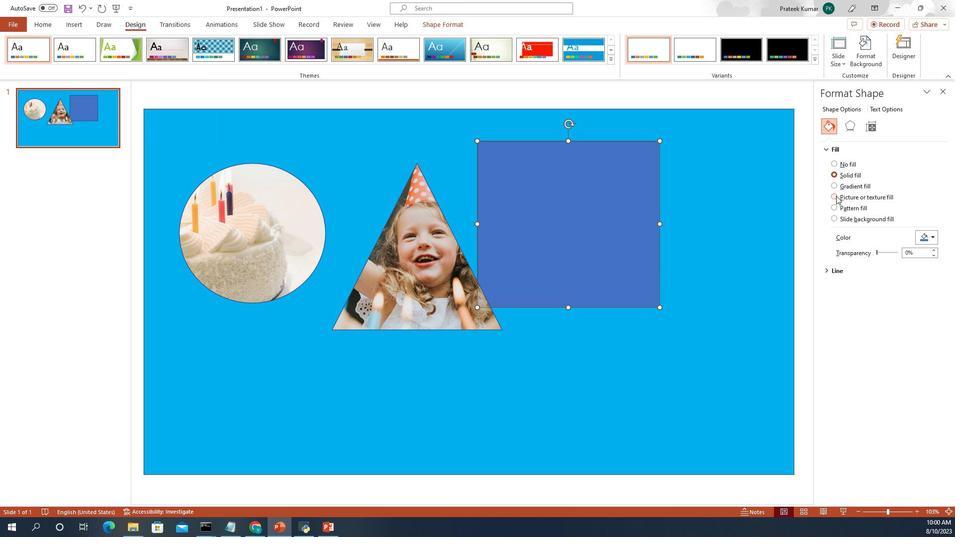 
Action: Mouse pressed left at (636, 219)
Screenshot: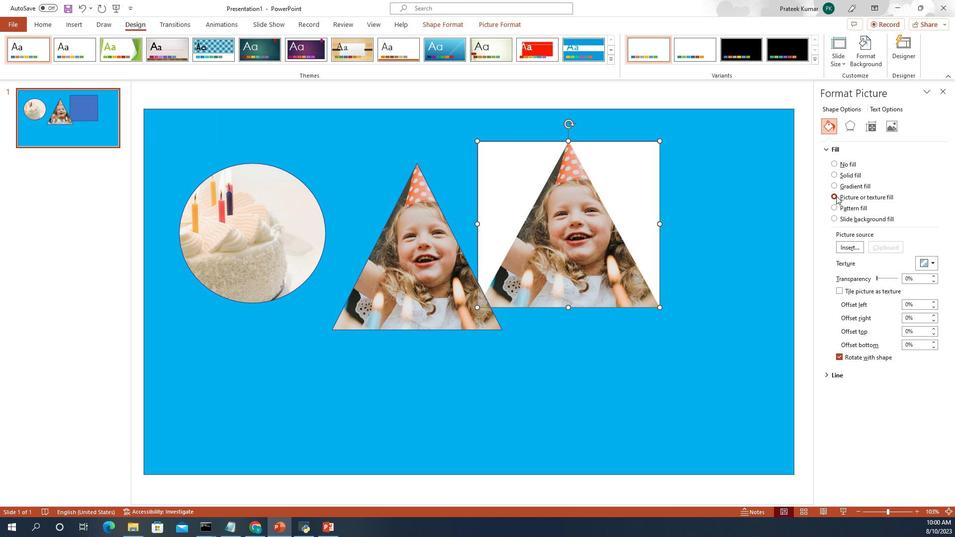 
Action: Mouse moved to (640, 229)
Screenshot: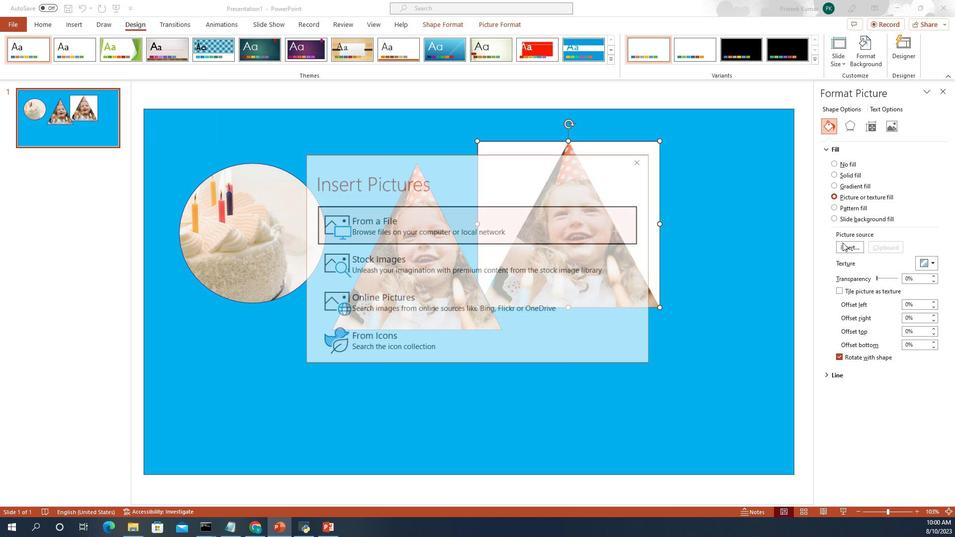 
Action: Mouse pressed left at (640, 229)
Screenshot: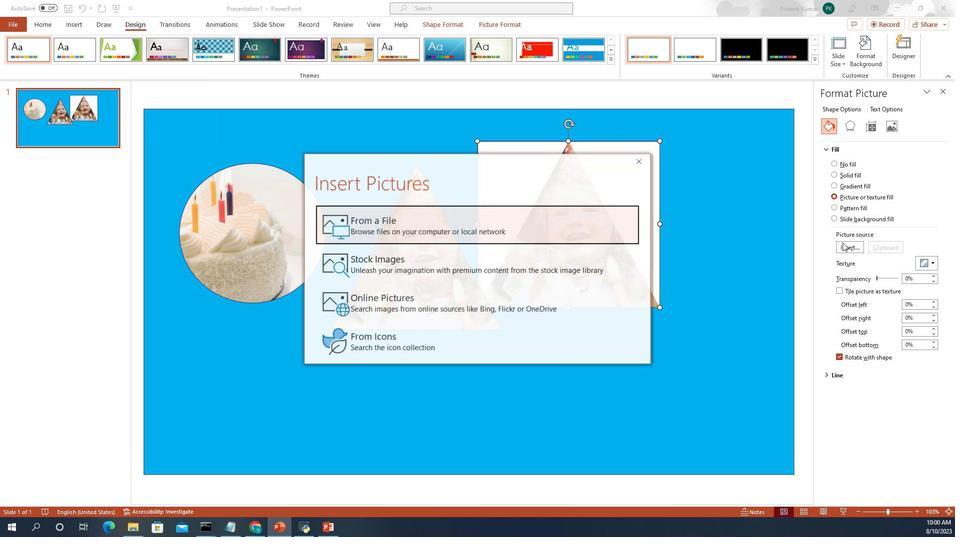 
Action: Mouse moved to (463, 224)
Screenshot: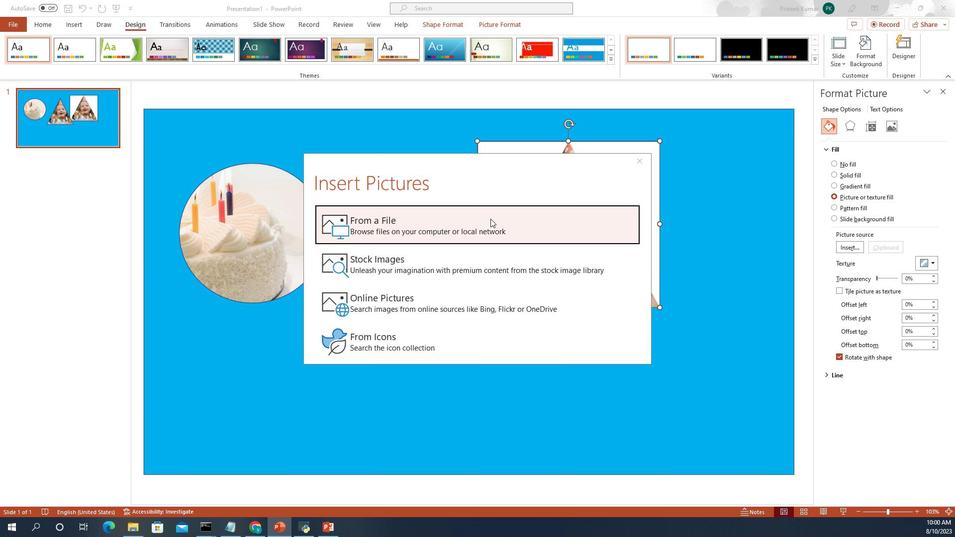 
Action: Mouse pressed left at (463, 224)
Screenshot: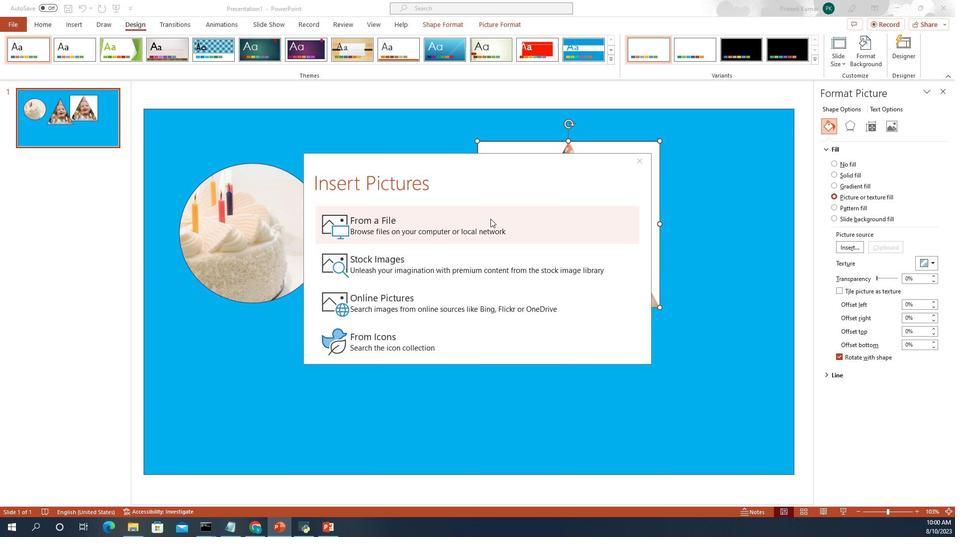 
Action: Mouse moved to (354, 189)
Screenshot: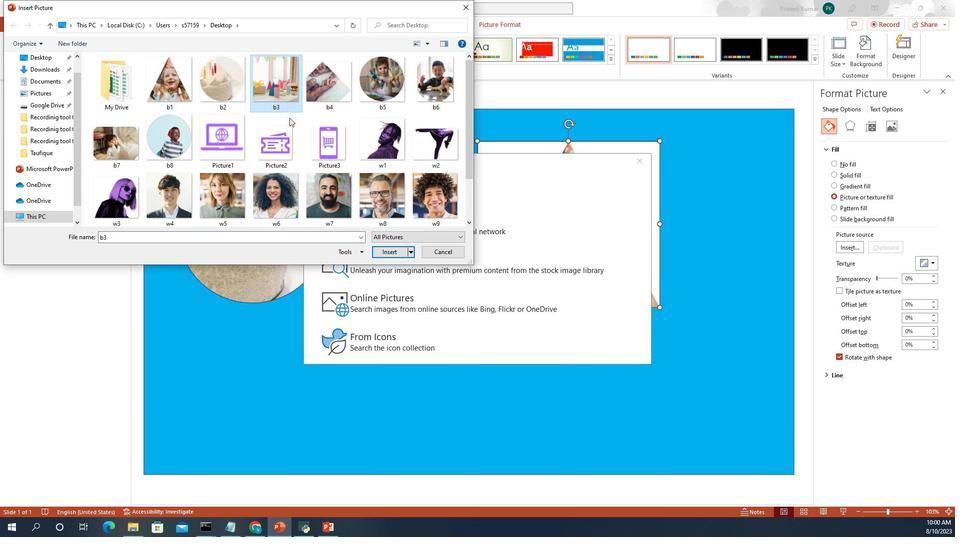 
Action: Mouse pressed left at (354, 189)
Screenshot: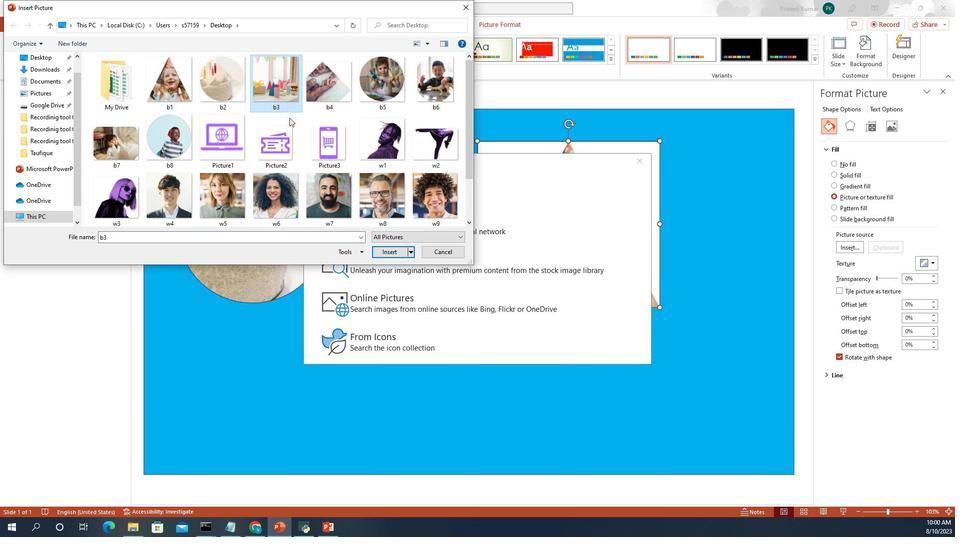 
Action: Mouse moved to (413, 231)
Screenshot: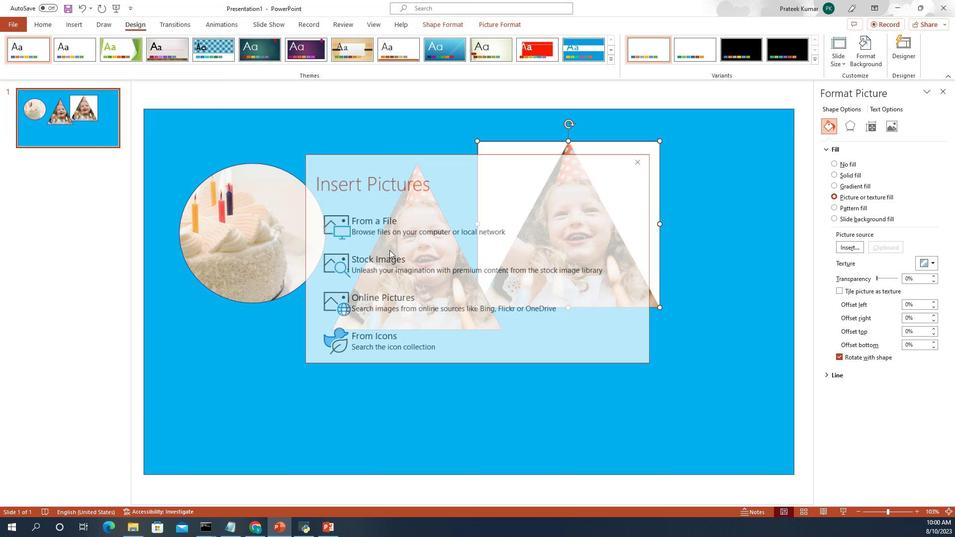 
Action: Mouse pressed left at (413, 231)
Screenshot: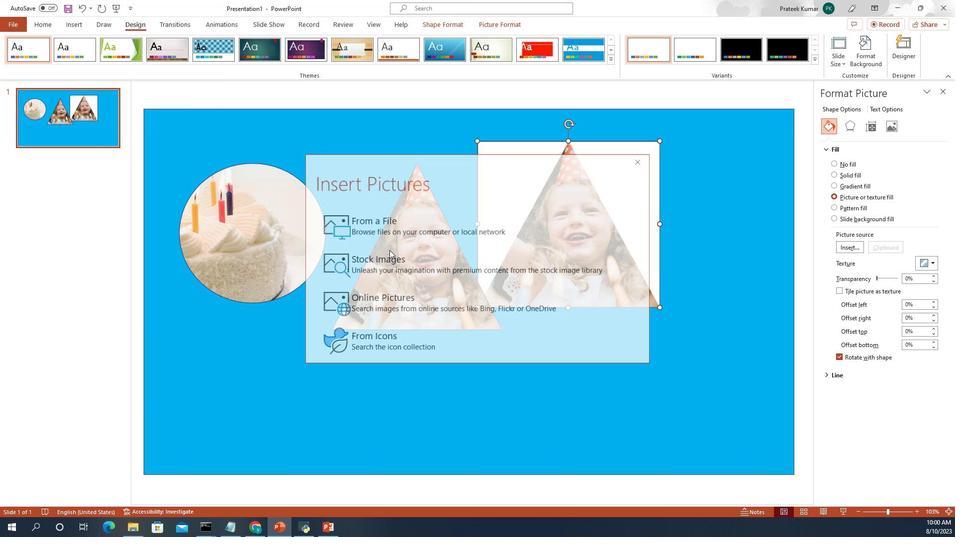 
Action: Mouse moved to (412, 233)
Screenshot: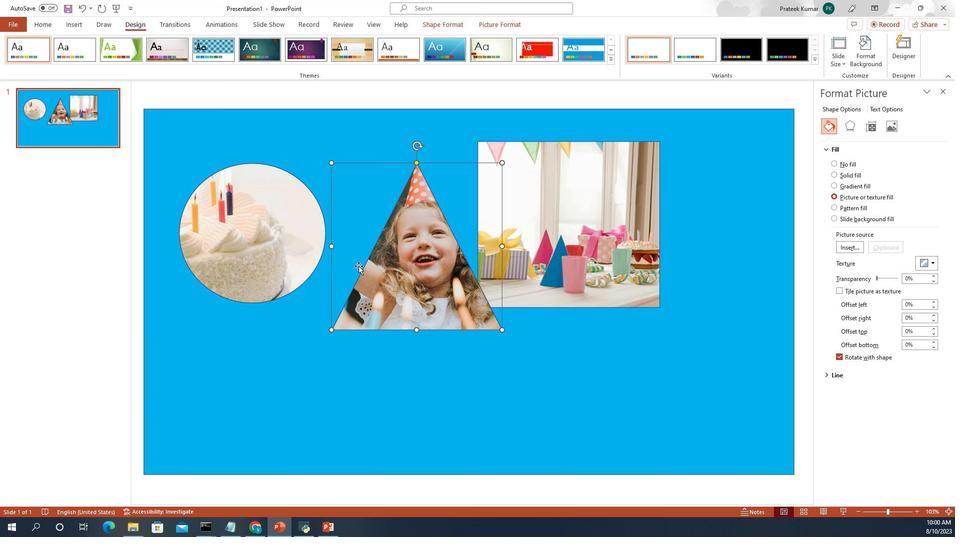 
Action: Mouse pressed left at (412, 233)
Screenshot: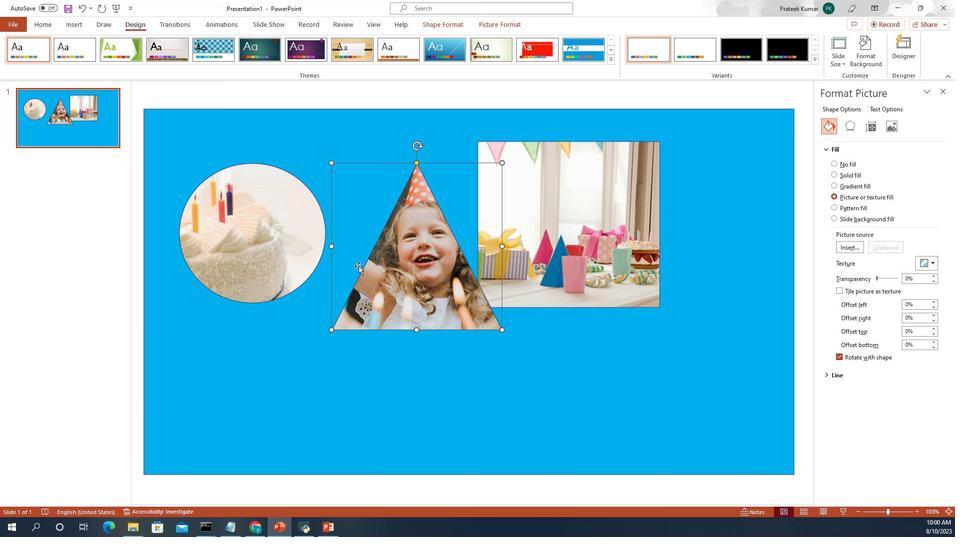 
Action: Mouse moved to (384, 230)
Screenshot: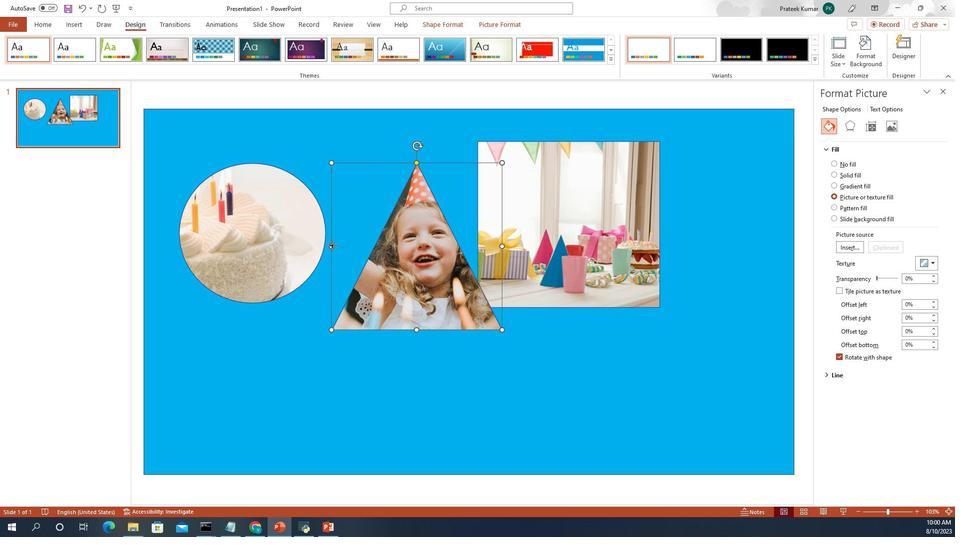 
Action: Mouse pressed left at (384, 230)
Screenshot: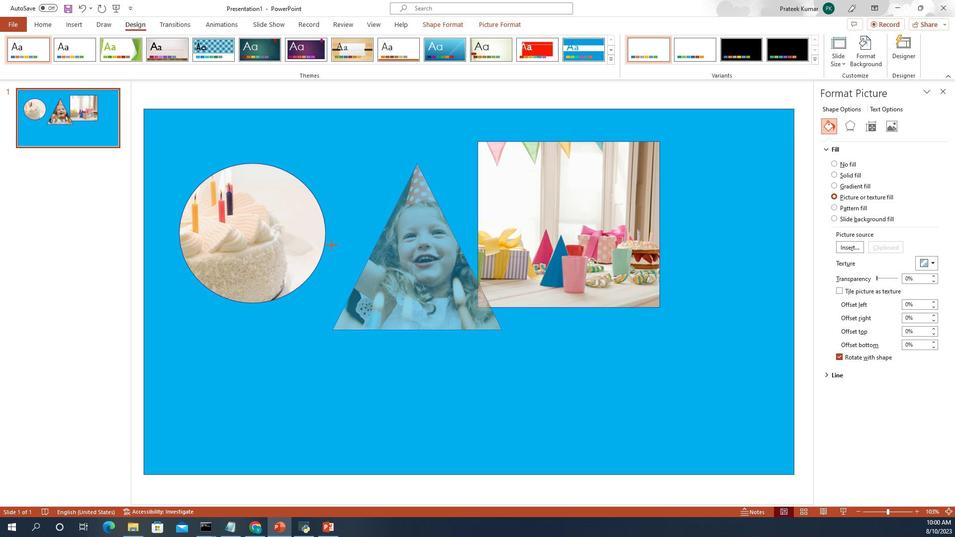 
Action: Mouse moved to (419, 250)
Screenshot: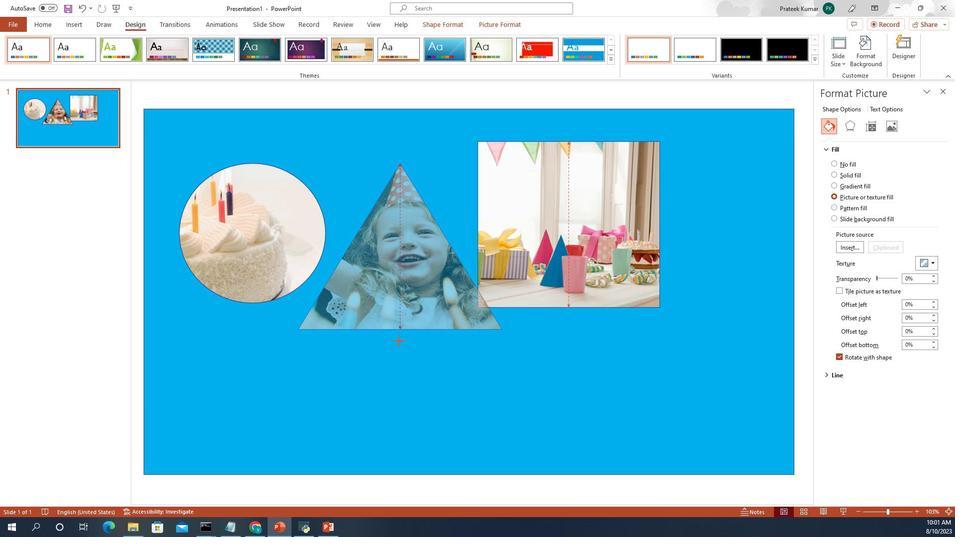 
Action: Mouse pressed left at (419, 250)
Screenshot: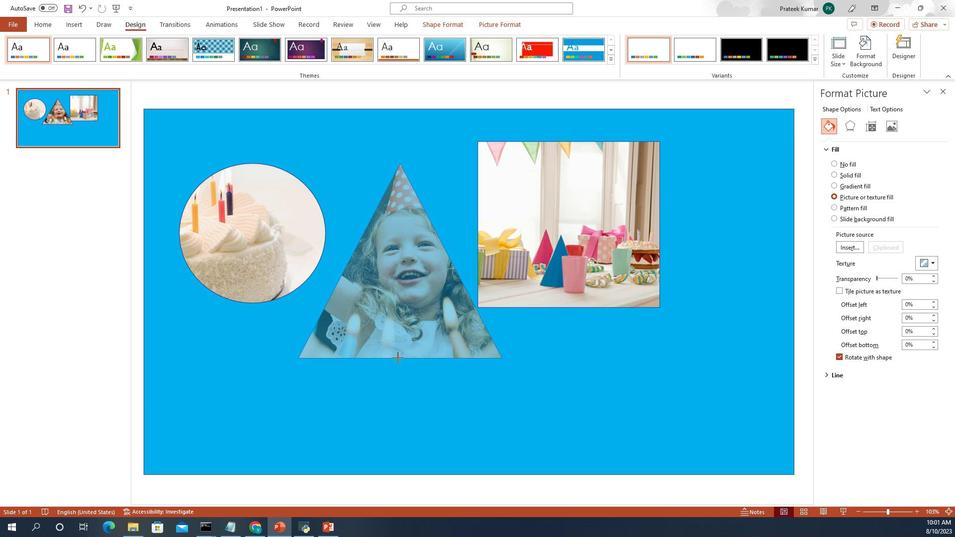 
Action: Mouse moved to (419, 248)
Screenshot: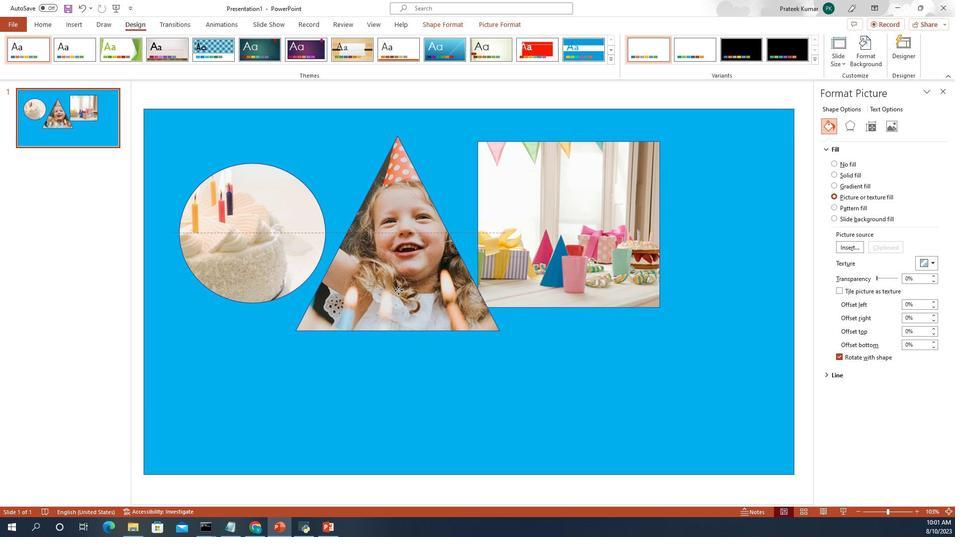 
Action: Mouse pressed left at (419, 248)
Screenshot: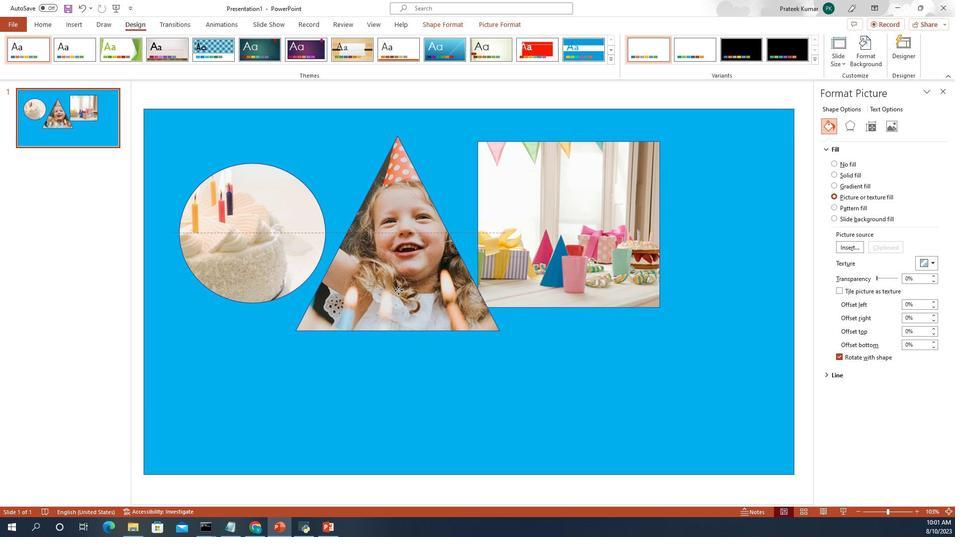 
Action: Mouse moved to (365, 235)
Screenshot: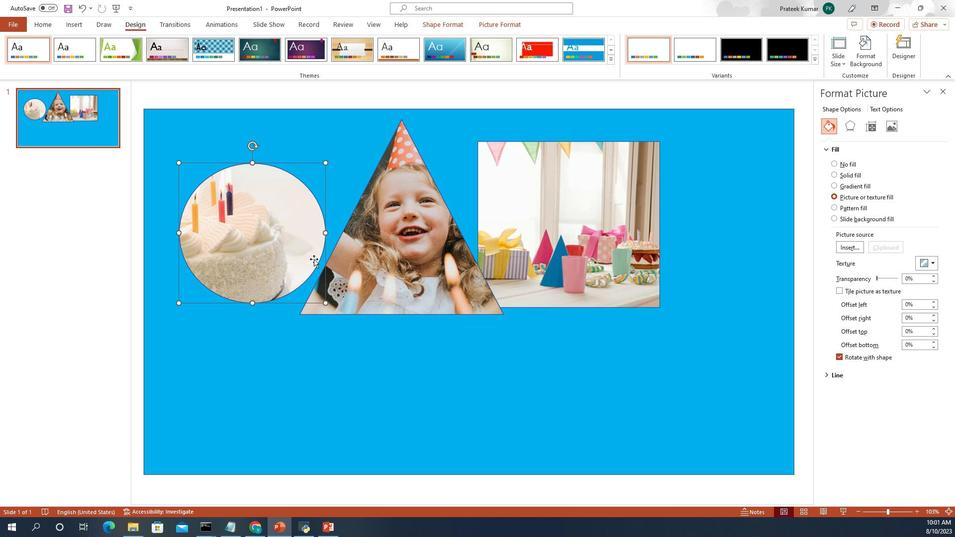 
Action: Mouse pressed left at (365, 235)
Screenshot: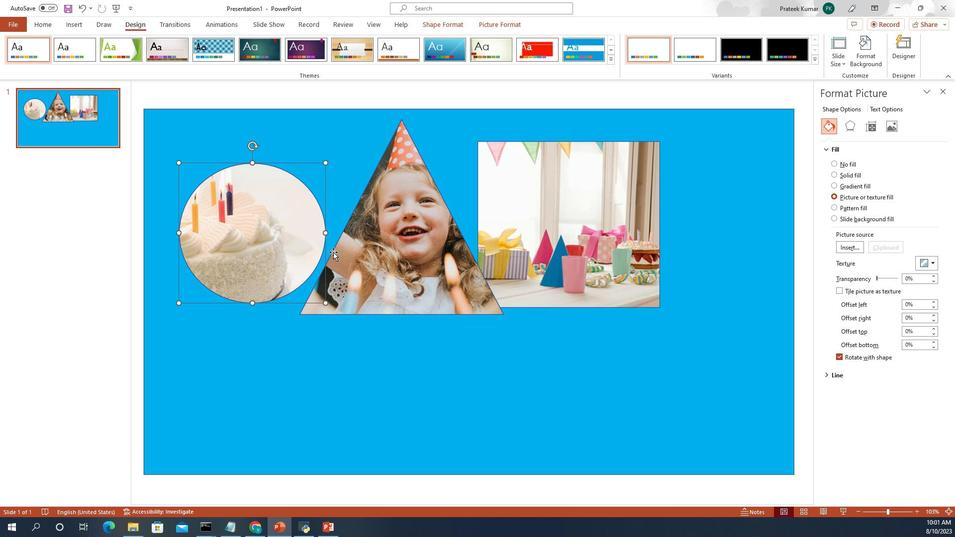 
Action: Mouse moved to (381, 227)
Screenshot: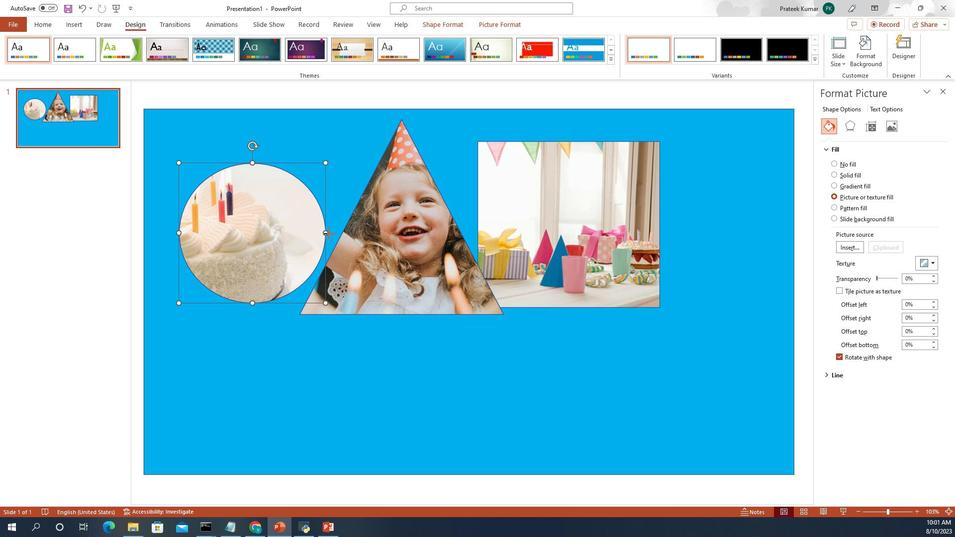
Action: Mouse pressed left at (381, 227)
Screenshot: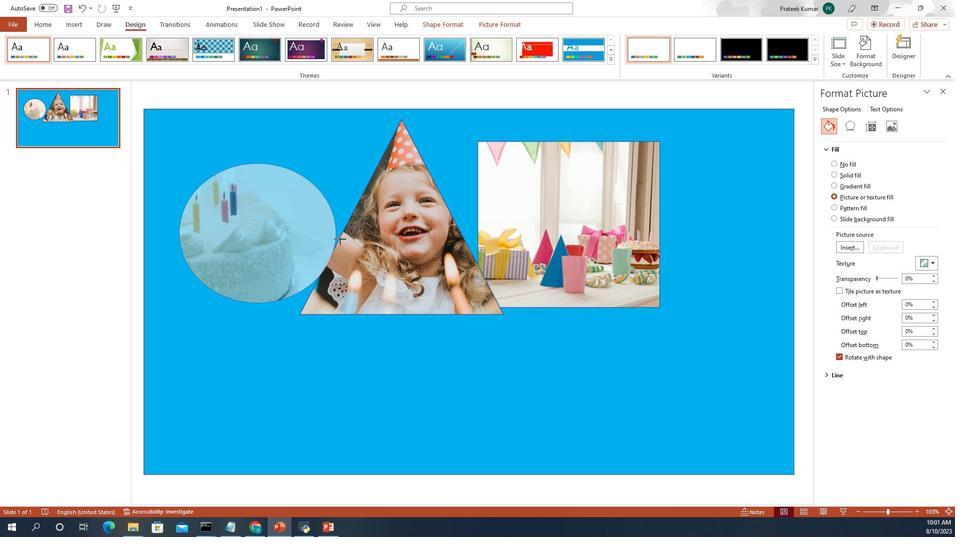 
Action: Mouse moved to (350, 211)
Screenshot: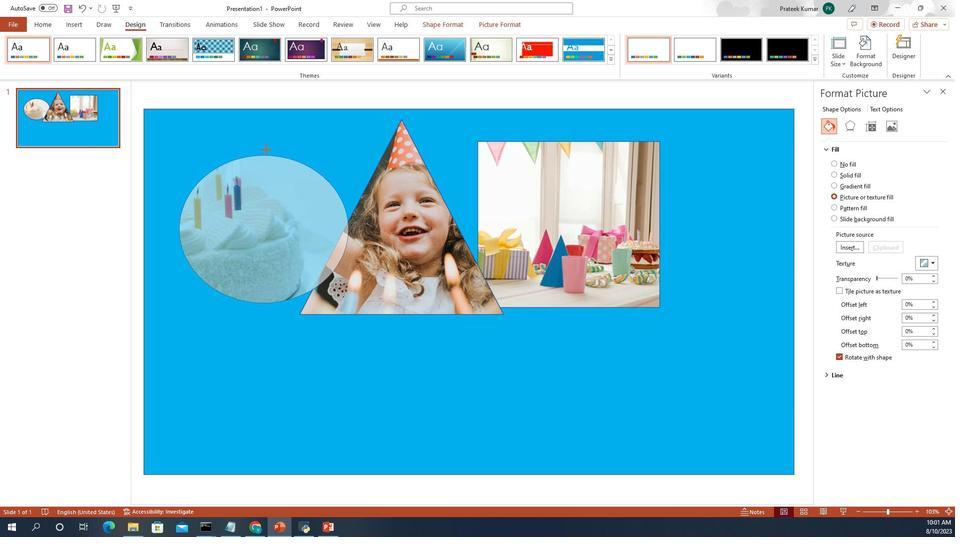 
Action: Mouse pressed left at (350, 211)
Screenshot: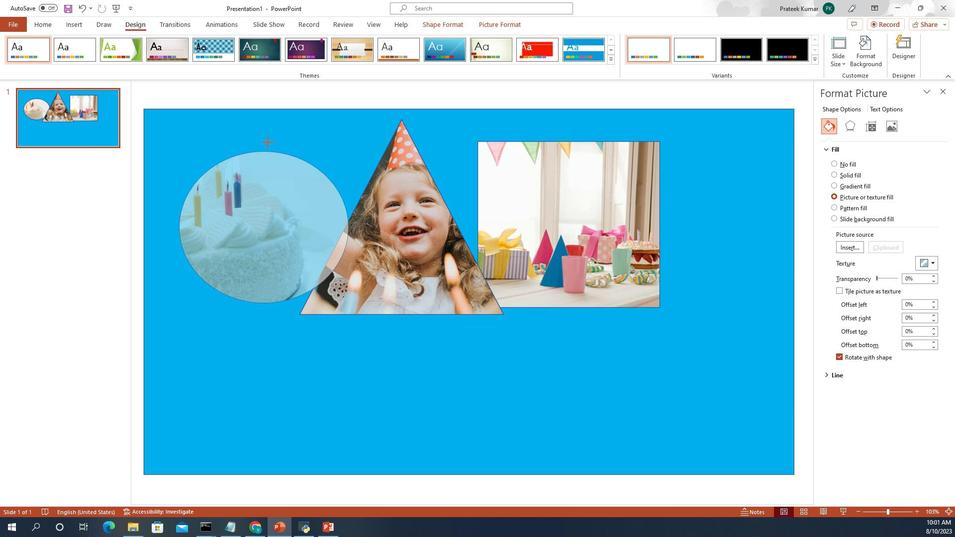 
Action: Mouse moved to (355, 222)
Screenshot: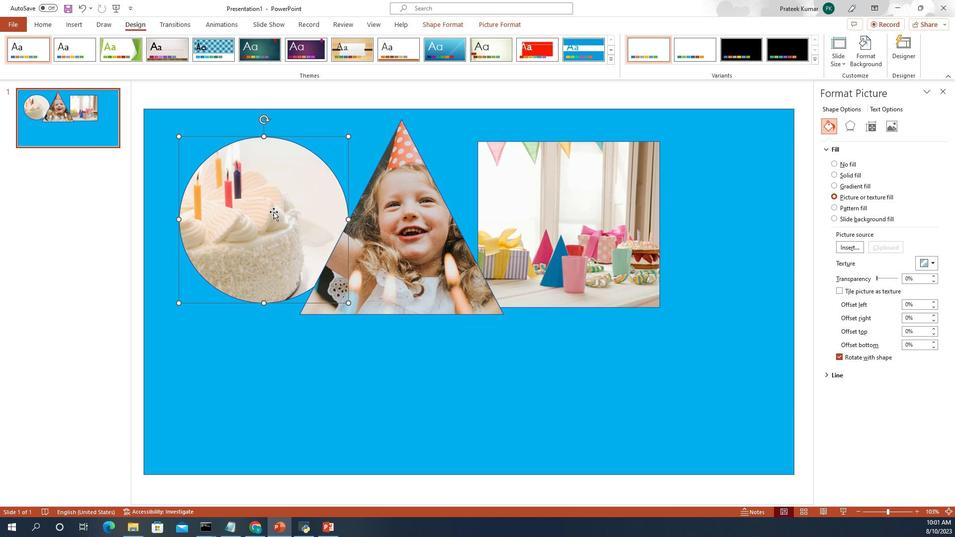 
Action: Mouse pressed left at (355, 222)
Screenshot: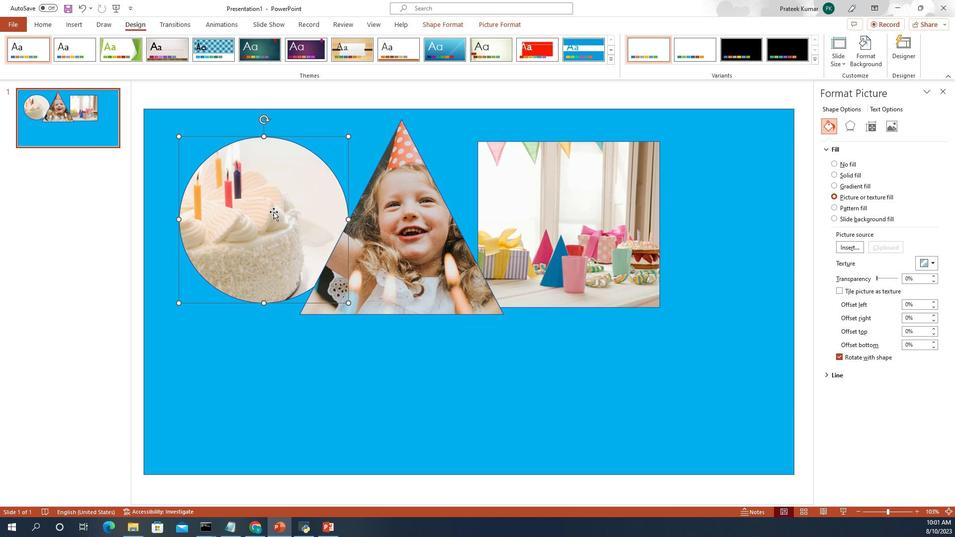 
Action: Mouse moved to (472, 265)
Screenshot: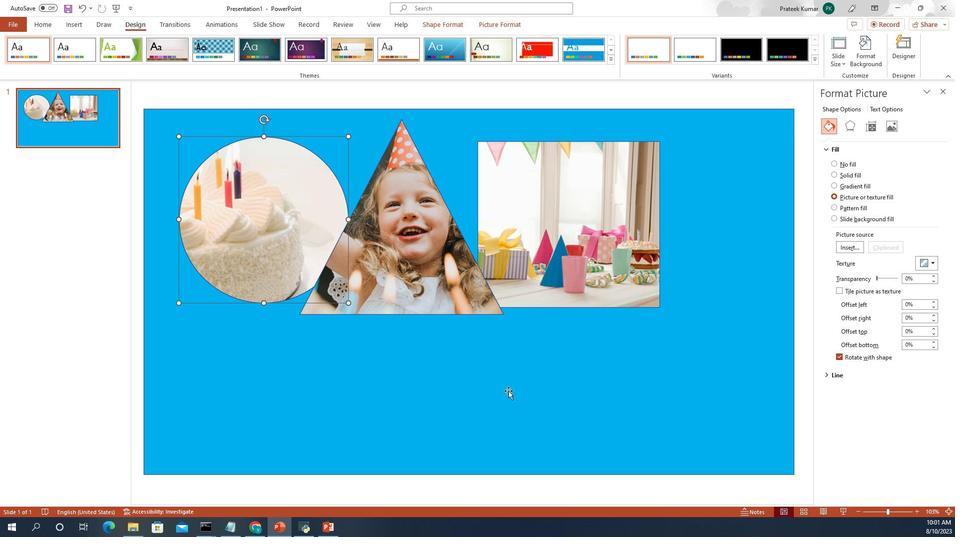 
Action: Mouse pressed left at (472, 265)
Screenshot: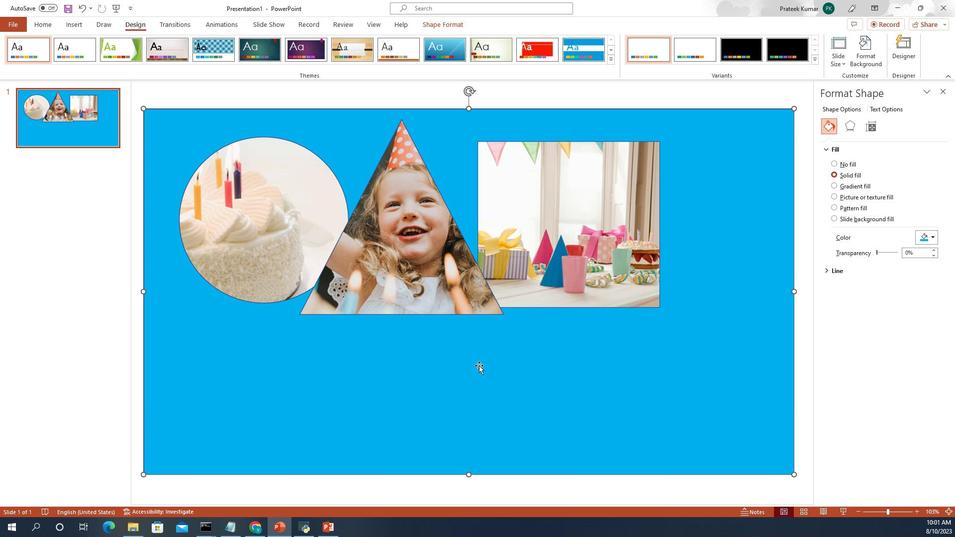 
Action: Mouse moved to (254, 178)
Screenshot: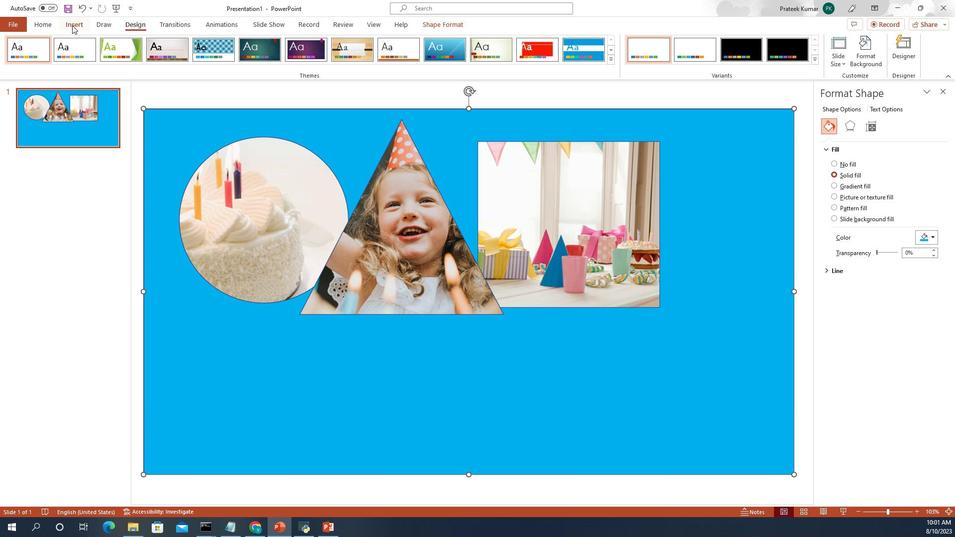 
Action: Mouse pressed left at (254, 178)
Screenshot: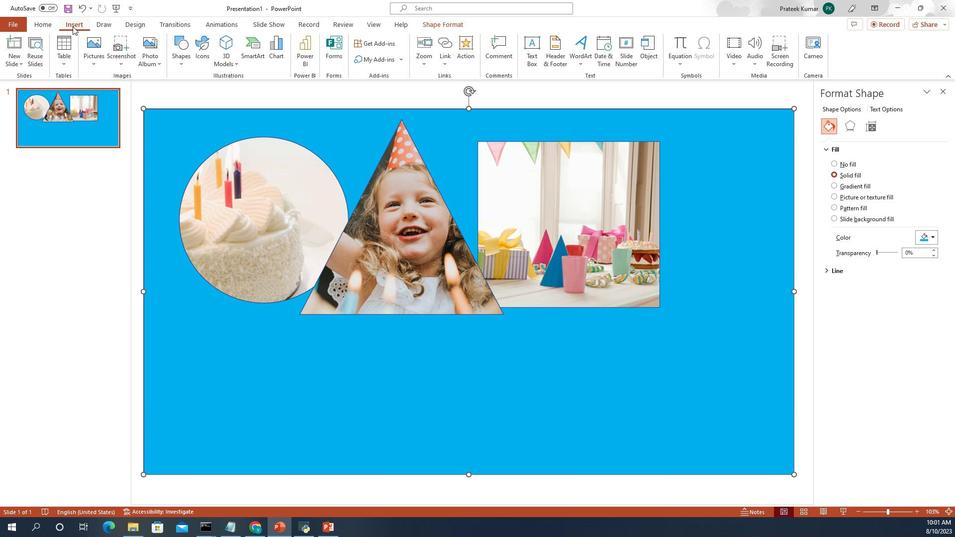 
Action: Mouse moved to (482, 187)
Screenshot: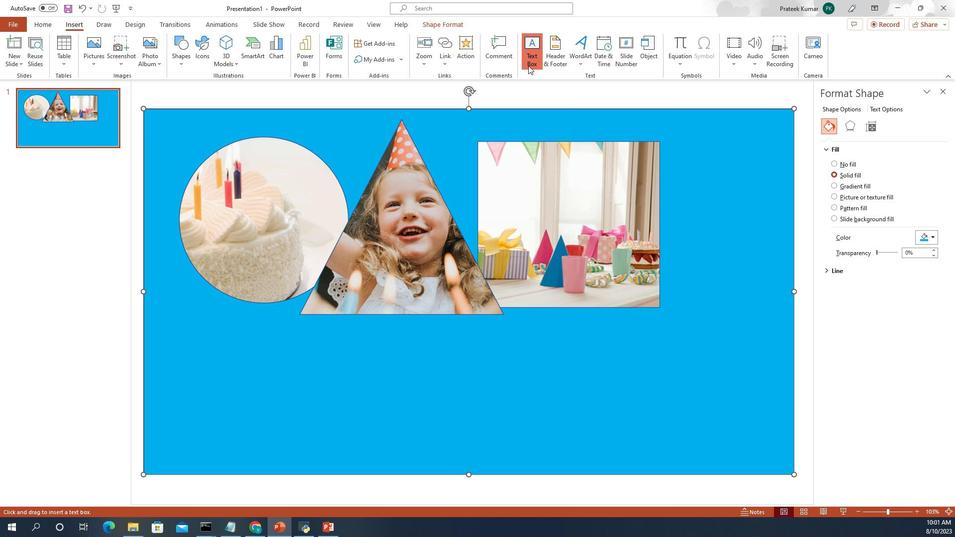 
Action: Mouse pressed left at (482, 187)
Screenshot: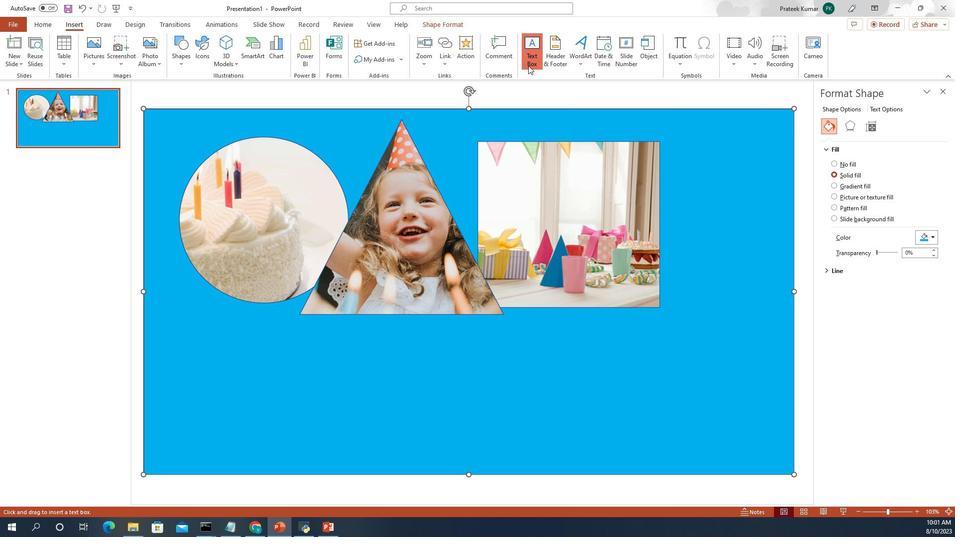 
Action: Mouse moved to (366, 254)
Screenshot: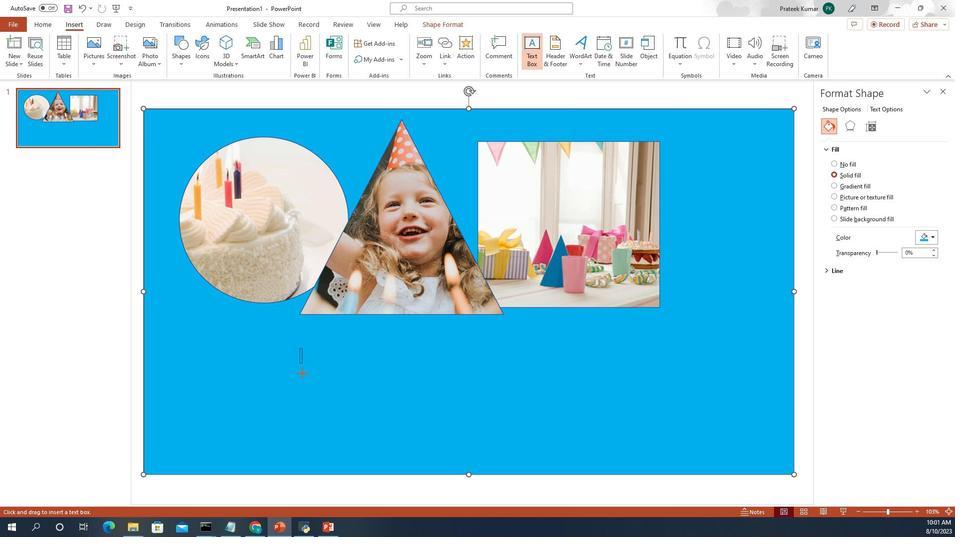 
Action: Mouse pressed left at (366, 254)
Screenshot: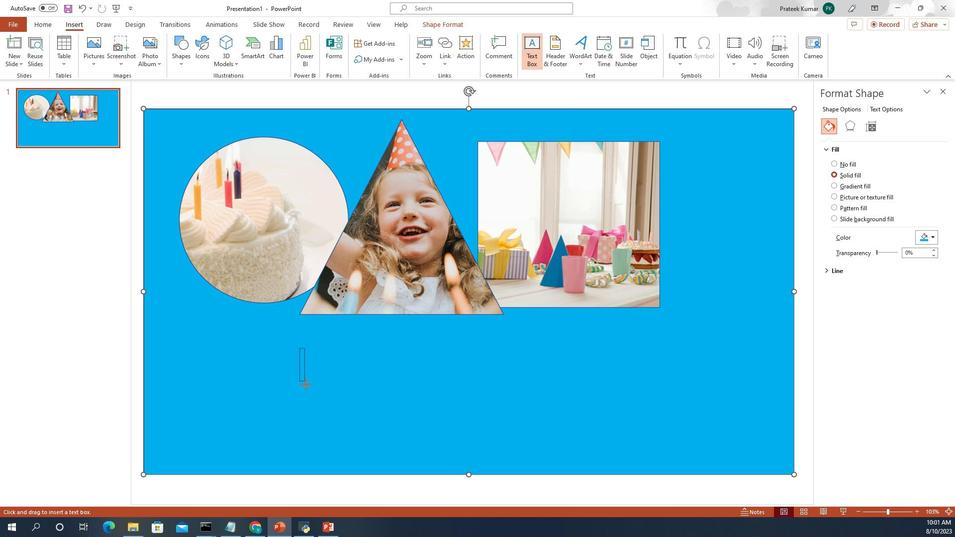 
Action: Mouse moved to (407, 263)
Screenshot: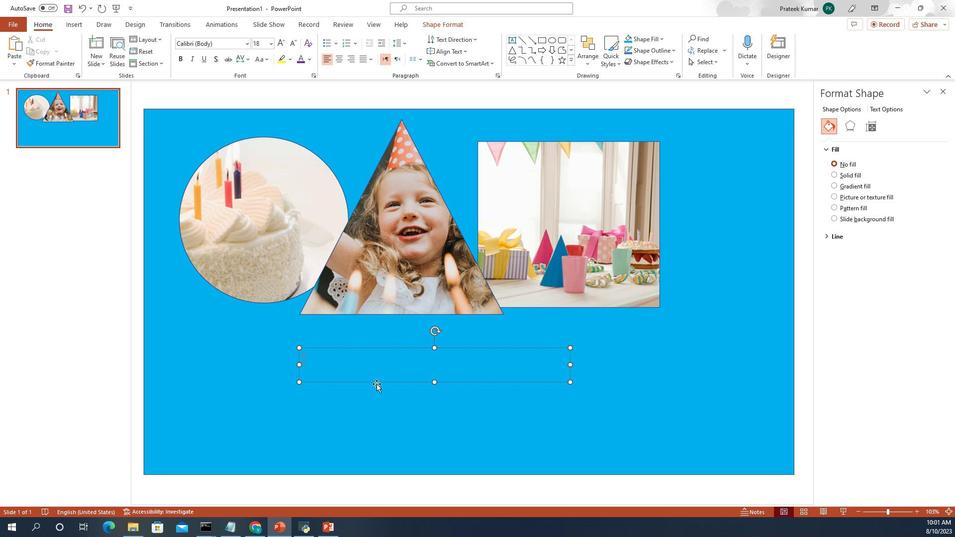 
Action: Key pressed <Key.caps_lock>CELE<Key.backspace><Key.backspace><Key.backspace><Key.backspace>
Screenshot: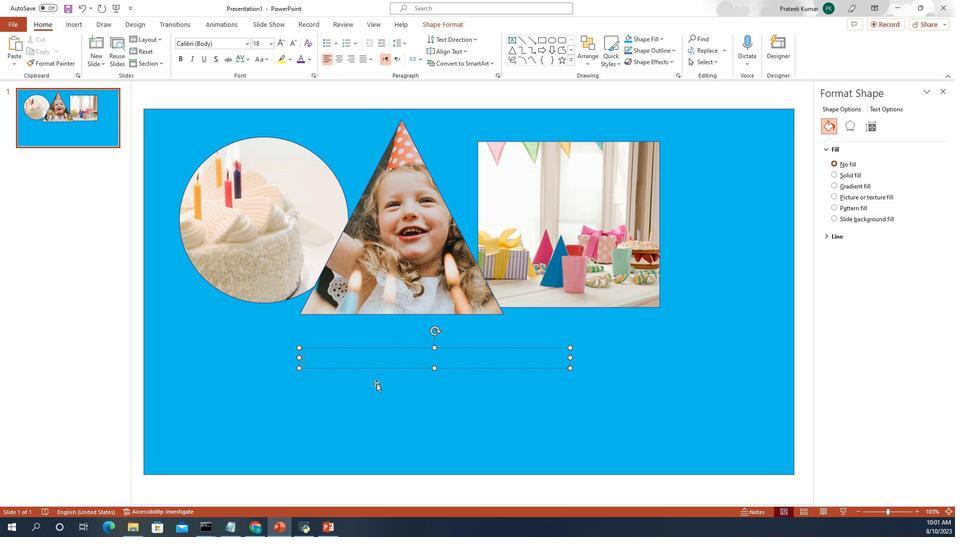 
Action: Mouse moved to (444, 257)
Screenshot: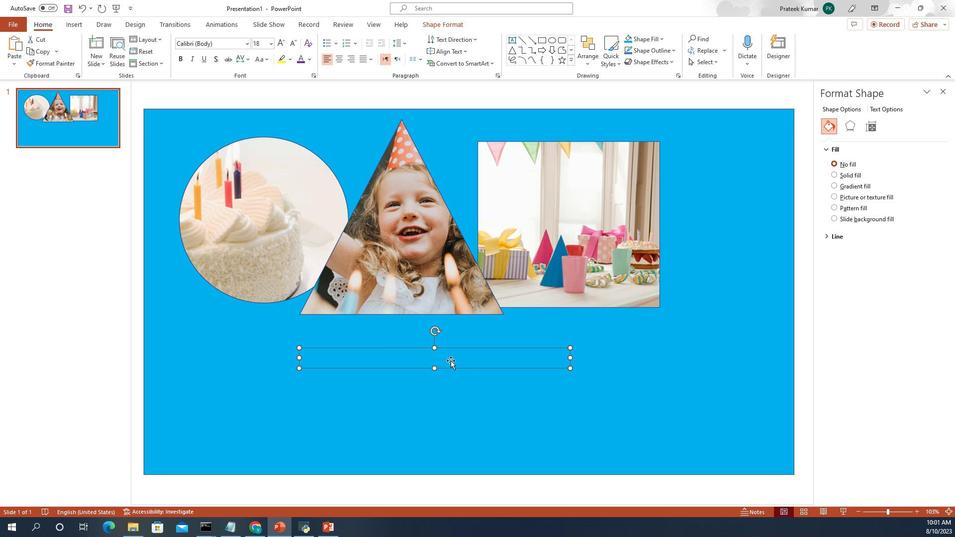 
Action: Mouse pressed left at (444, 257)
Screenshot: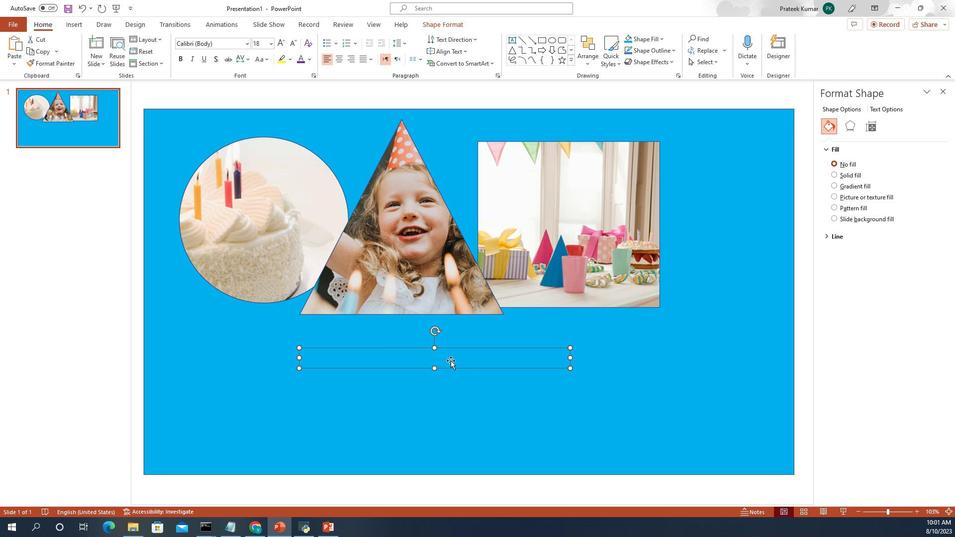 
Action: Mouse moved to (636, 210)
Screenshot: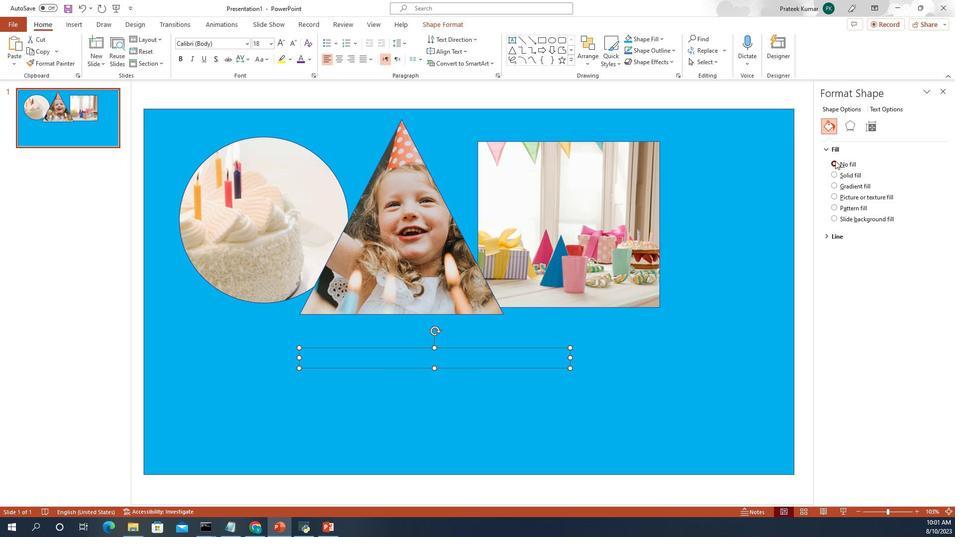 
Action: Mouse pressed left at (636, 210)
Screenshot: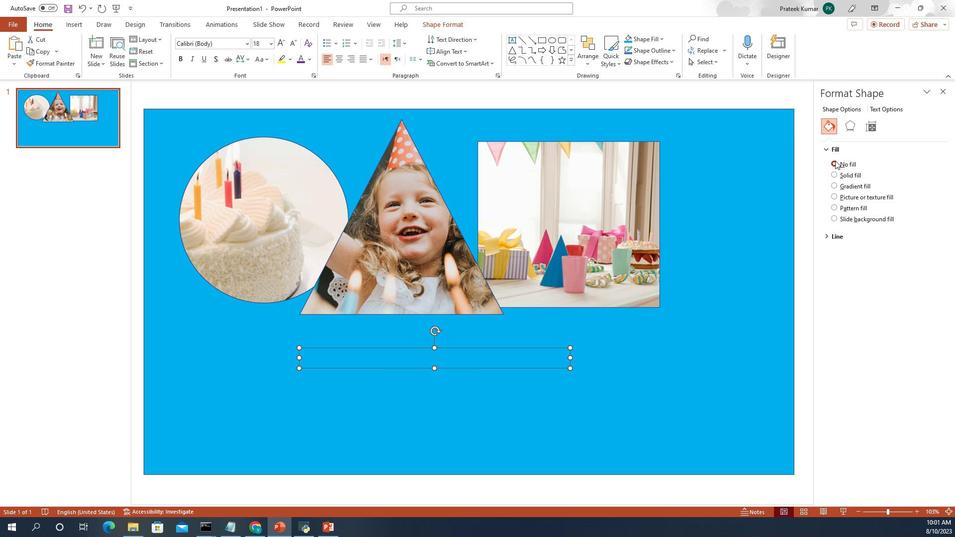 
Action: Mouse moved to (632, 229)
Screenshot: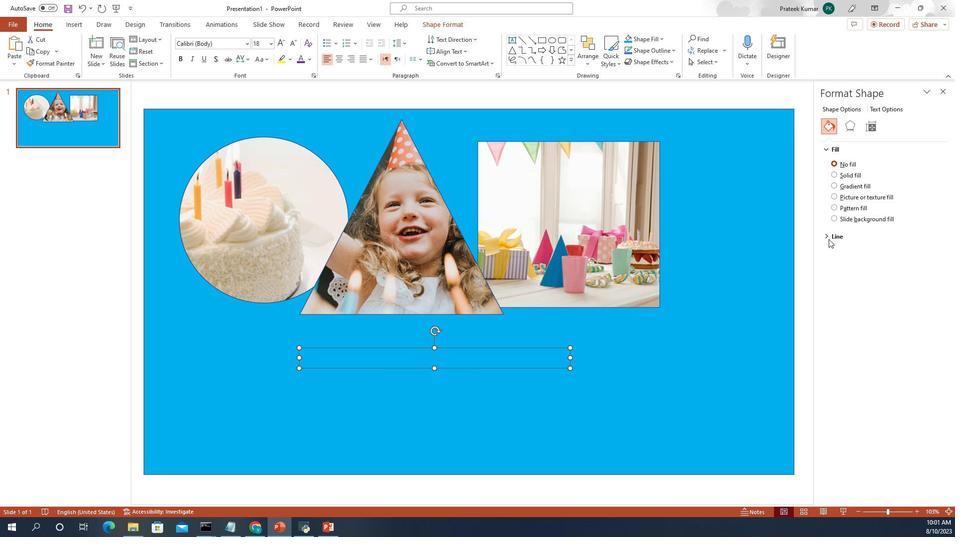 
Action: Mouse pressed left at (632, 229)
Screenshot: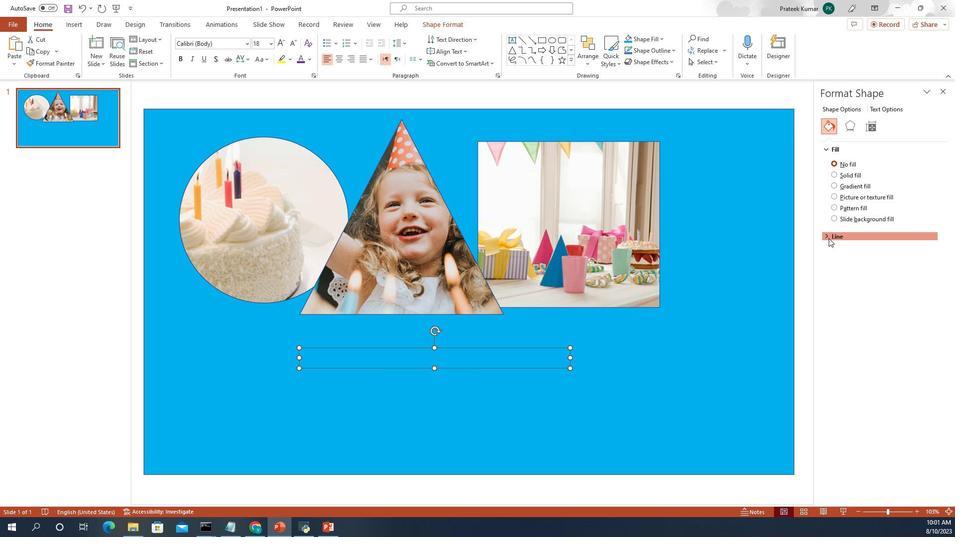 
Action: Mouse moved to (633, 228)
Screenshot: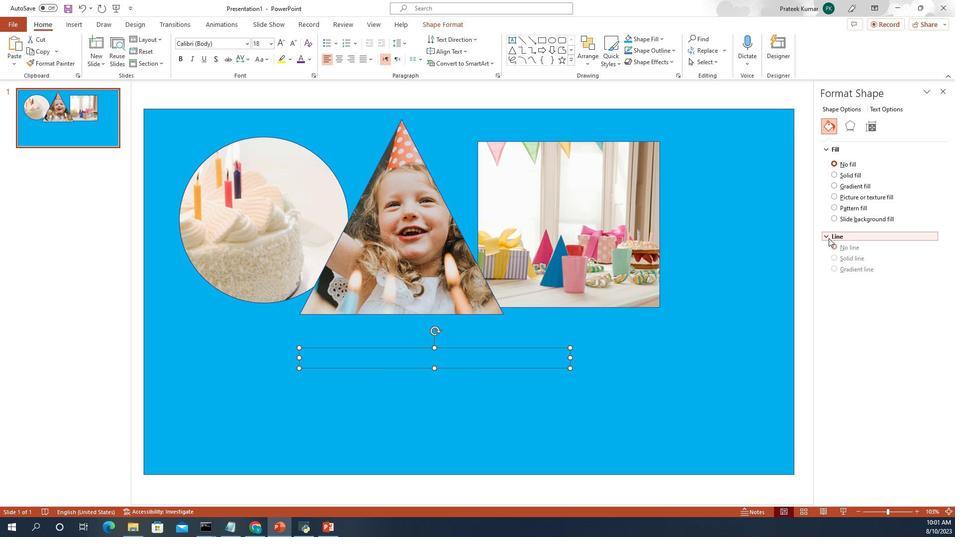 
Action: Mouse pressed left at (633, 228)
Screenshot: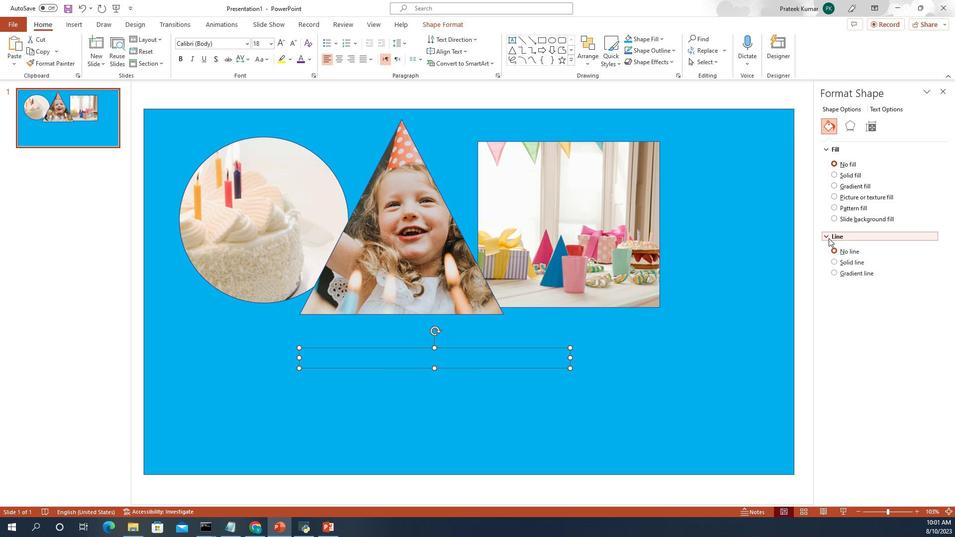 
Action: Mouse pressed left at (633, 228)
Screenshot: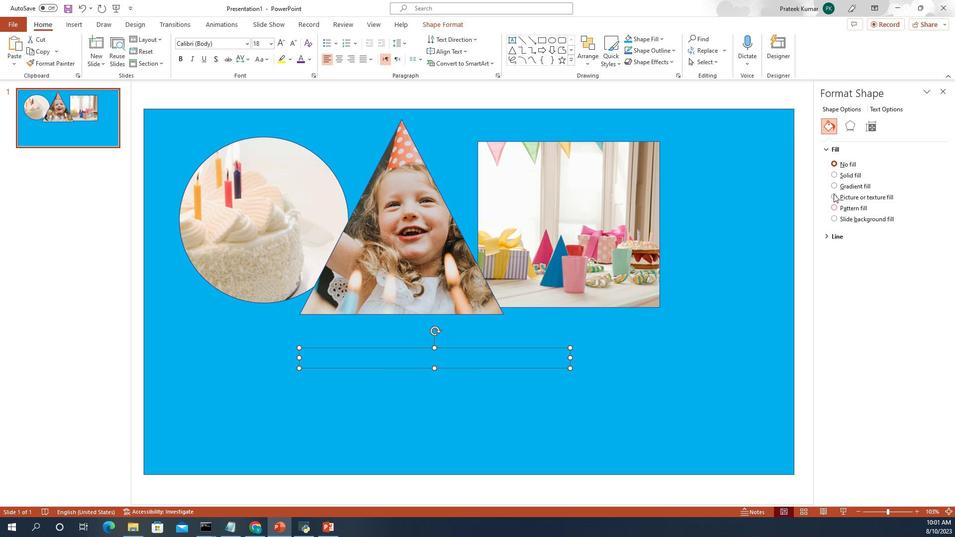 
Action: Mouse moved to (635, 214)
Screenshot: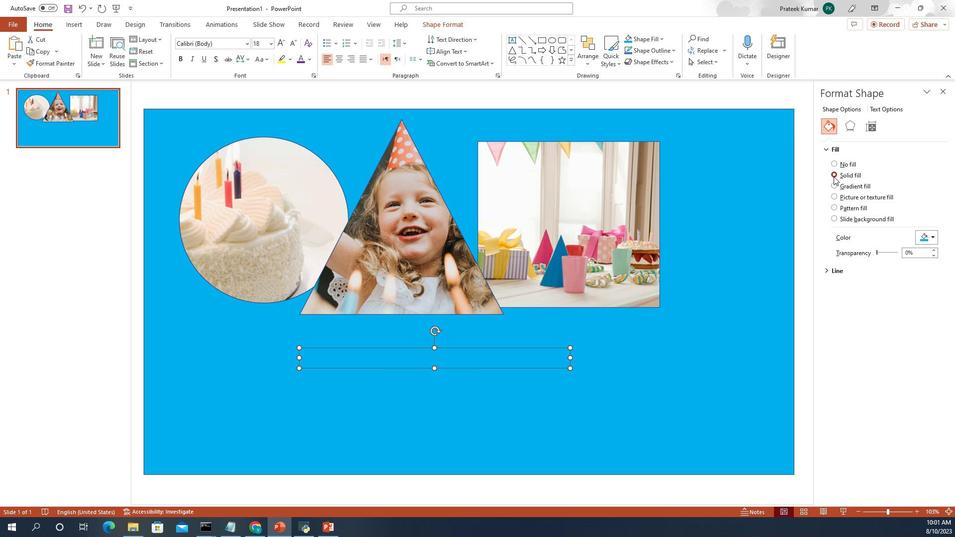 
Action: Mouse pressed left at (635, 214)
Screenshot: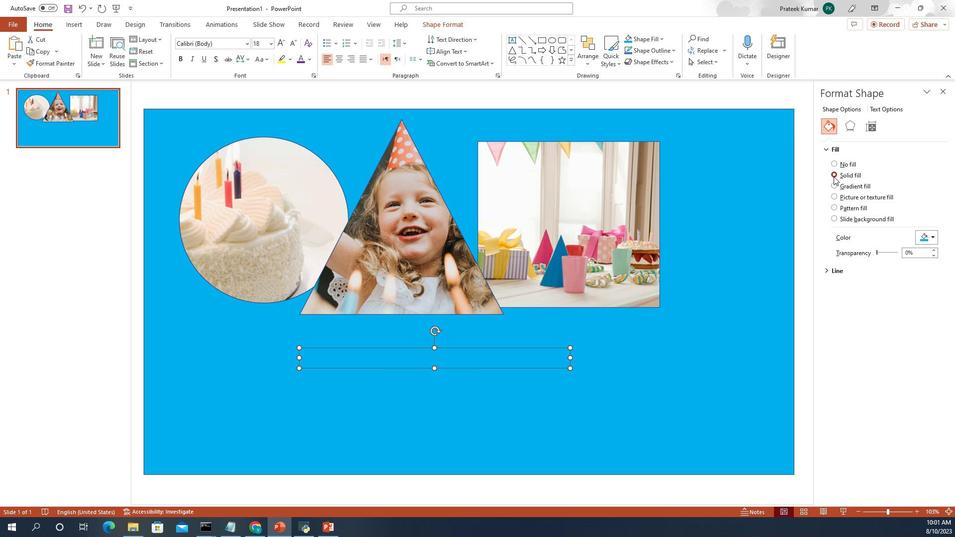 
Action: Mouse moved to (685, 228)
Screenshot: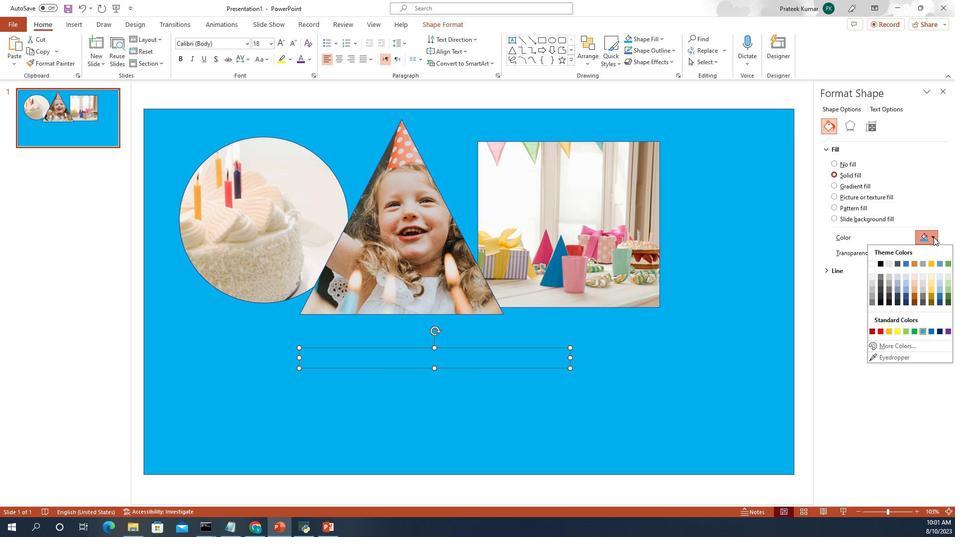 
Action: Mouse pressed left at (685, 228)
Screenshot: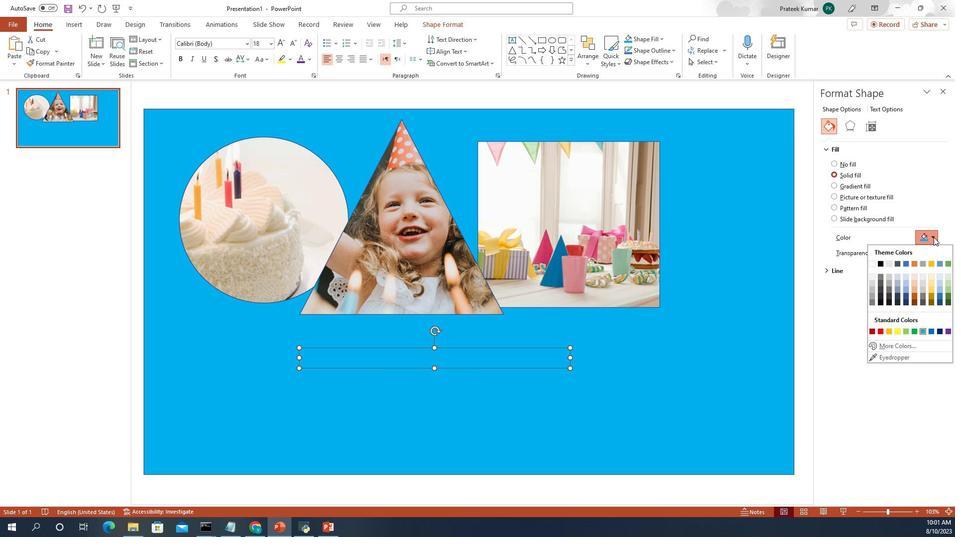 
Action: Mouse moved to (671, 241)
Screenshot: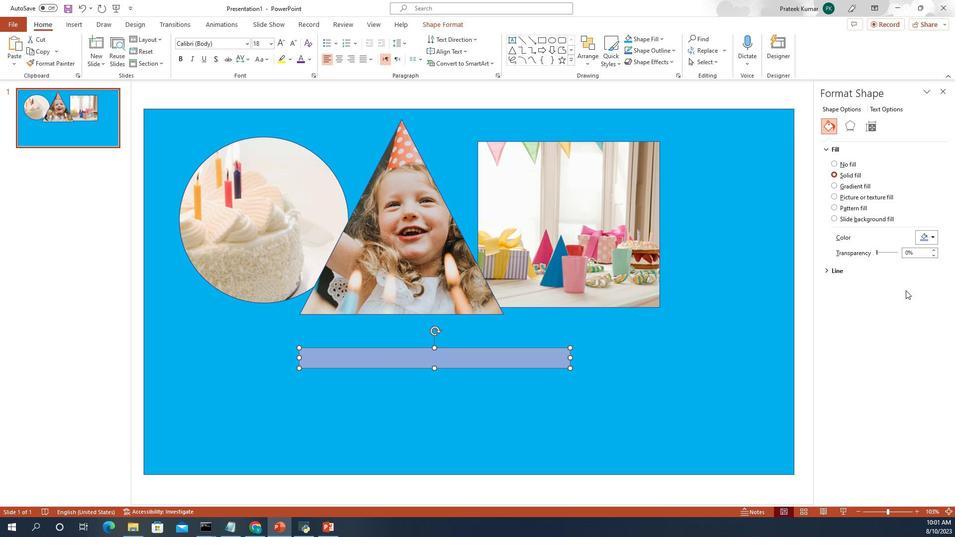 
Action: Mouse pressed left at (671, 241)
Screenshot: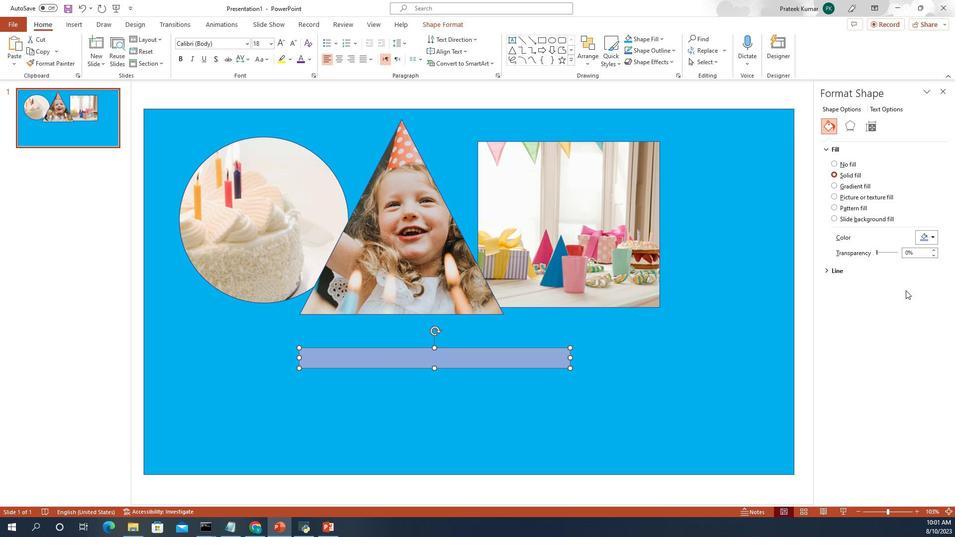 
Action: Mouse moved to (684, 230)
Screenshot: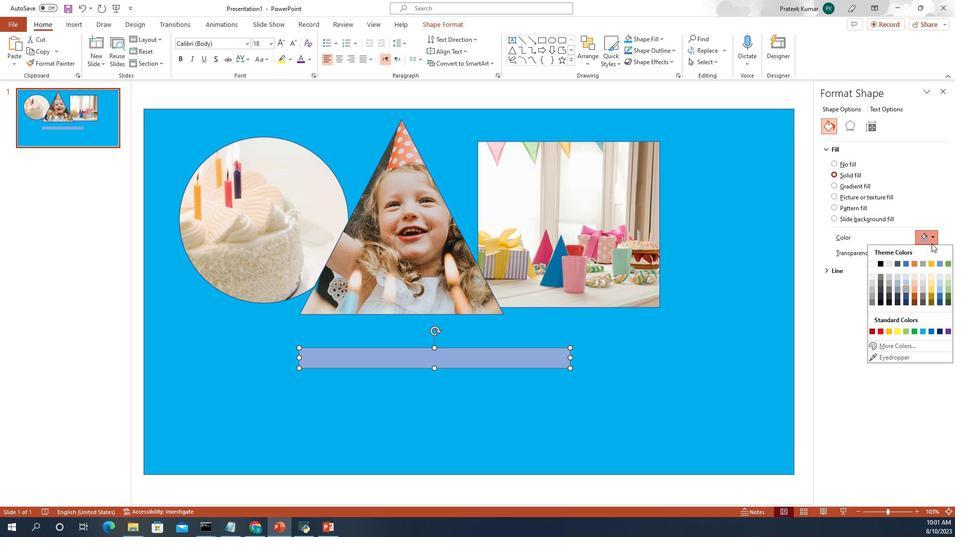 
Action: Mouse pressed left at (684, 230)
Screenshot: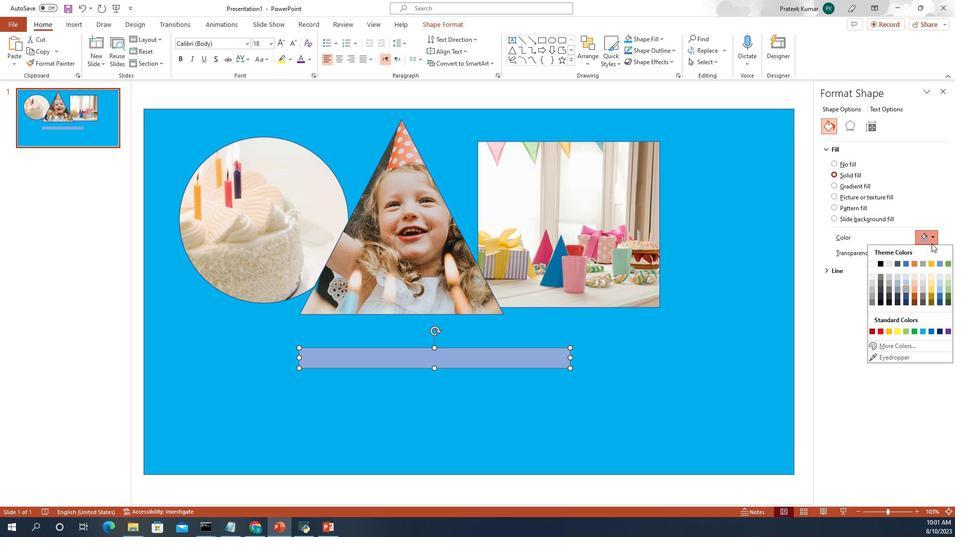 
Action: Mouse moved to (693, 243)
Screenshot: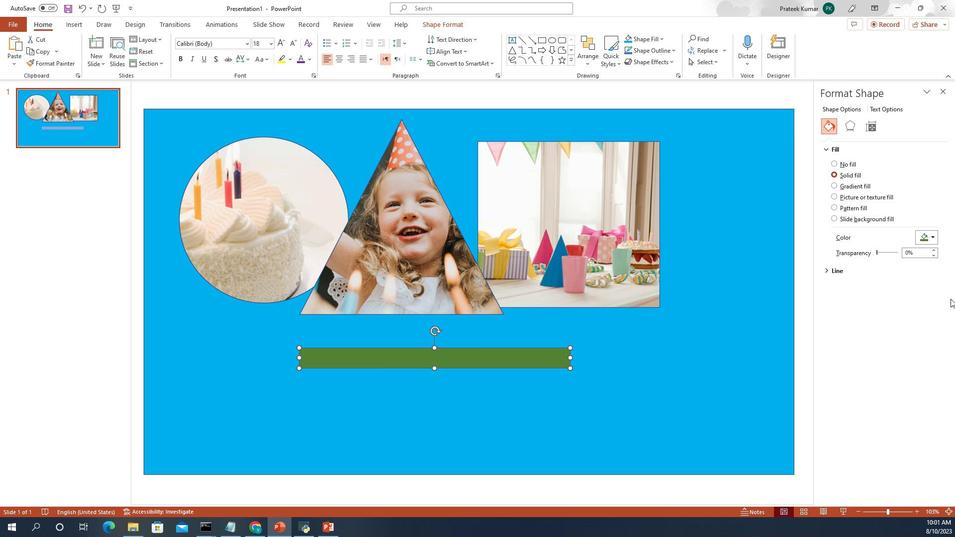 
Action: Mouse pressed left at (693, 243)
Screenshot: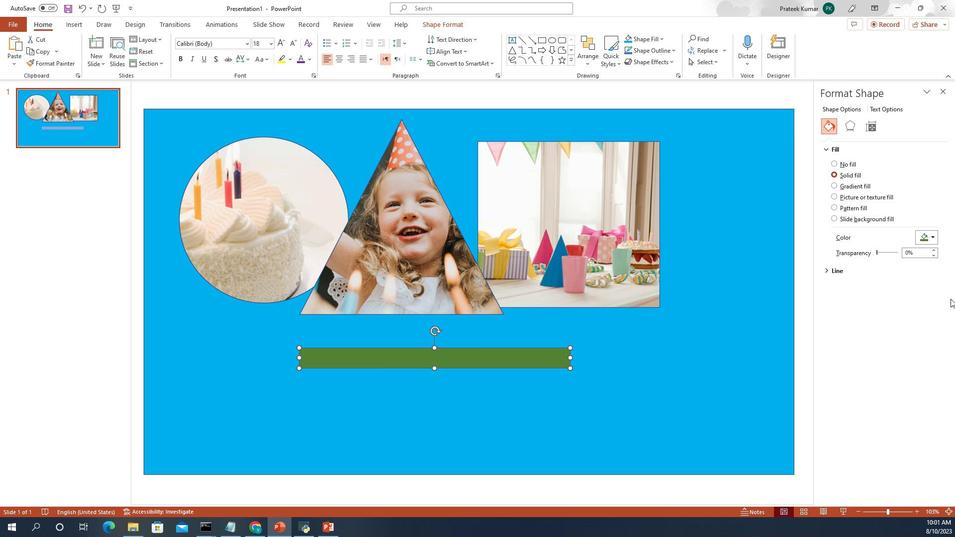 
Action: Mouse moved to (686, 227)
Screenshot: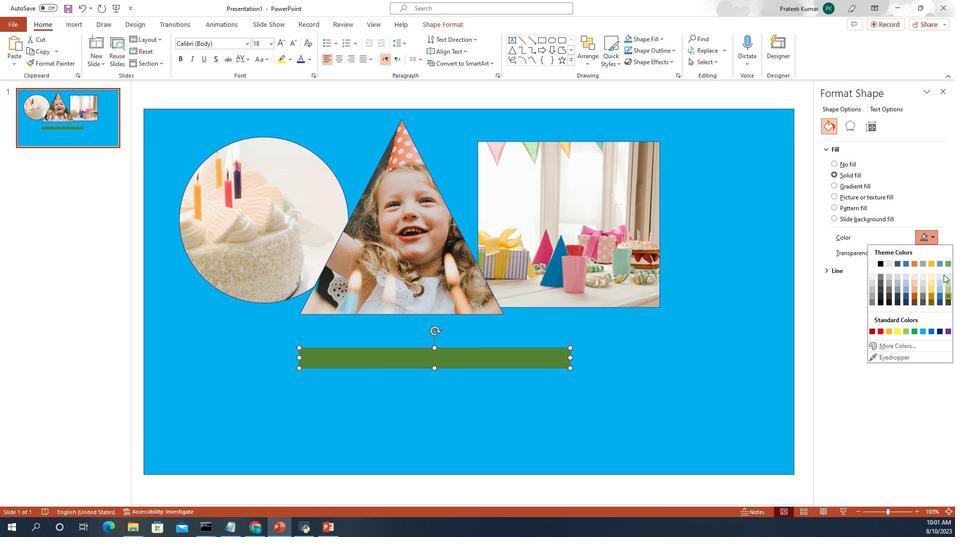 
Action: Mouse pressed left at (686, 227)
Screenshot: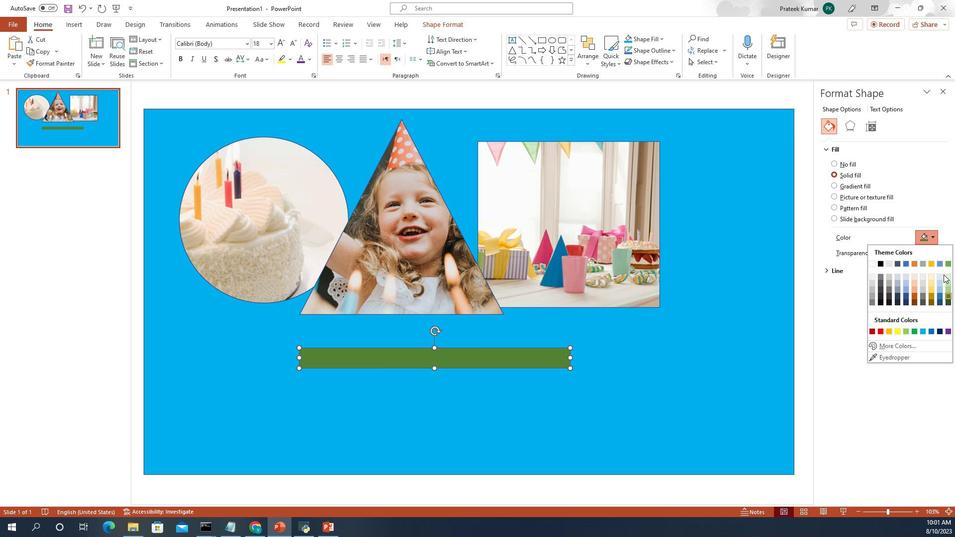 
Action: Mouse moved to (692, 240)
Screenshot: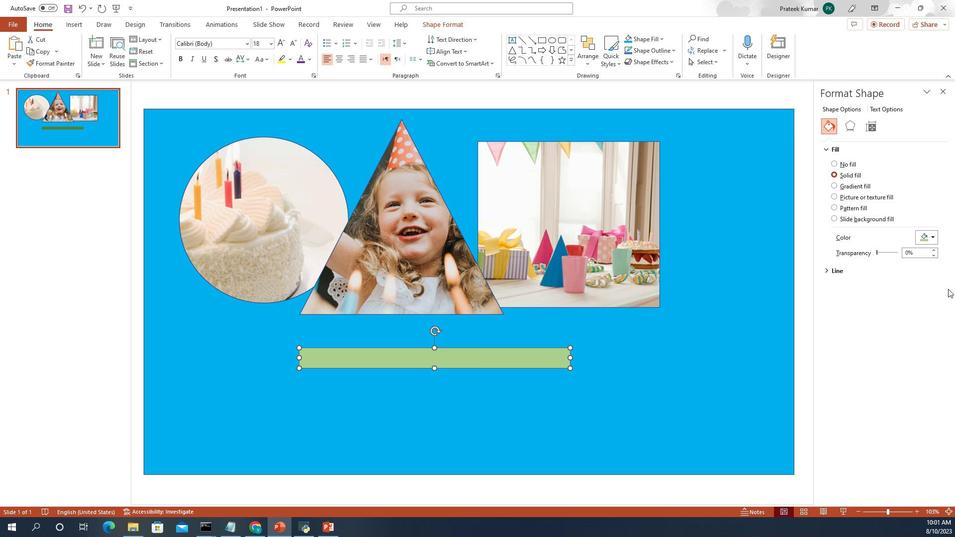 
Action: Mouse pressed left at (692, 240)
Screenshot: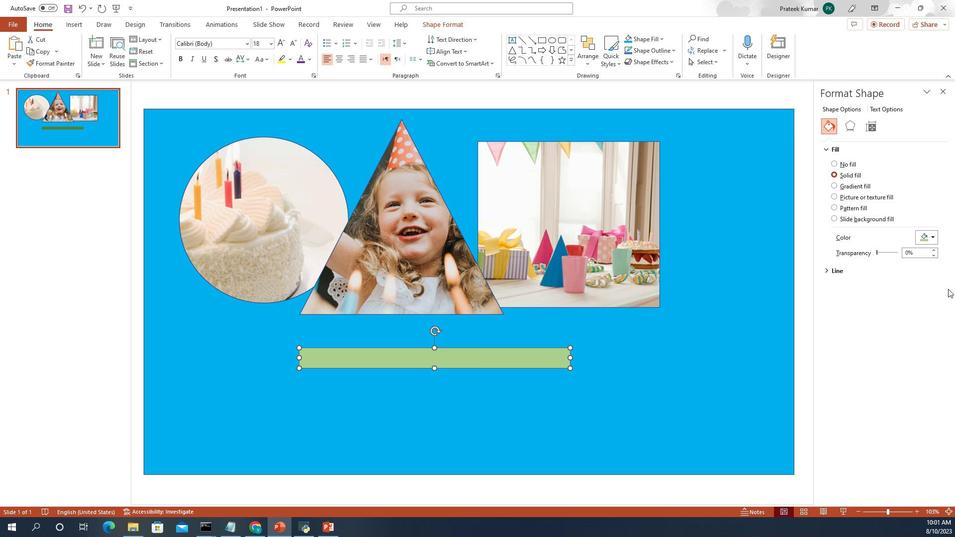 
Action: Mouse moved to (406, 256)
Screenshot: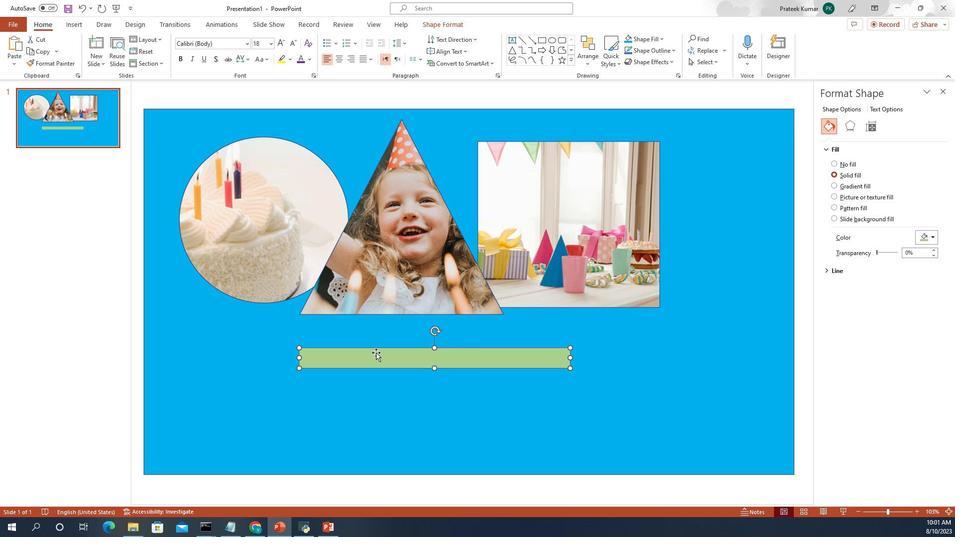 
Action: Mouse pressed left at (406, 256)
Screenshot: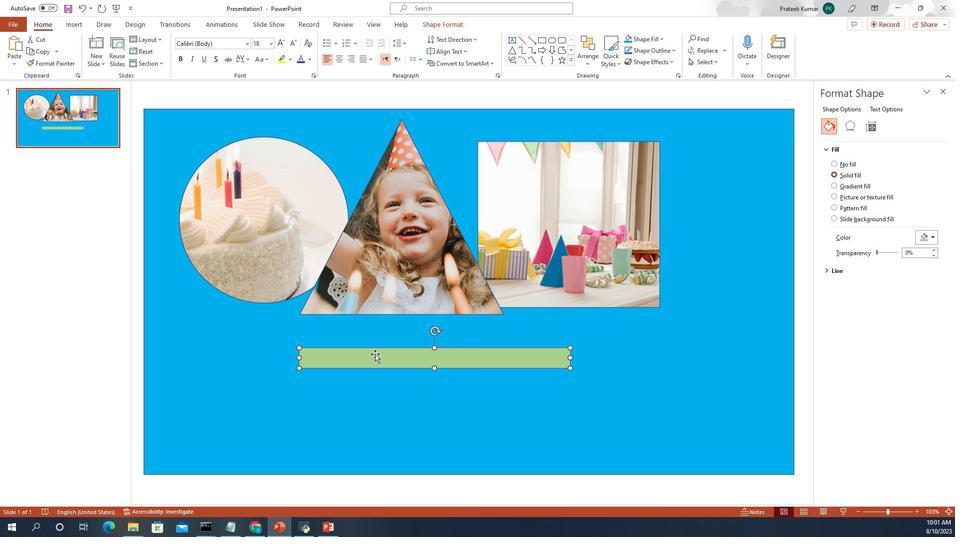 
Action: Mouse moved to (403, 256)
Screenshot: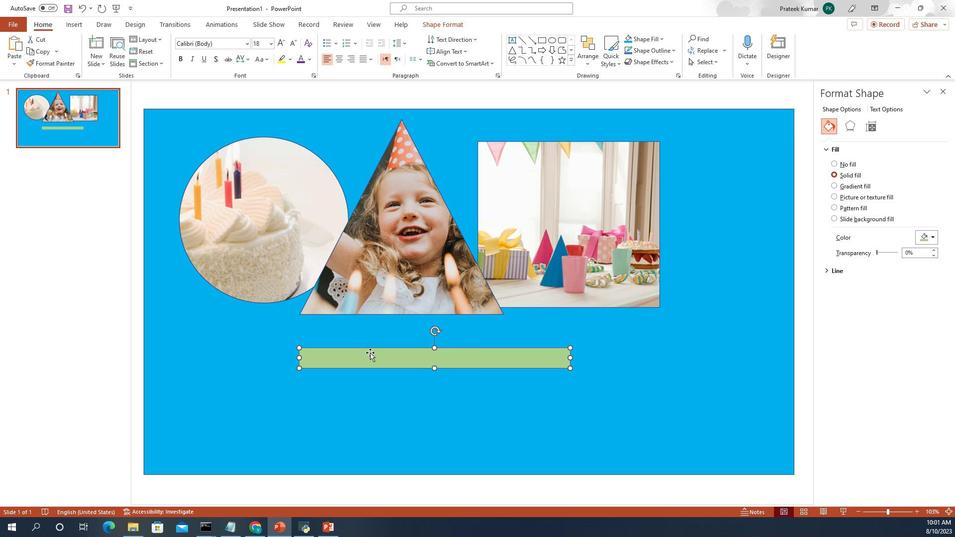 
Action: Key pressed CELEBRATE<Key.space>MY<Key.space><Key.space>BIRTHDAY<Key.space>WTH<Key.backspace><Key.backspace>ITH
Screenshot: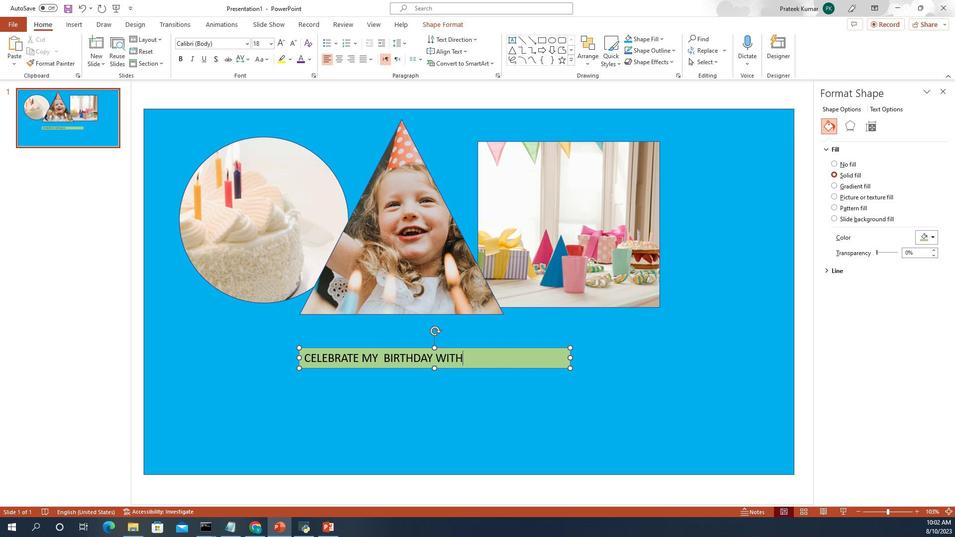 
Action: Mouse moved to (19, 256)
Screenshot: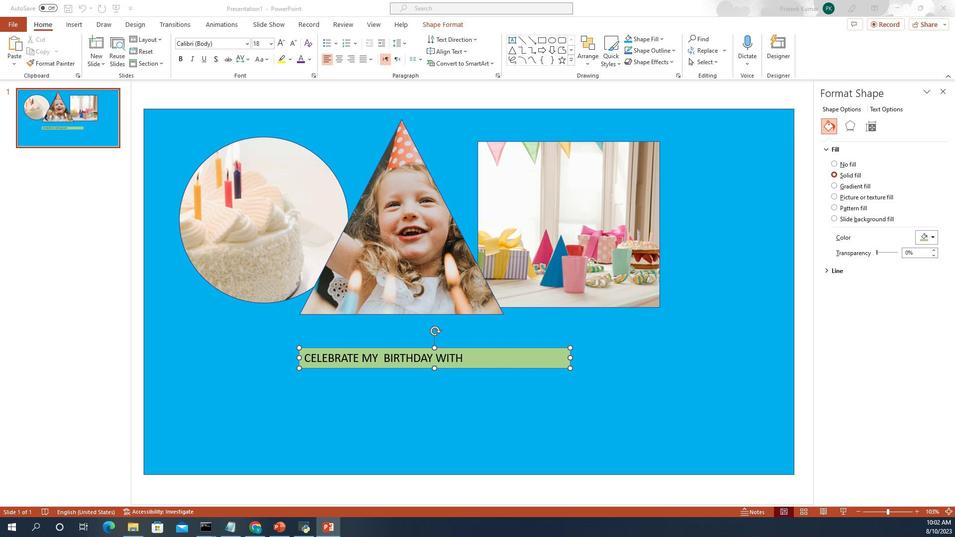 
Action: Mouse pressed left at (19, 256)
Screenshot: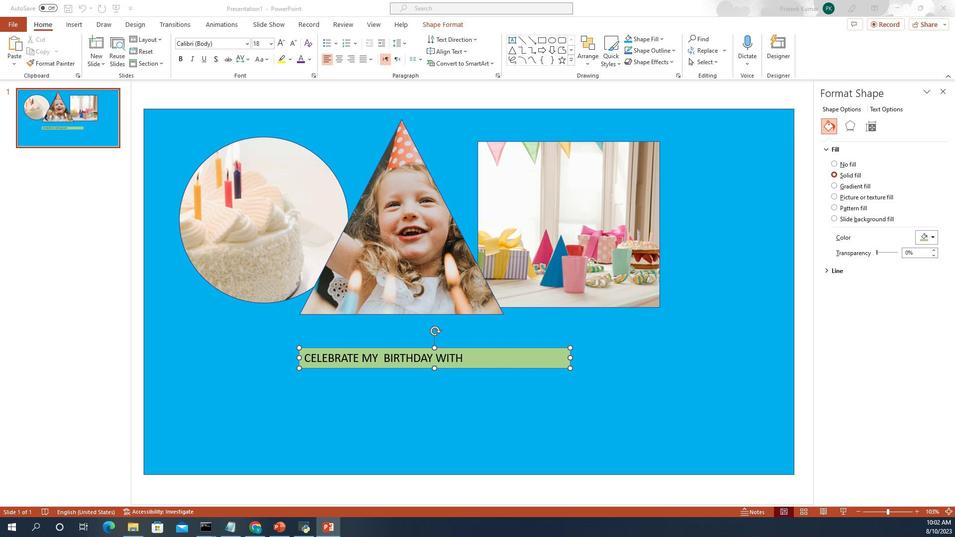 
Action: Mouse pressed left at (19, 256)
Screenshot: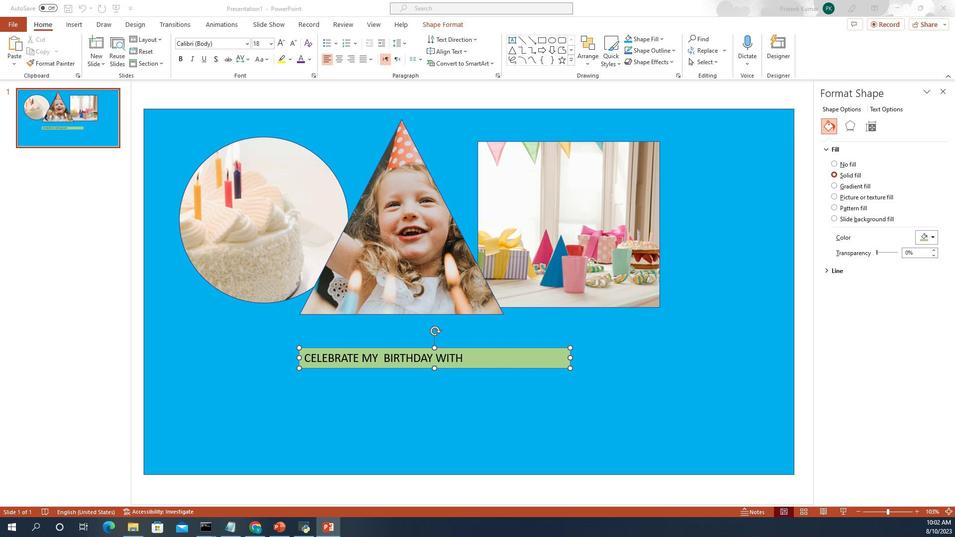 
Action: Mouse moved to (387, 255)
Screenshot: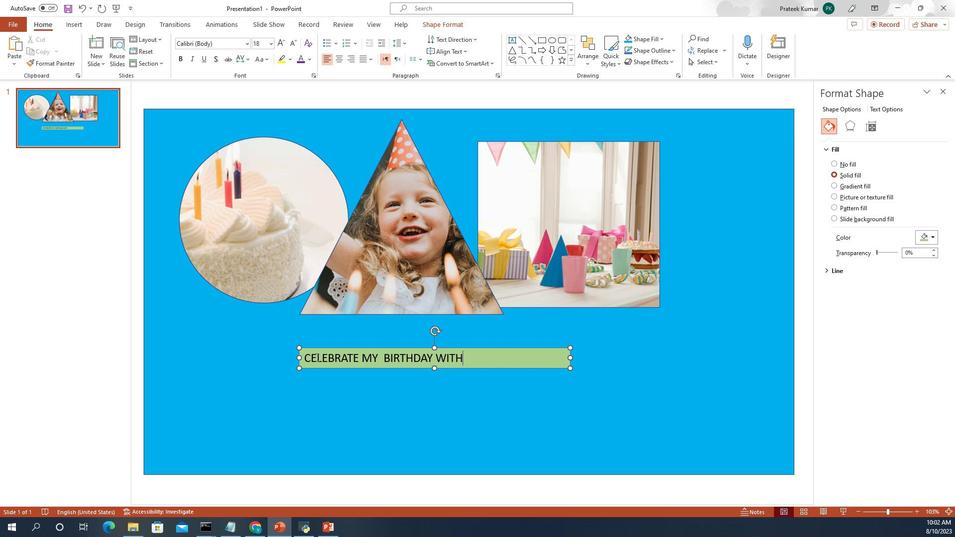 
Action: Mouse pressed left at (387, 255)
Screenshot: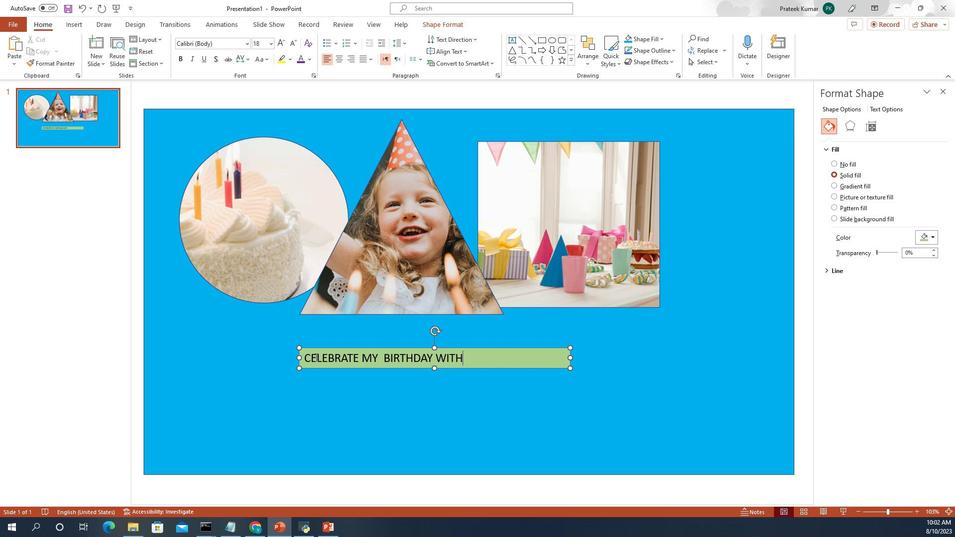 
Action: Mouse moved to (372, 256)
Screenshot: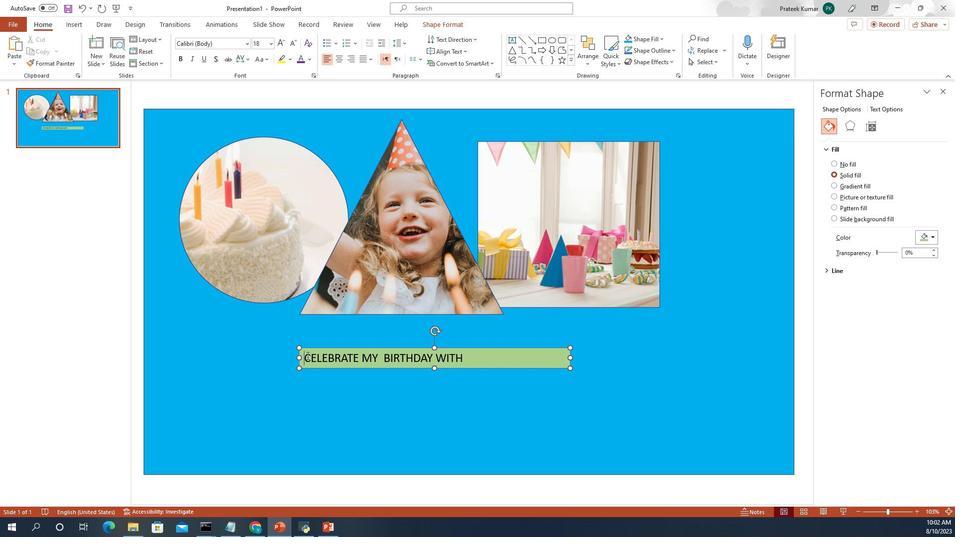 
Action: Mouse pressed left at (372, 256)
Screenshot: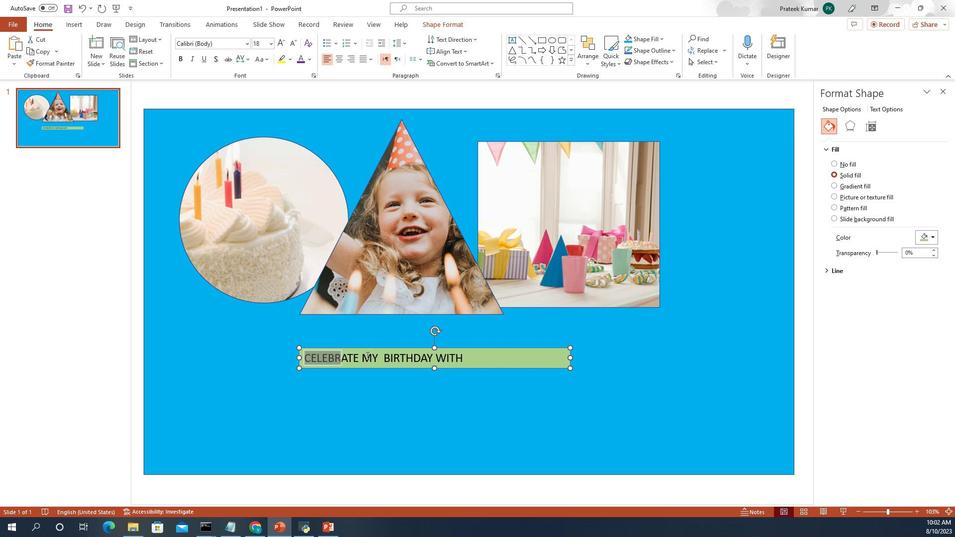 
Action: Mouse moved to (468, 248)
Screenshot: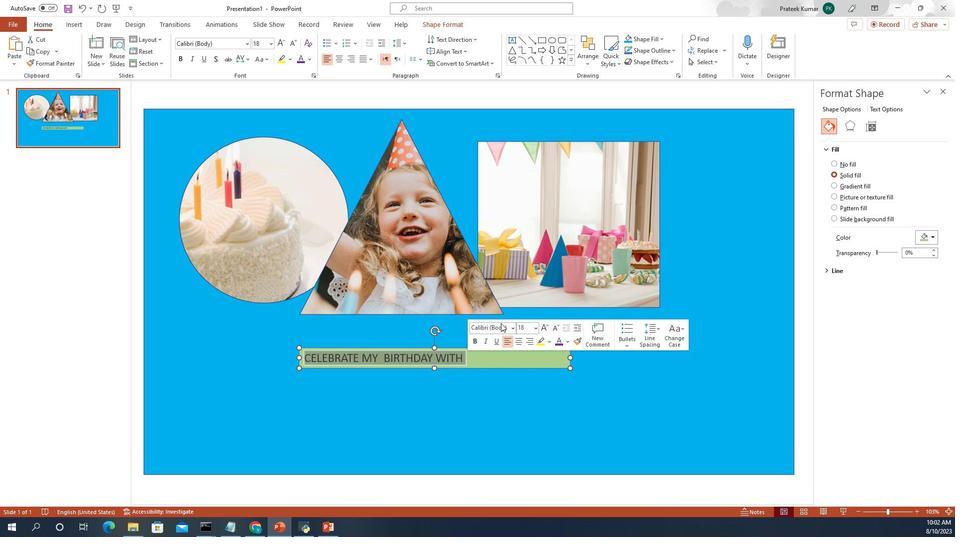 
Action: Mouse pressed left at (468, 248)
Screenshot: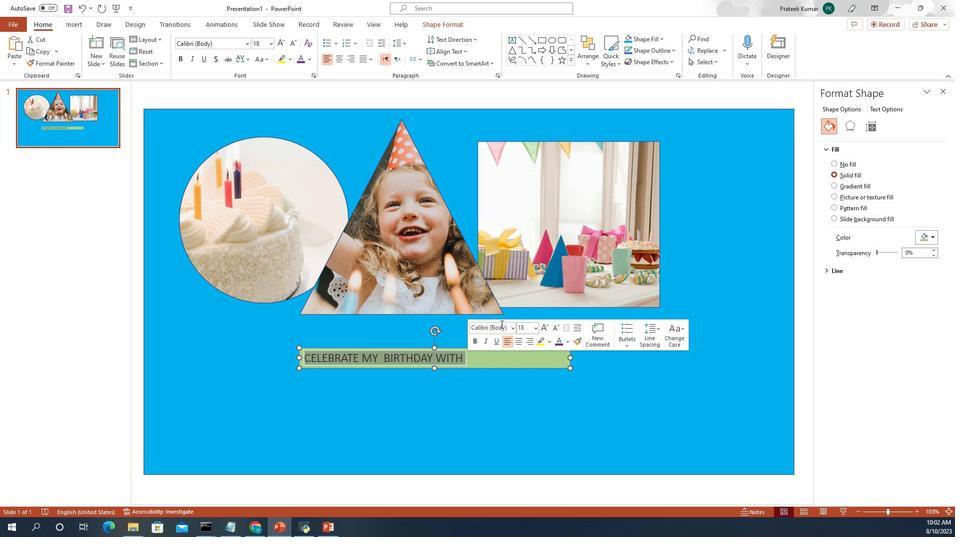 
Action: Mouse moved to (469, 249)
Screenshot: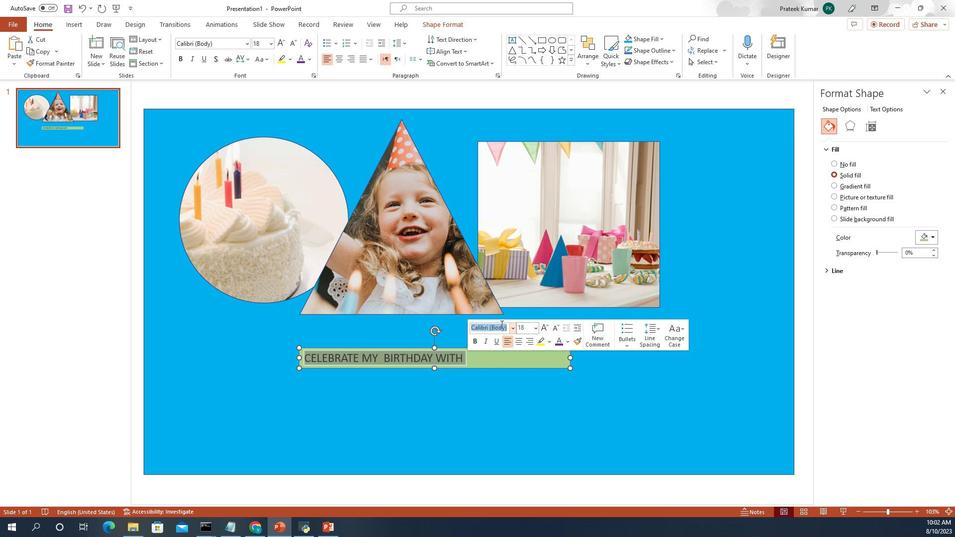 
Action: Mouse pressed left at (469, 249)
Screenshot: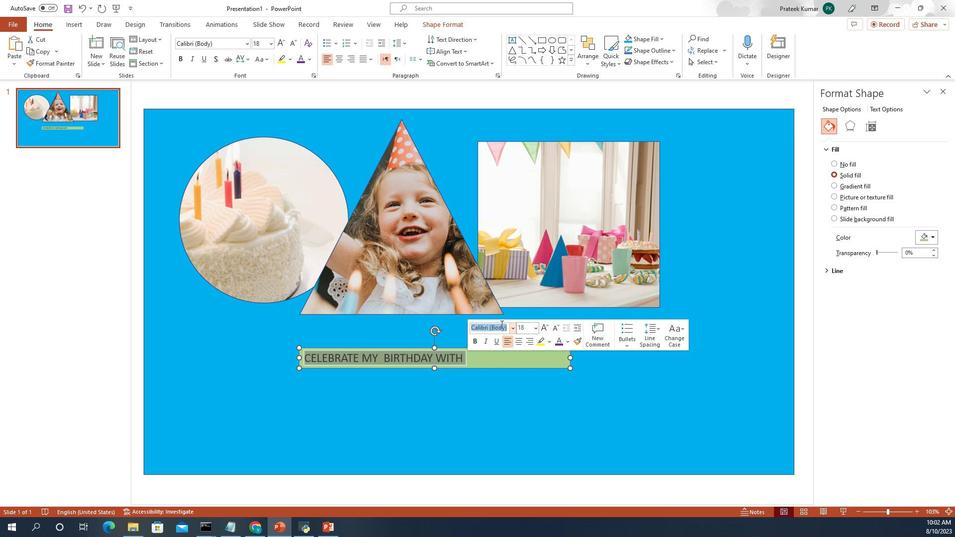 
Action: Key pressed FRANKLIN<Key.enter>
Screenshot: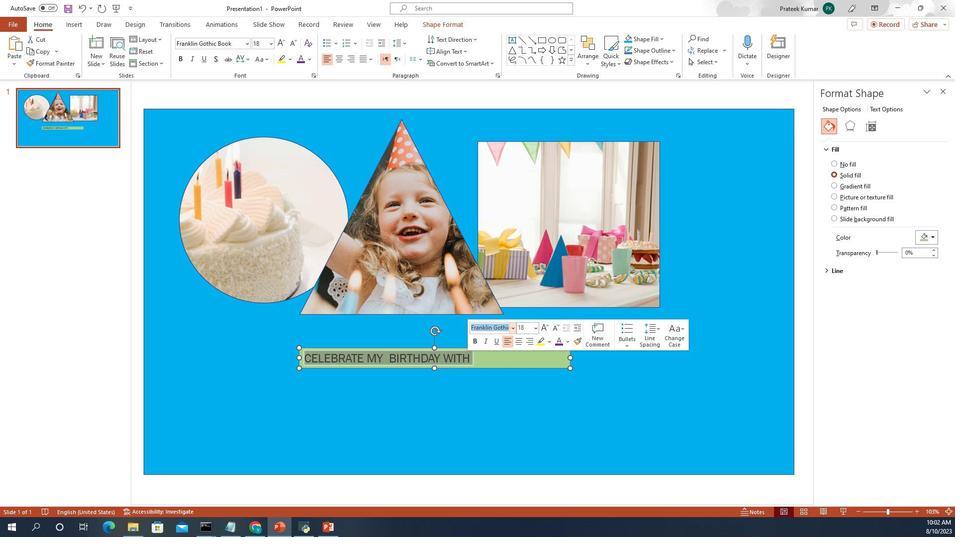 
Action: Mouse moved to (476, 253)
Screenshot: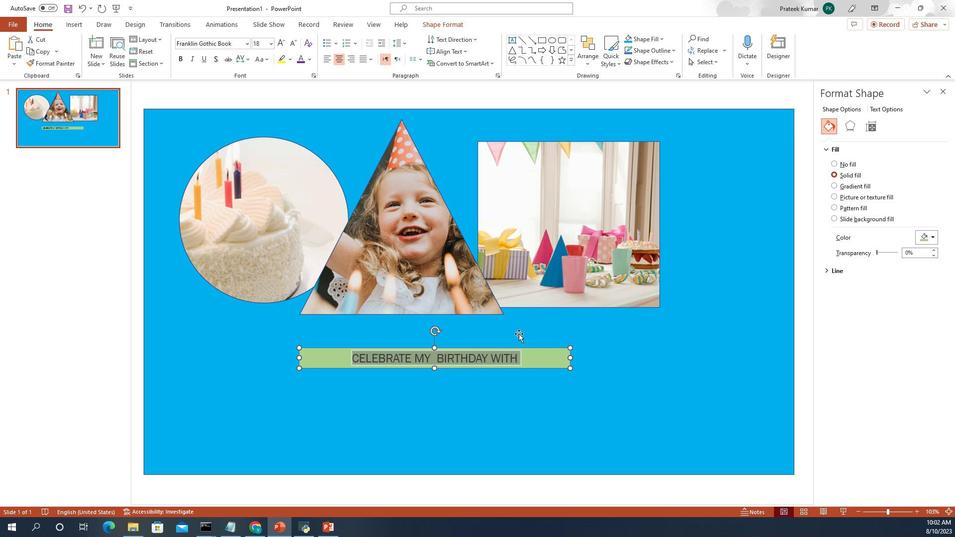 
Action: Mouse pressed left at (476, 253)
Screenshot: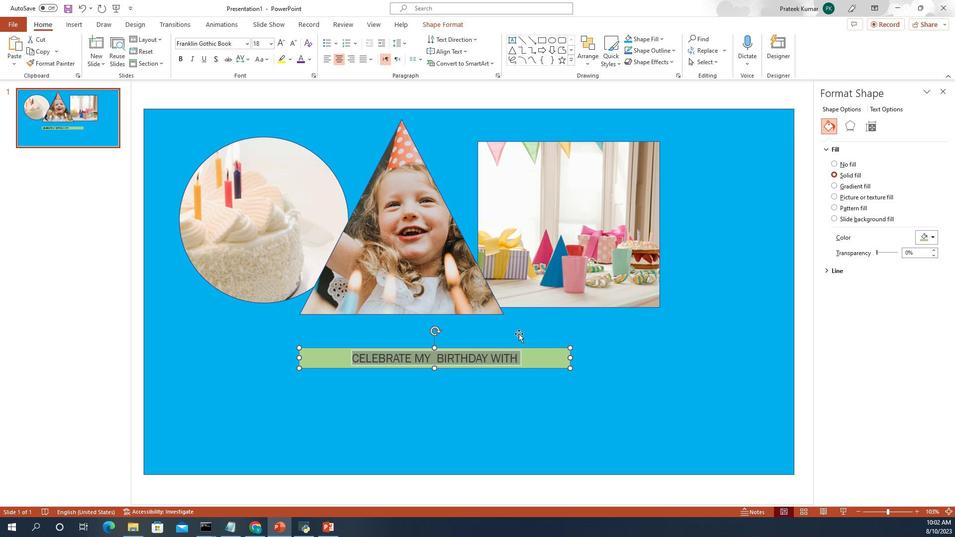 
Action: Mouse moved to (347, 182)
Screenshot: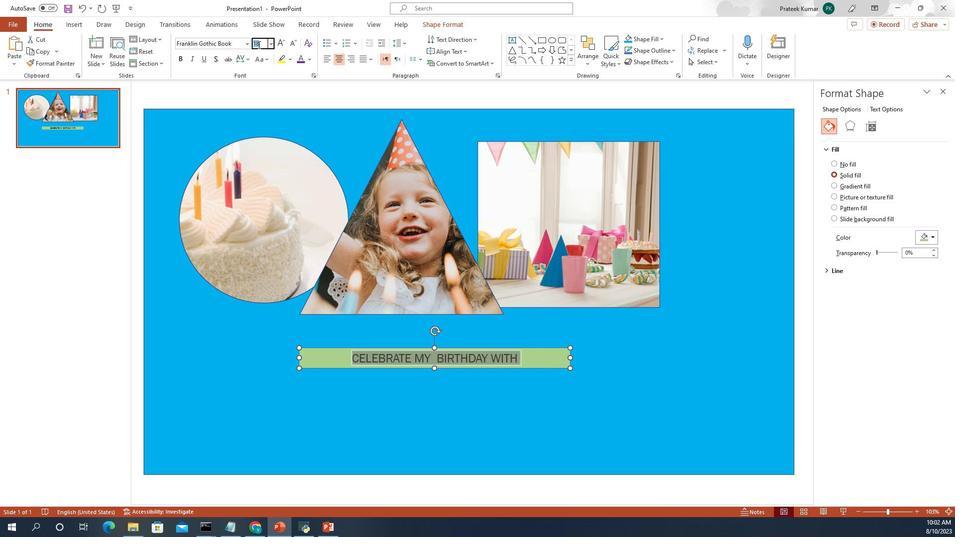 
Action: Mouse pressed left at (347, 182)
Screenshot: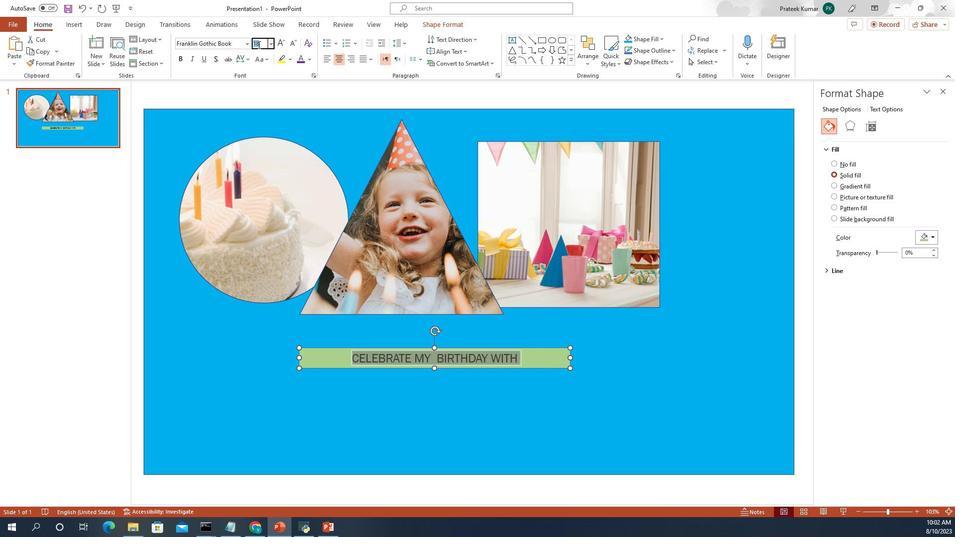 
Action: Key pressed 24<Key.enter>
Screenshot: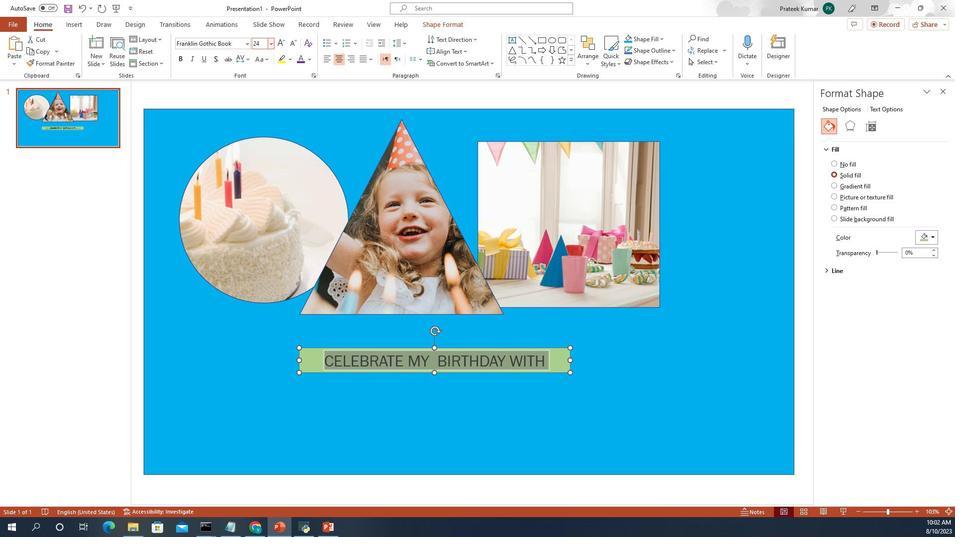 
Action: Mouse moved to (508, 264)
Screenshot: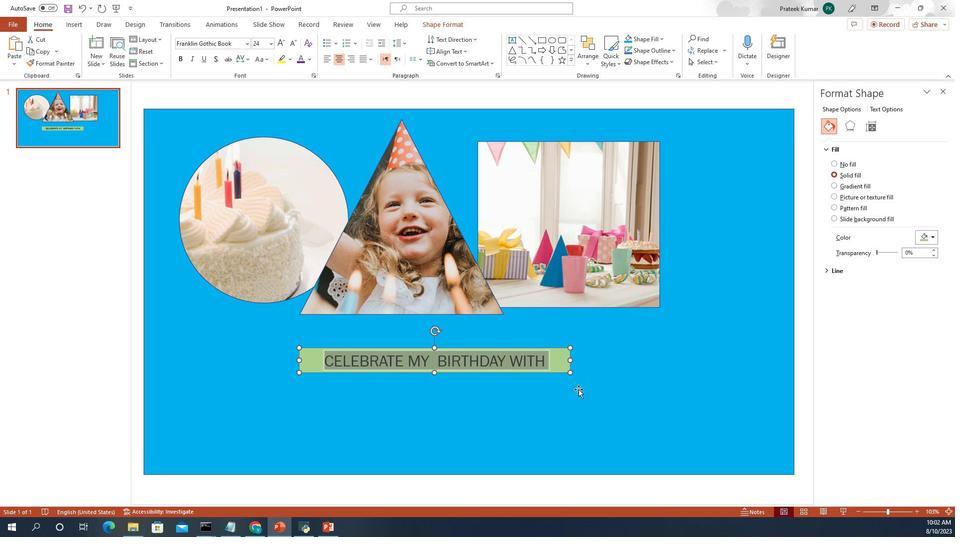 
Action: Mouse pressed left at (508, 264)
Screenshot: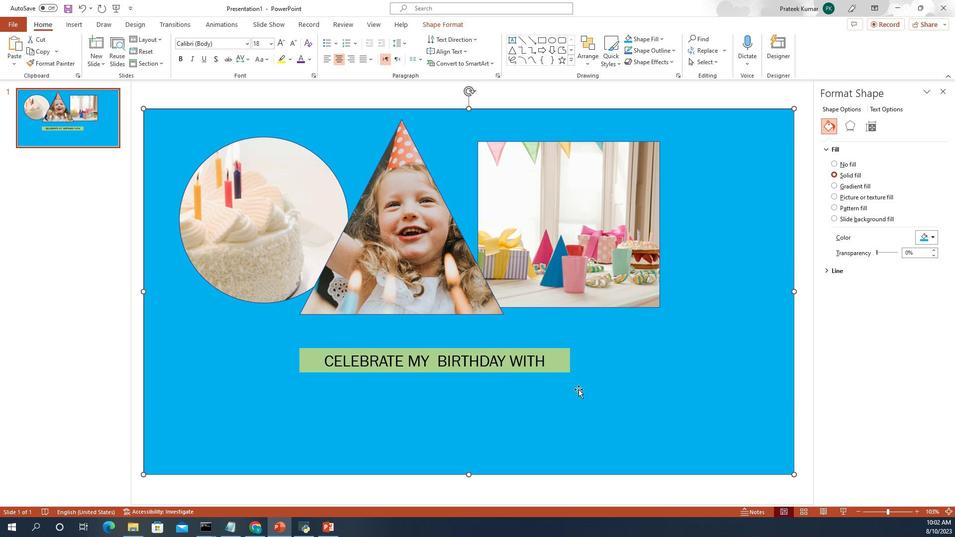 
Action: Mouse moved to (253, 177)
Screenshot: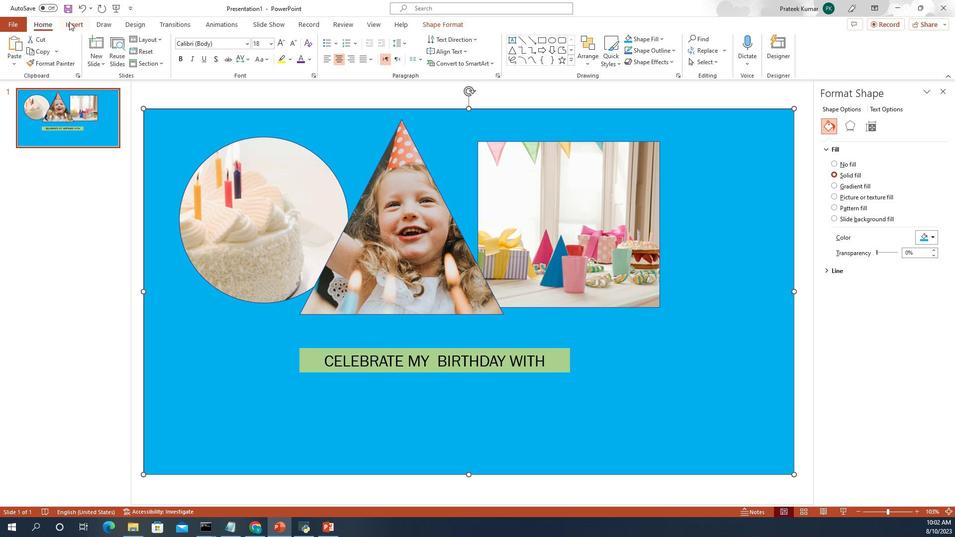 
Action: Mouse pressed left at (253, 177)
Screenshot: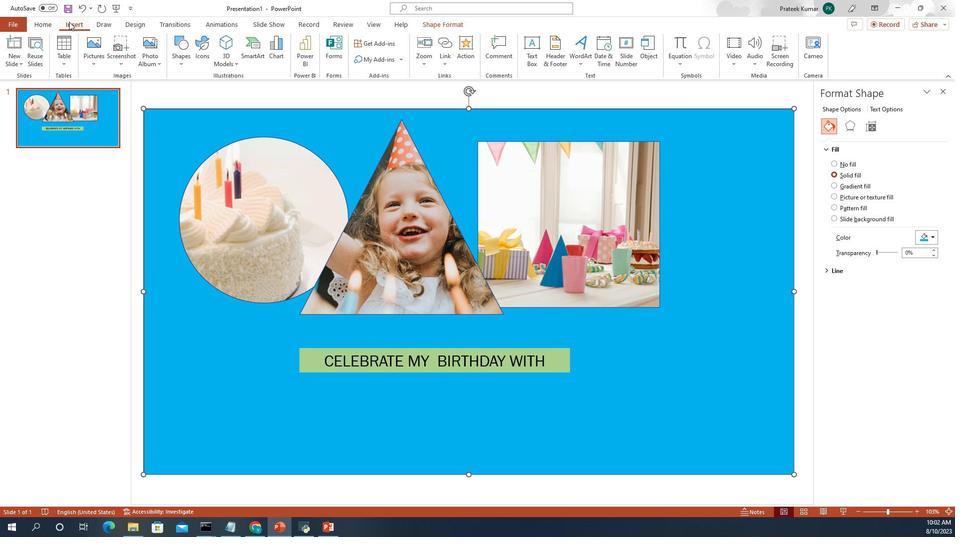 
Action: Mouse moved to (307, 187)
Screenshot: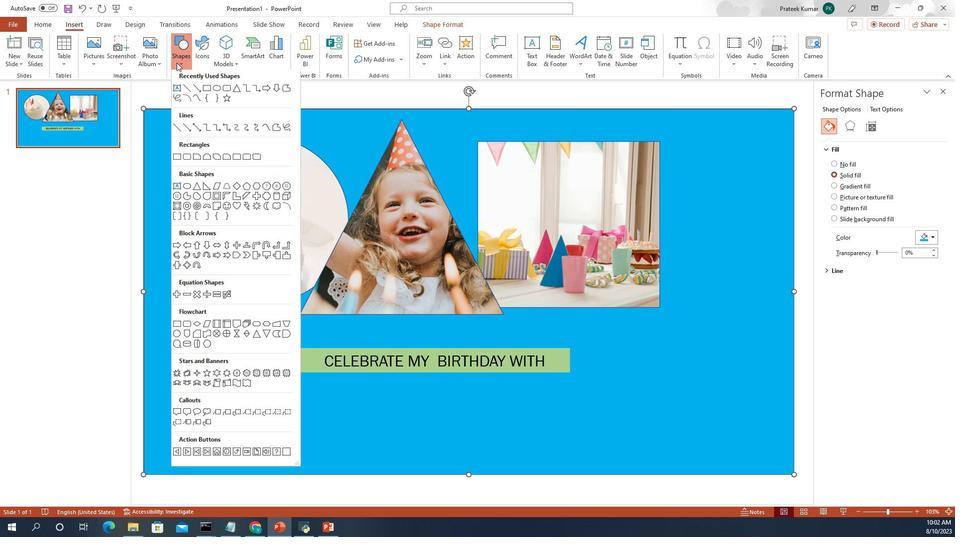 
Action: Mouse pressed left at (307, 187)
Screenshot: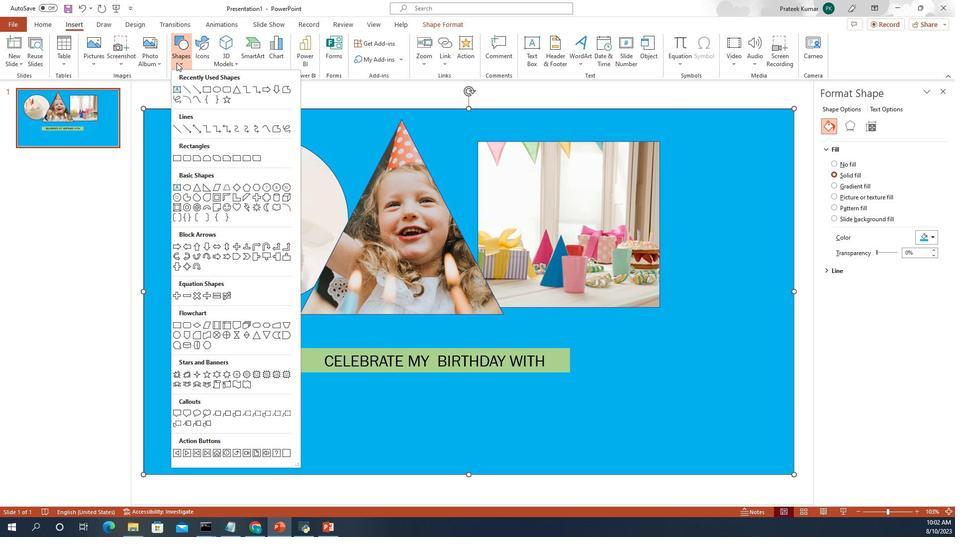 
Action: Mouse moved to (483, 187)
Screenshot: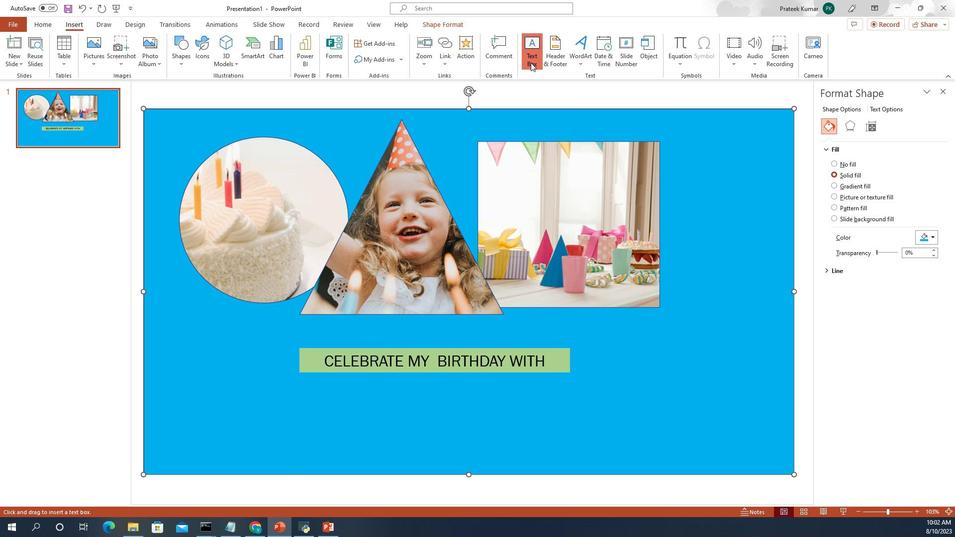 
Action: Mouse pressed left at (483, 187)
Screenshot: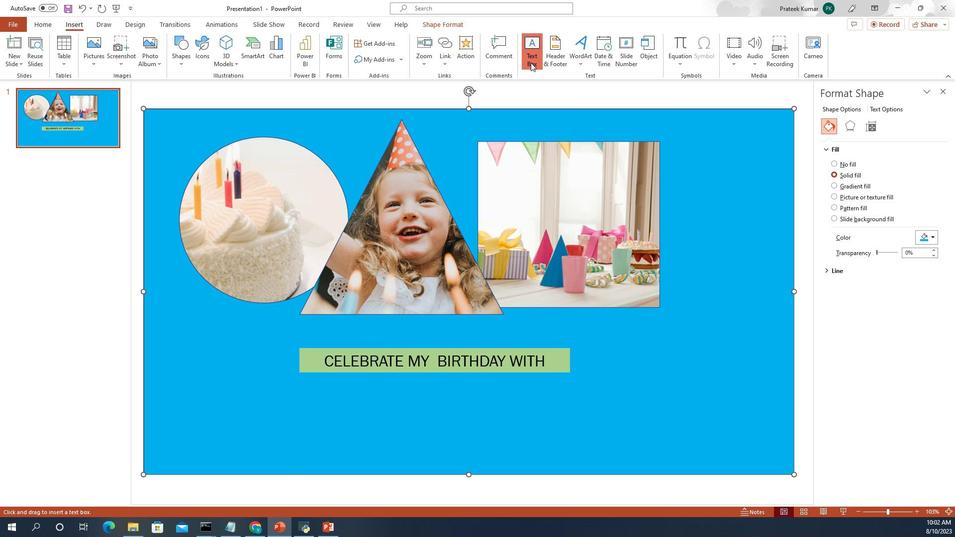 
Action: Mouse moved to (493, 253)
Screenshot: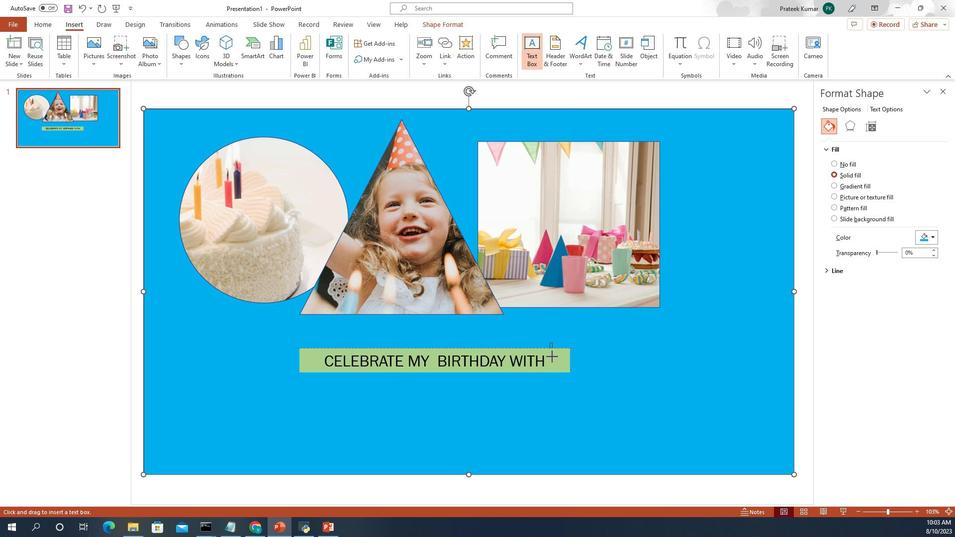 
Action: Mouse pressed left at (493, 253)
Screenshot: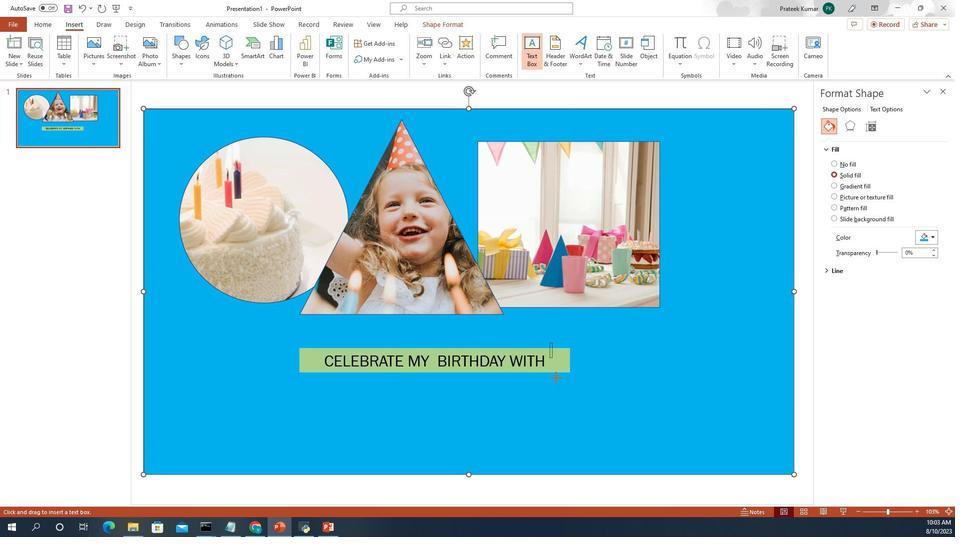 
Action: Mouse moved to (520, 263)
Screenshot: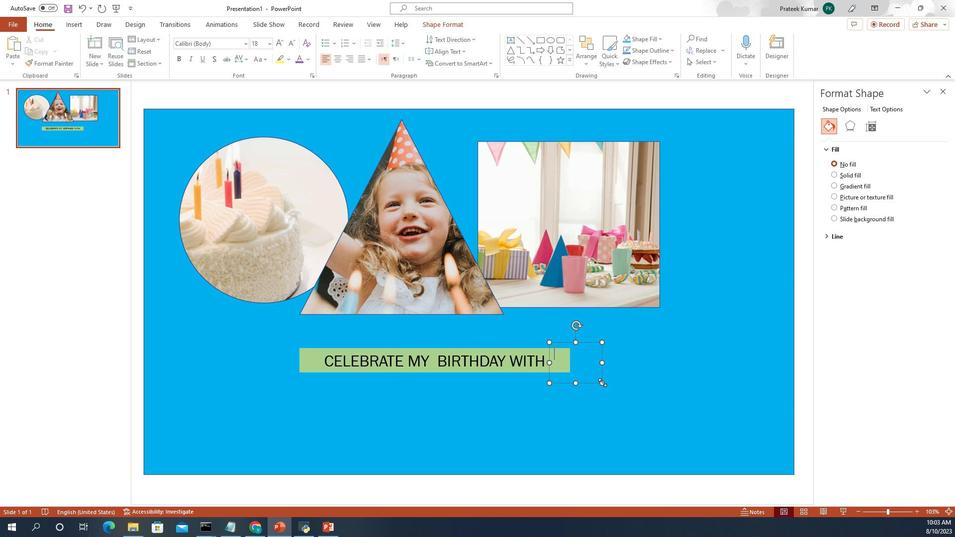 
Action: Key pressed ME
Screenshot: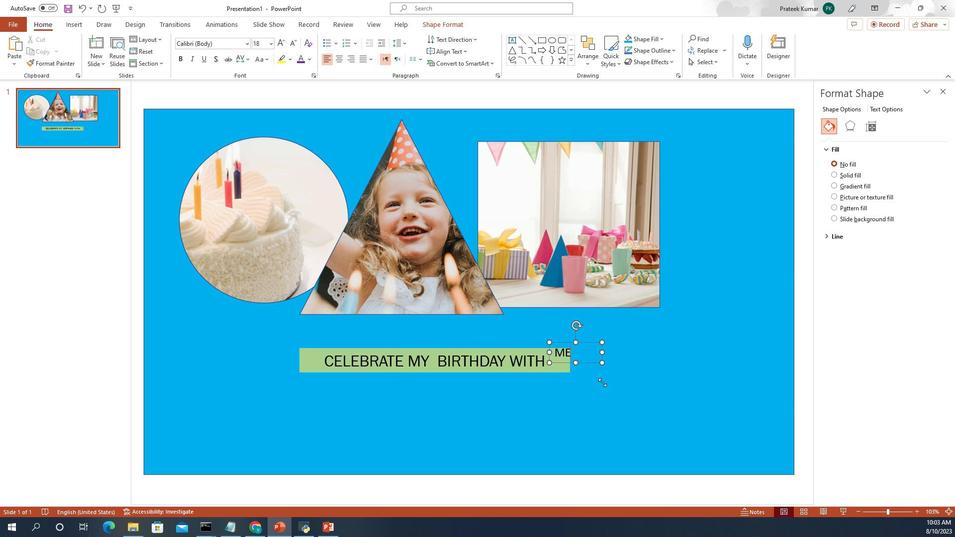 
Action: Mouse moved to (95, 254)
Screenshot: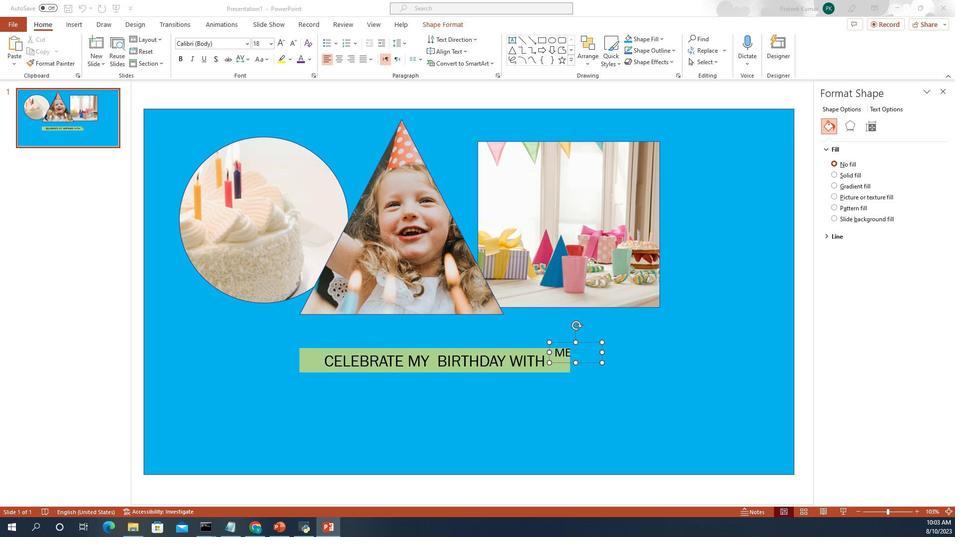 
Action: Mouse pressed left at (95, 254)
Screenshot: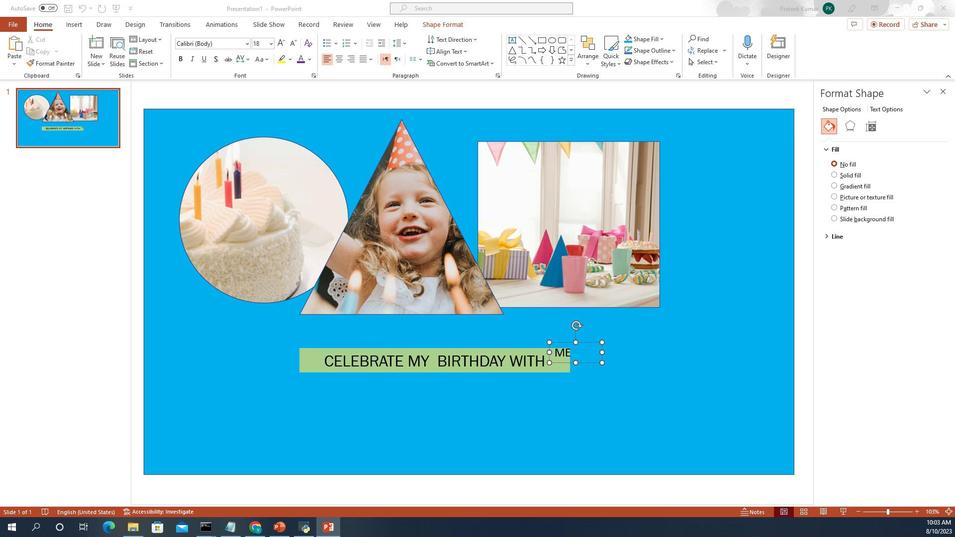 
Action: Mouse moved to (101, 255)
Screenshot: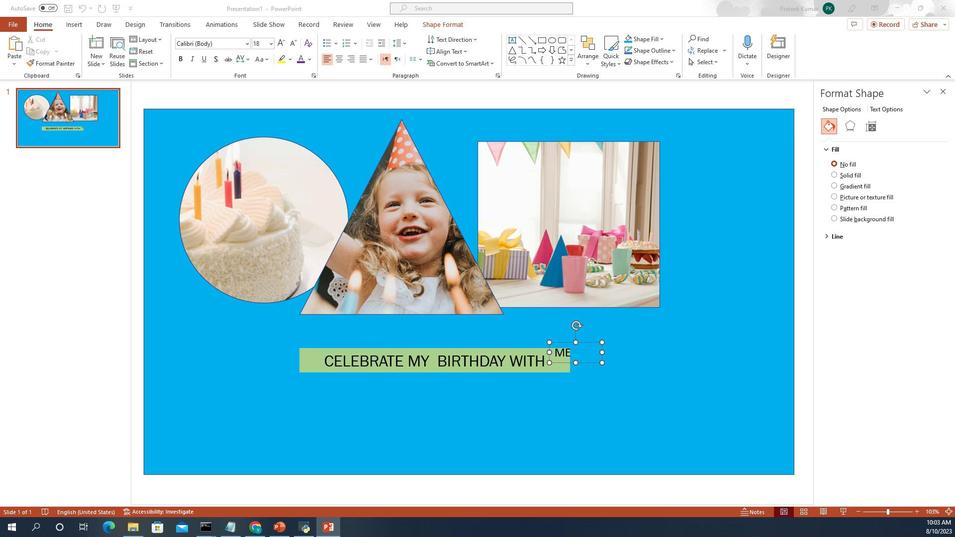 
Action: Mouse pressed left at (101, 255)
Screenshot: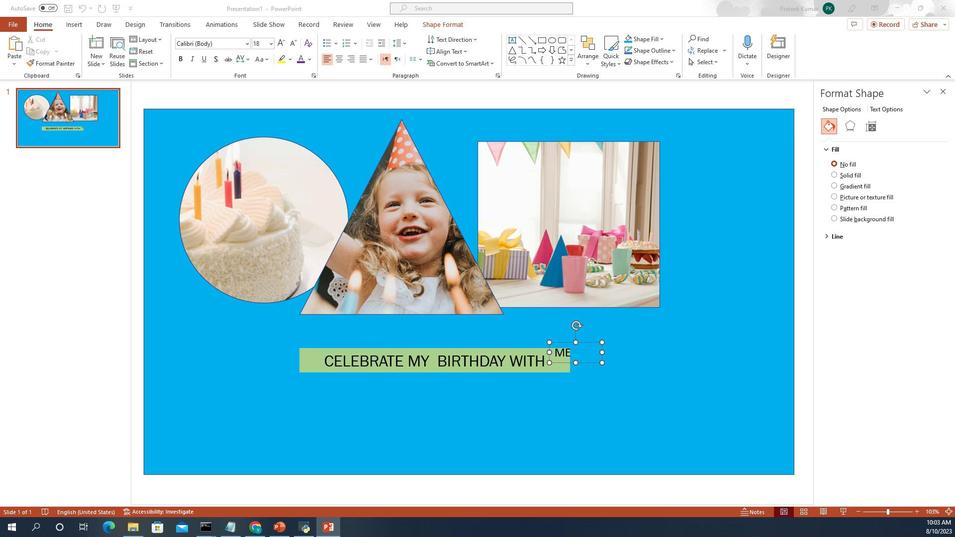 
Action: Mouse pressed left at (101, 255)
Screenshot: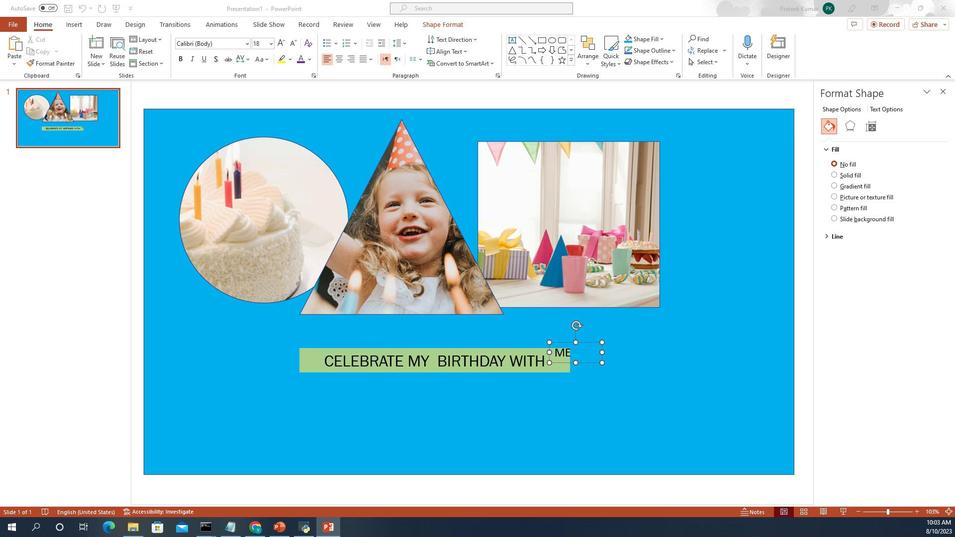 
Action: Mouse moved to (498, 256)
Screenshot: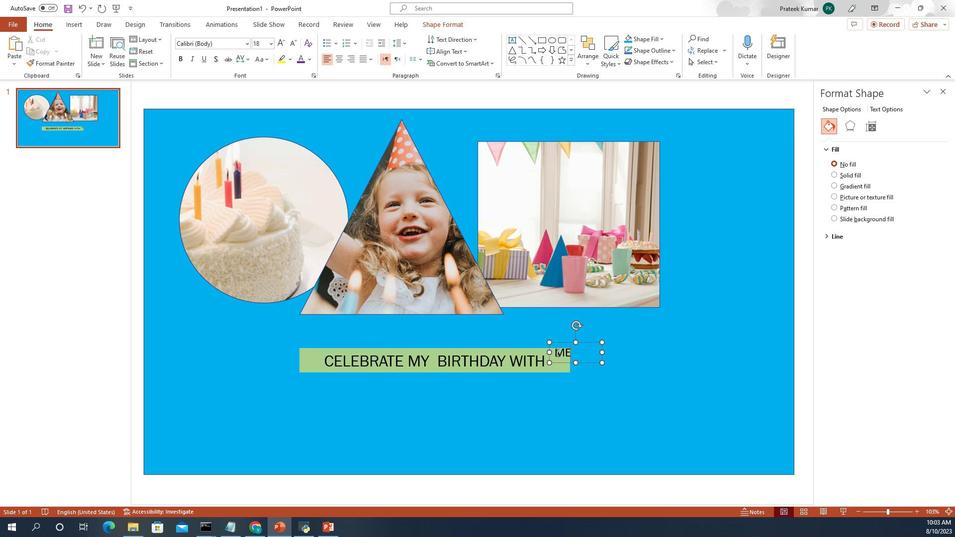 
Action: Mouse pressed left at (498, 256)
Screenshot: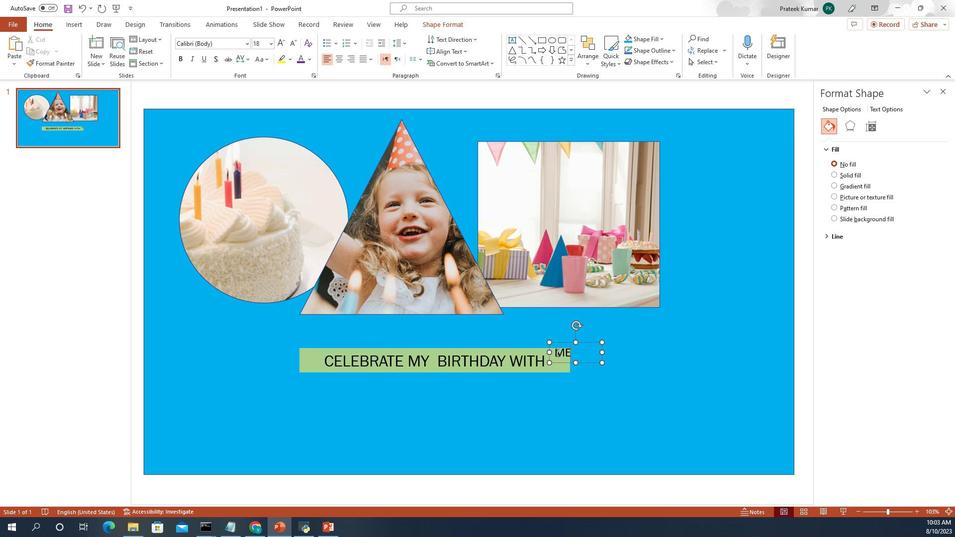 
Action: Mouse moved to (497, 256)
Screenshot: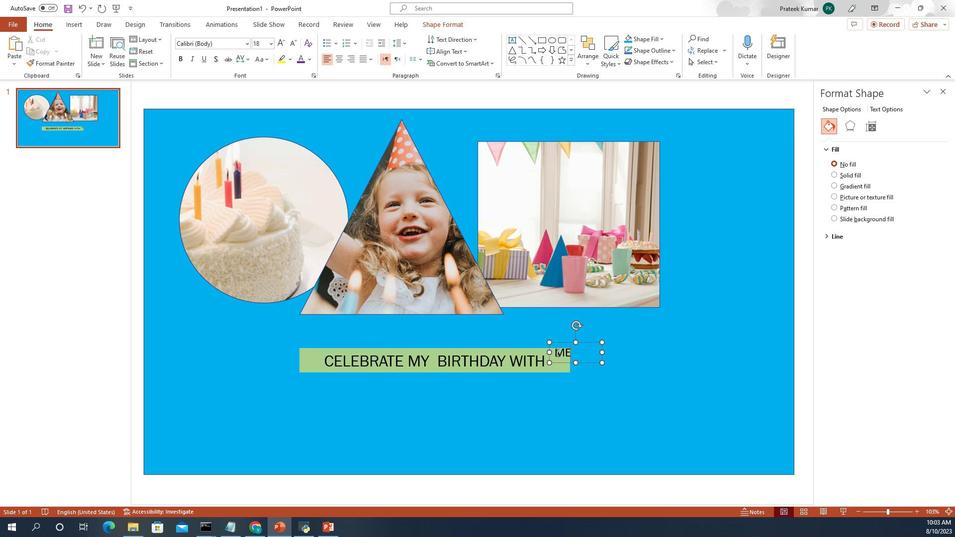 
Action: Mouse pressed left at (497, 256)
Screenshot: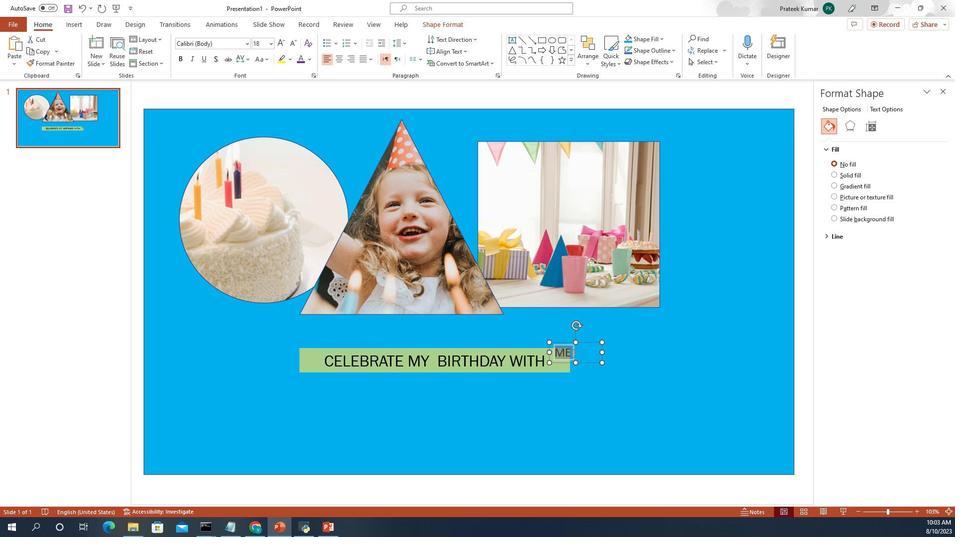 
Action: Mouse moved to (518, 249)
Screenshot: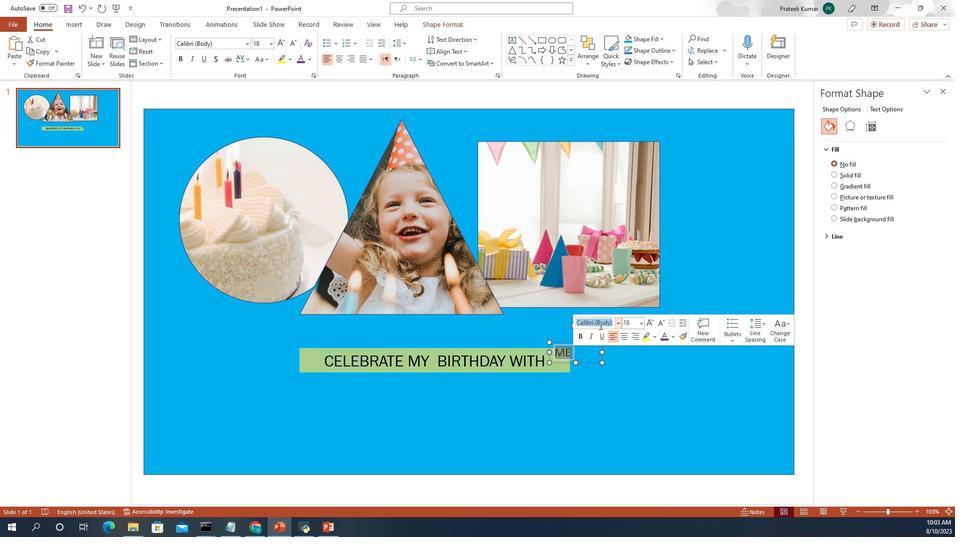 
Action: Mouse pressed left at (518, 249)
Screenshot: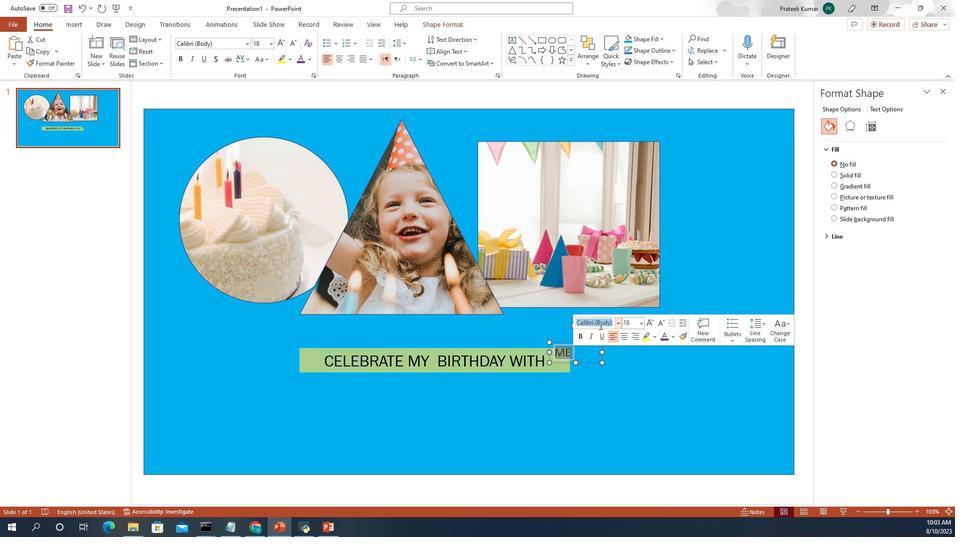 
Action: Key pressed GARA<Key.enter>
Screenshot: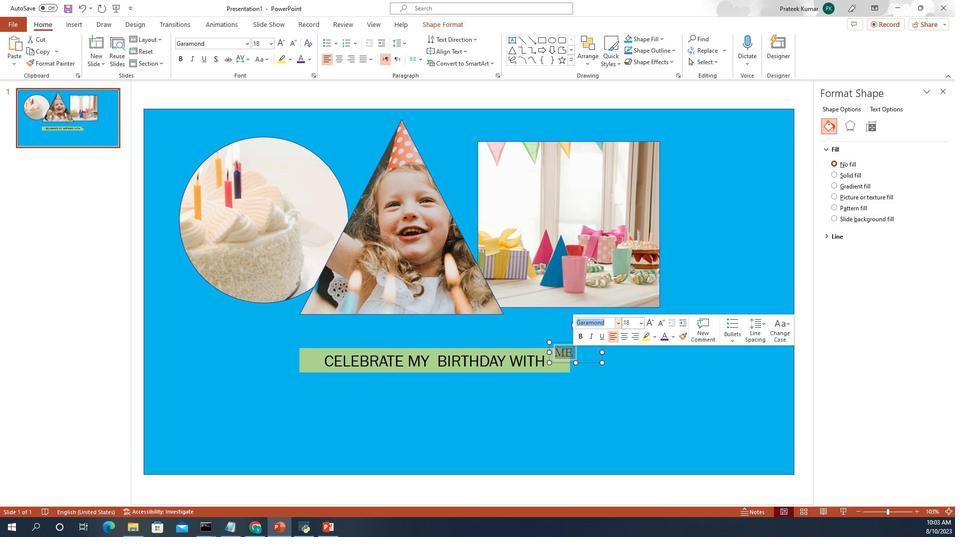 
Action: Mouse moved to (510, 251)
Screenshot: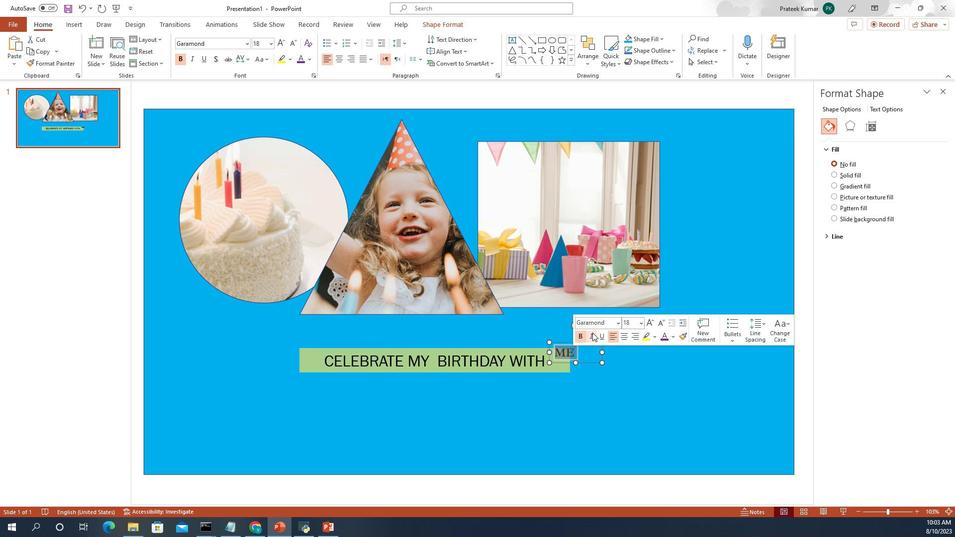 
Action: Mouse pressed left at (510, 251)
Screenshot: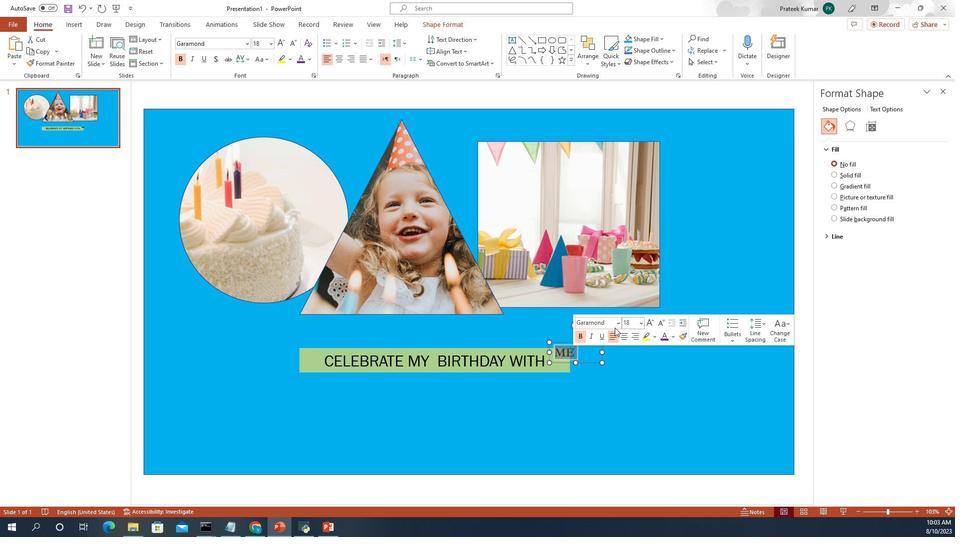
Action: Mouse moved to (531, 249)
Screenshot: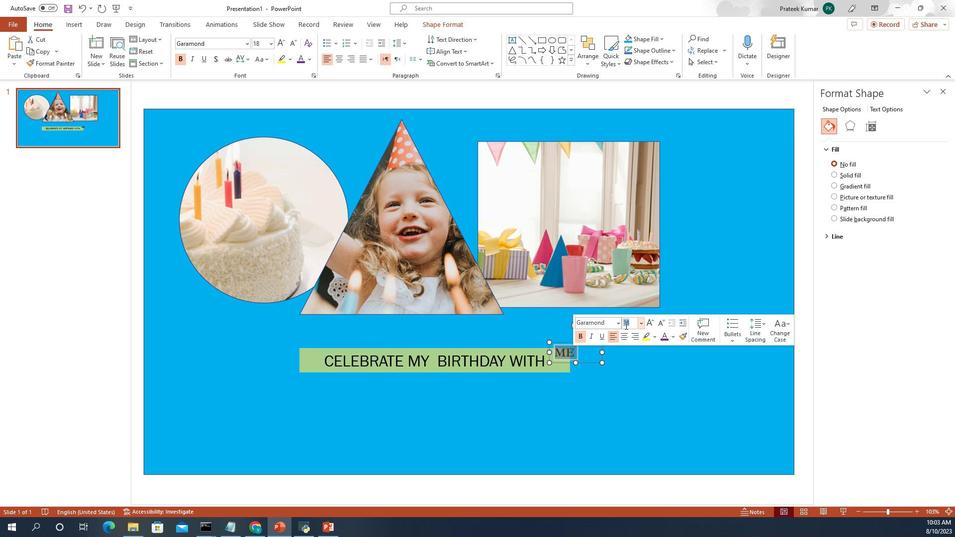 
Action: Mouse pressed left at (531, 249)
Screenshot: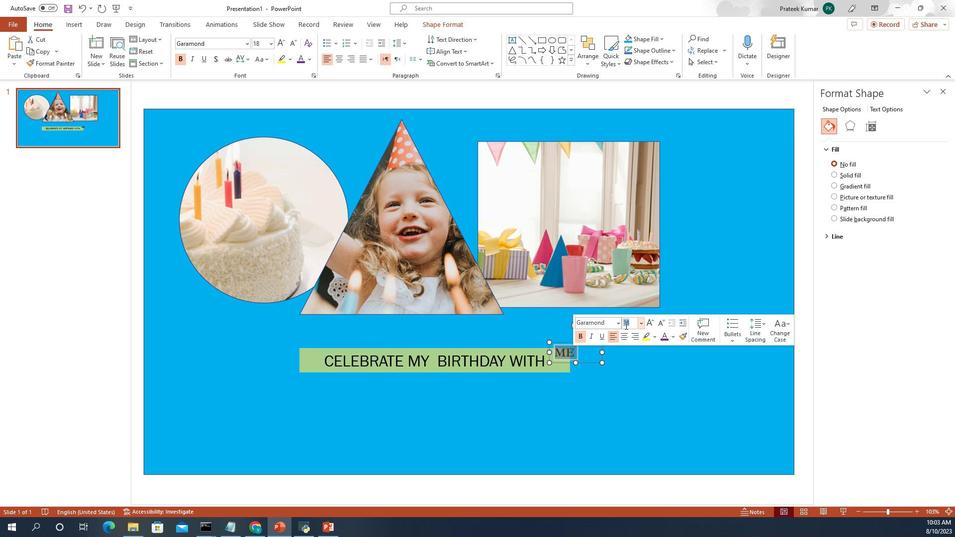 
Action: Key pressed 70<Key.enter>
Screenshot: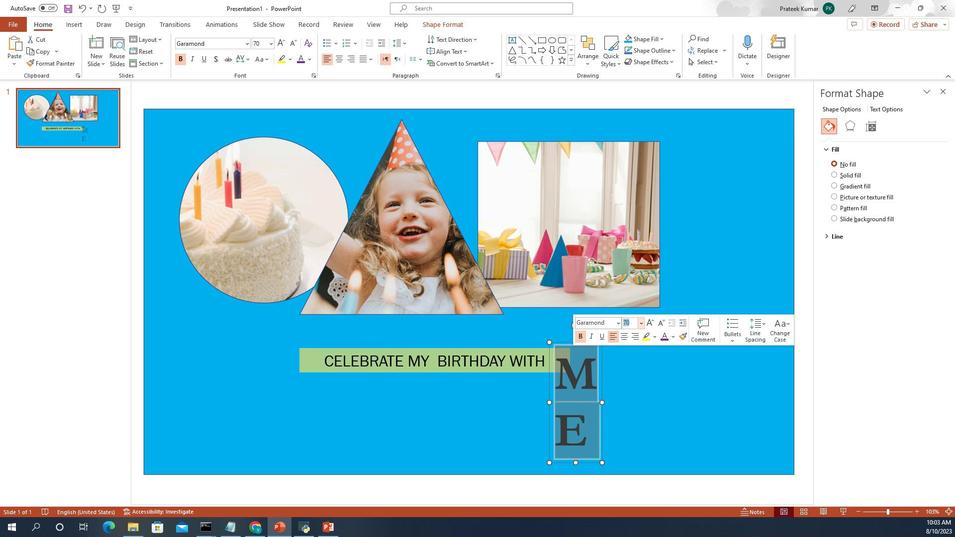 
Action: Mouse moved to (519, 268)
Screenshot: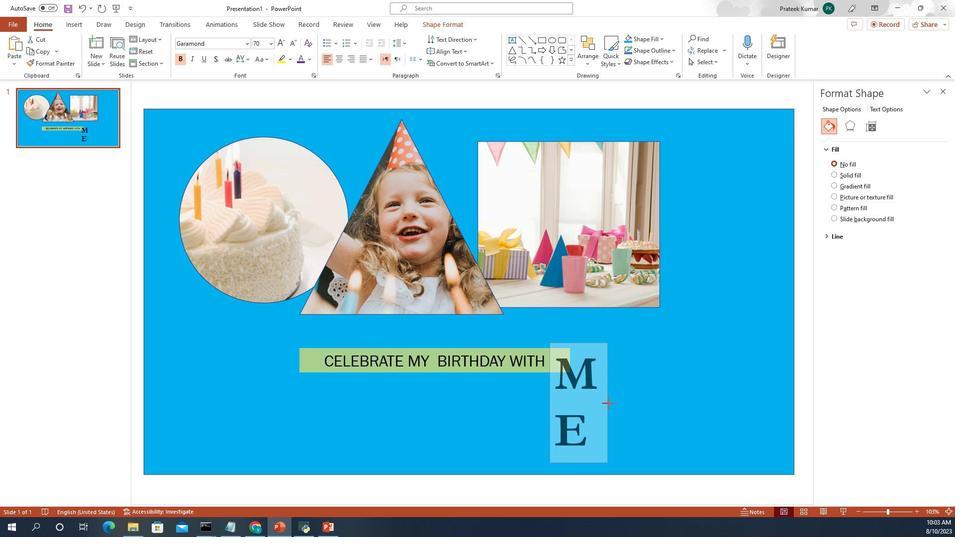 
Action: Mouse pressed left at (519, 268)
Screenshot: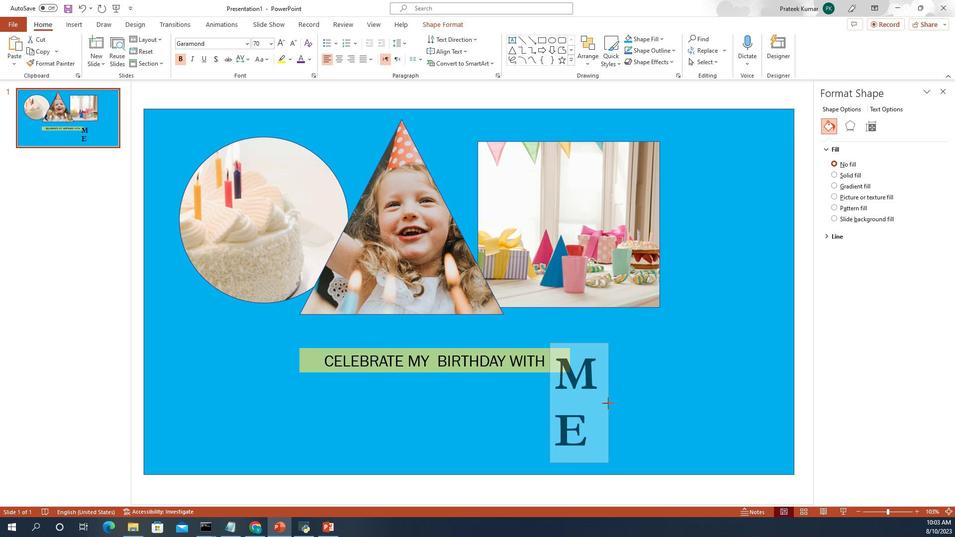
Action: Mouse moved to (522, 267)
Screenshot: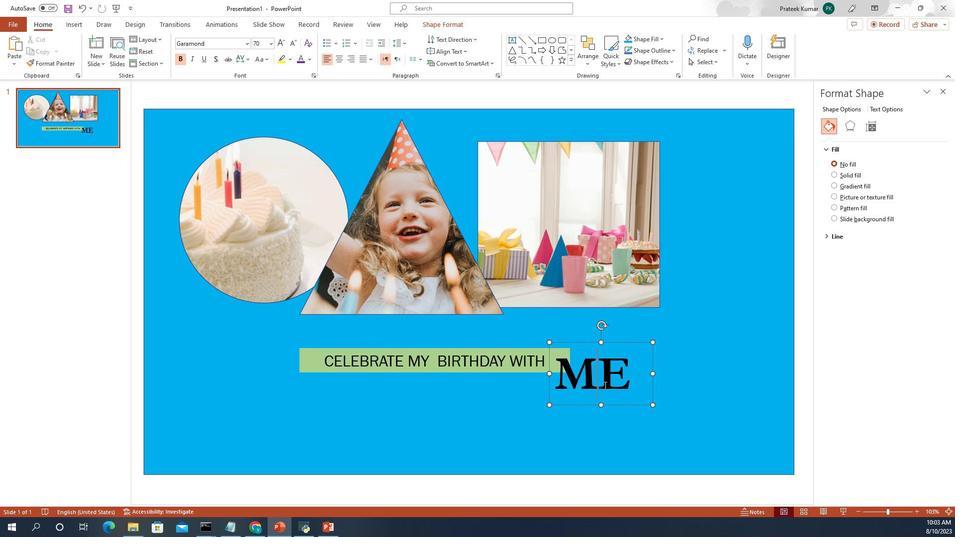 
Action: Mouse pressed left at (522, 267)
Screenshot: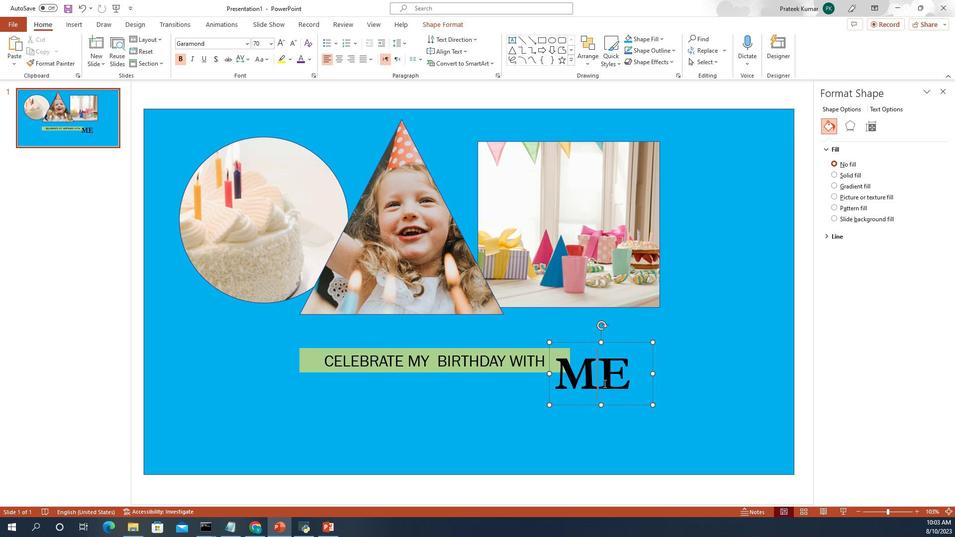 
Action: Mouse moved to (501, 256)
Screenshot: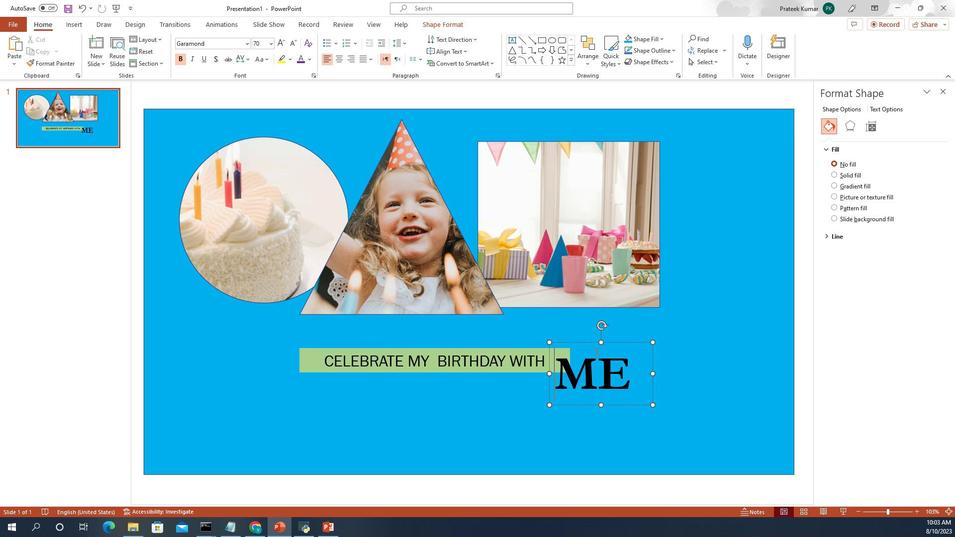 
Action: Mouse pressed left at (501, 256)
Screenshot: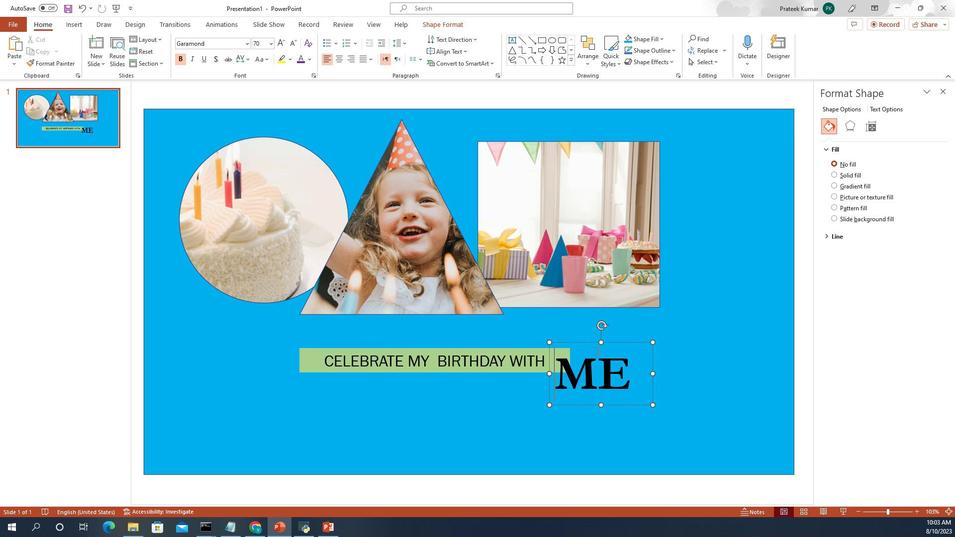 
Action: Mouse moved to (495, 254)
Screenshot: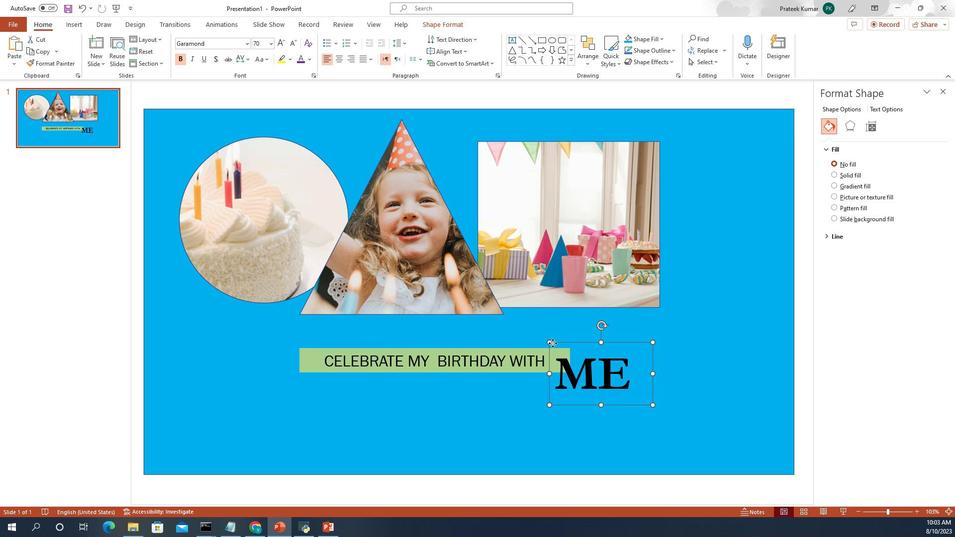 
Action: Mouse pressed left at (495, 254)
Screenshot: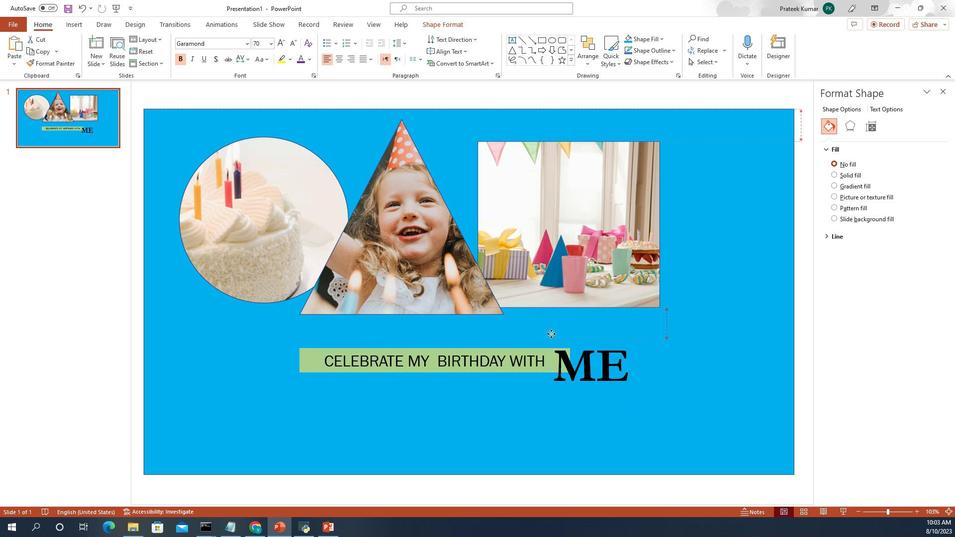 
Action: Mouse moved to (527, 277)
Screenshot: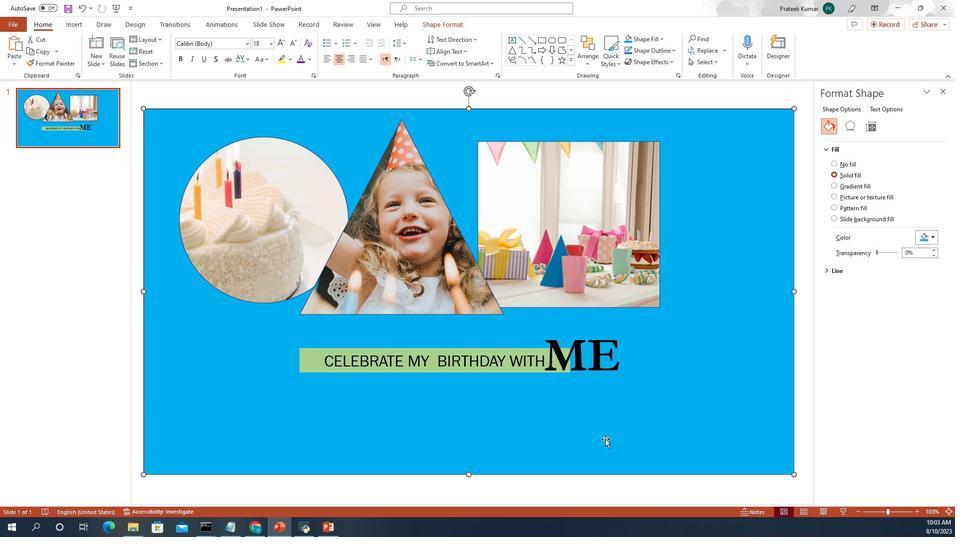 
Action: Mouse pressed left at (527, 277)
Screenshot: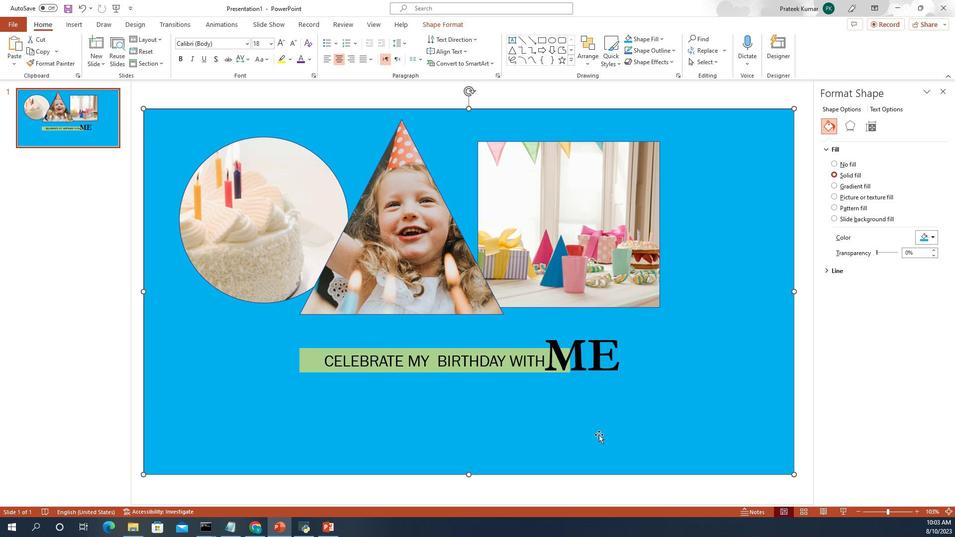 
Action: Mouse moved to (254, 222)
Screenshot: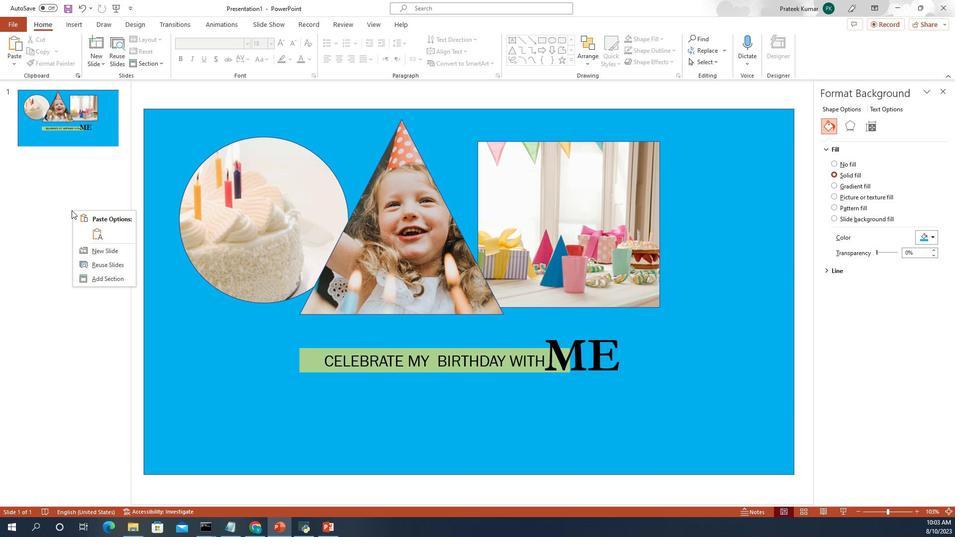 
Action: Mouse pressed right at (254, 222)
Screenshot: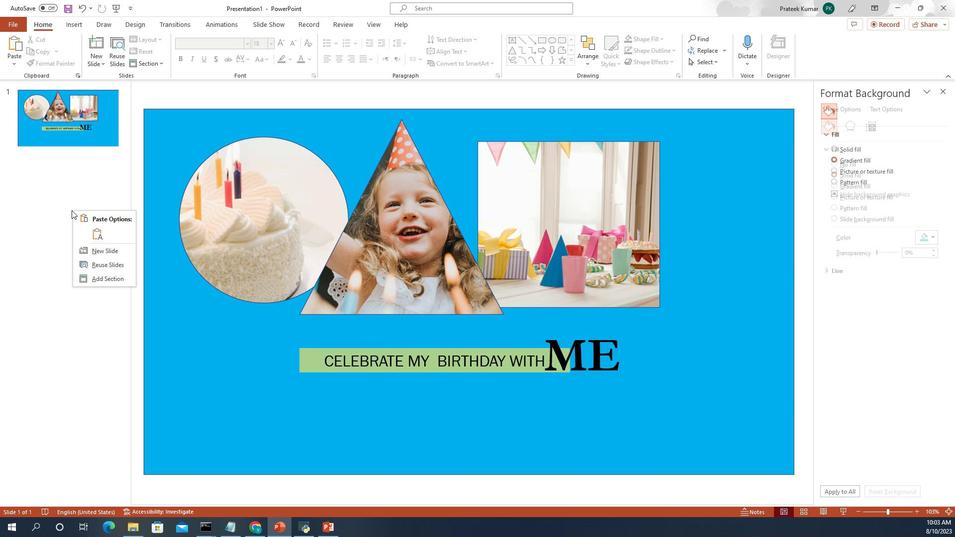 
Action: Mouse moved to (265, 231)
Screenshot: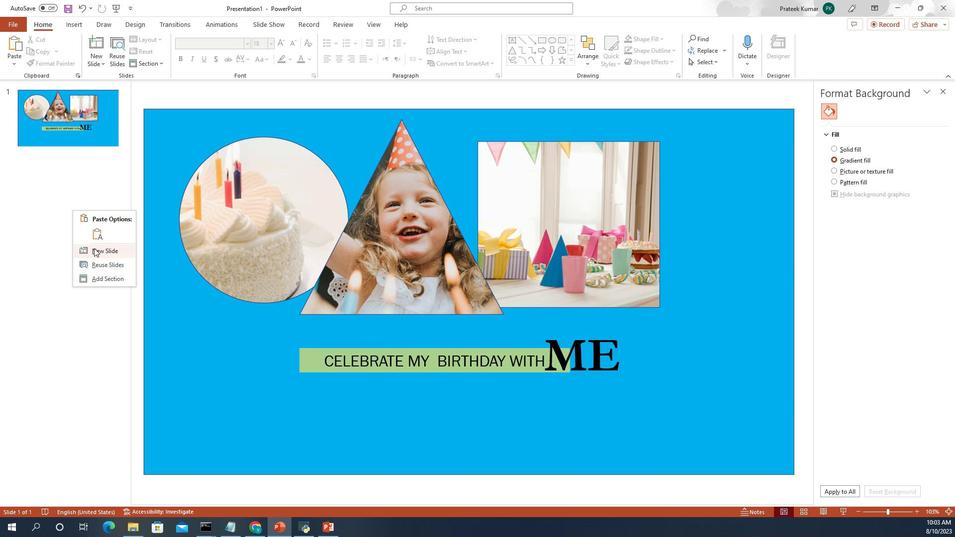 
Action: Mouse pressed left at (265, 231)
Screenshot: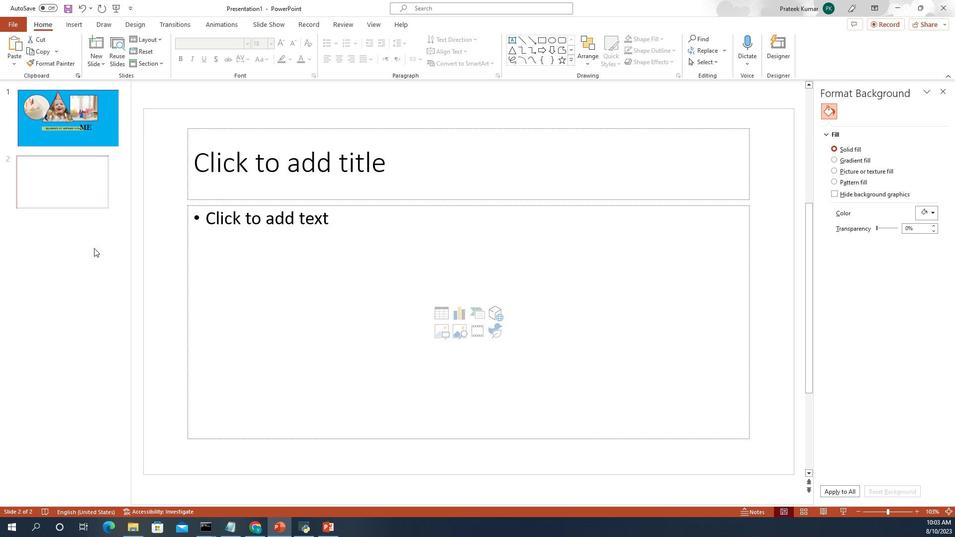 
Action: Mouse moved to (470, 214)
Screenshot: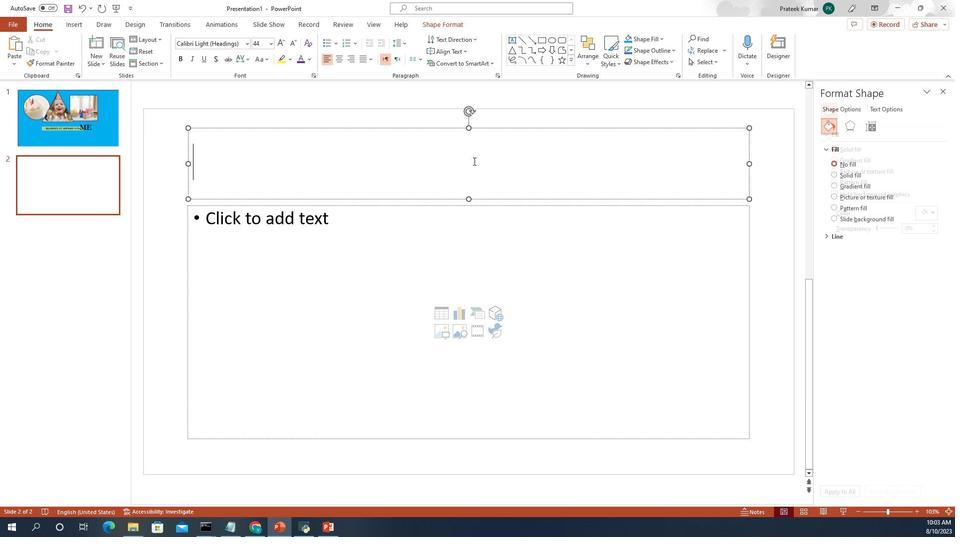 
Action: Mouse pressed left at (470, 214)
Screenshot: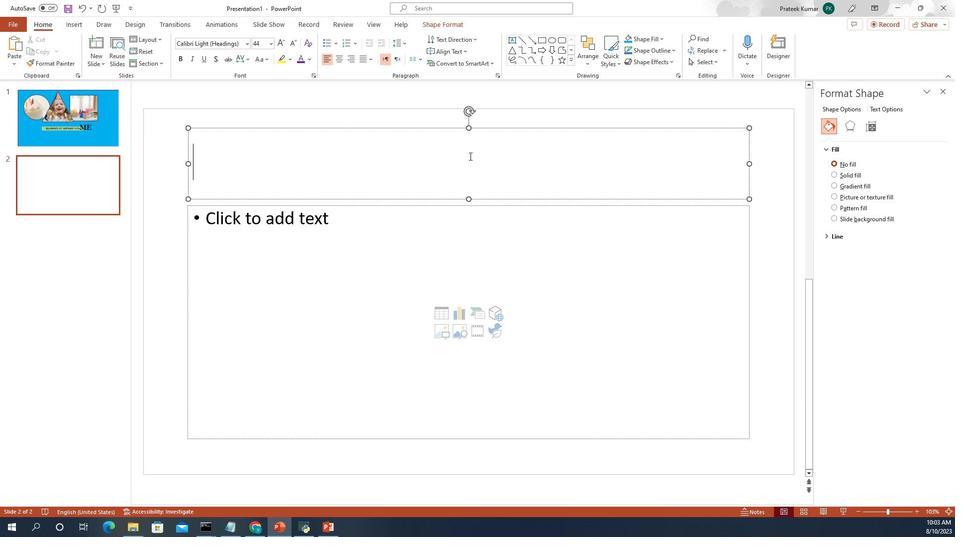 
Action: Mouse moved to (452, 202)
Screenshot: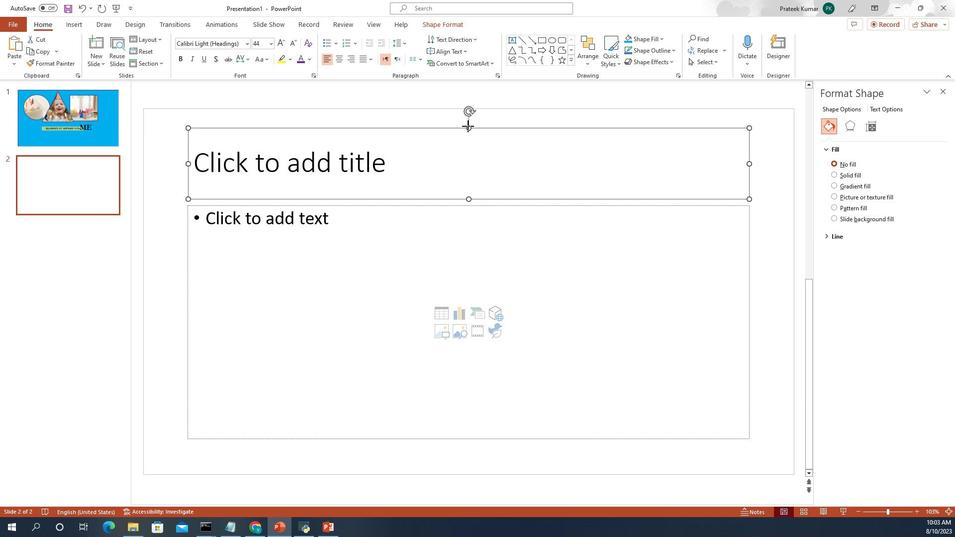 
Action: Mouse pressed left at (452, 202)
Screenshot: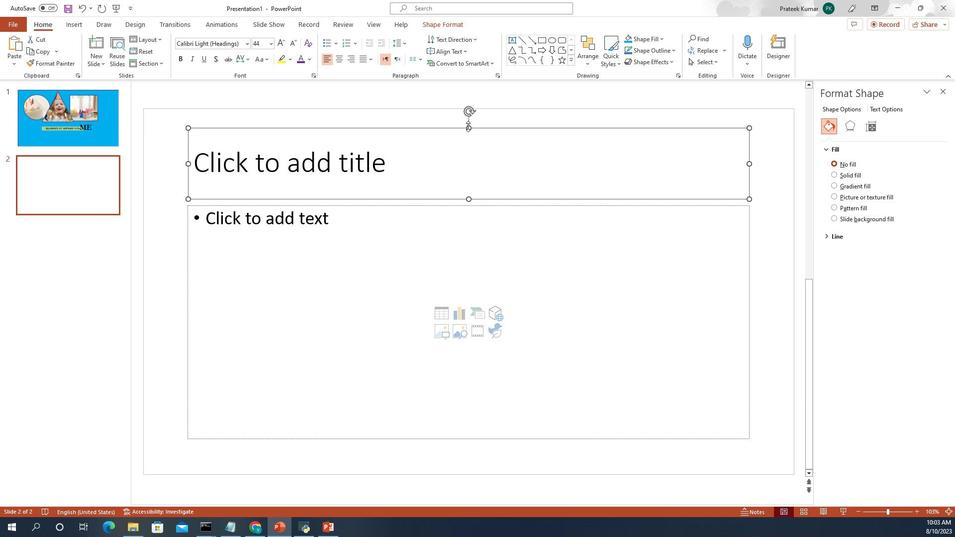 
Action: Key pressed <Key.delete>
